Task: Add section using page layout.
Action: Mouse moved to (1016, 95)
Screenshot: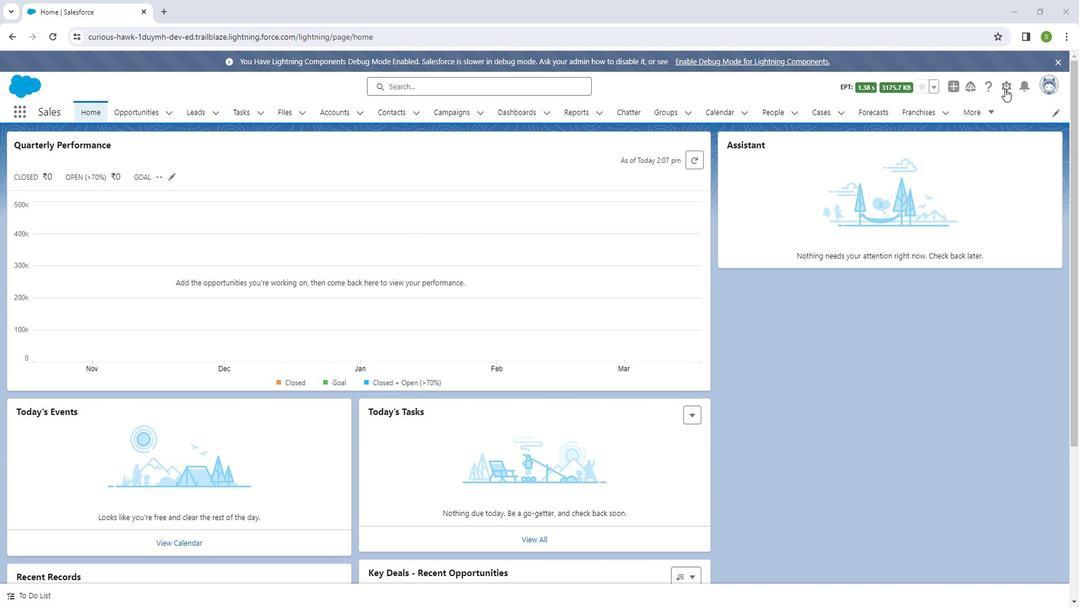 
Action: Mouse pressed left at (1016, 95)
Screenshot: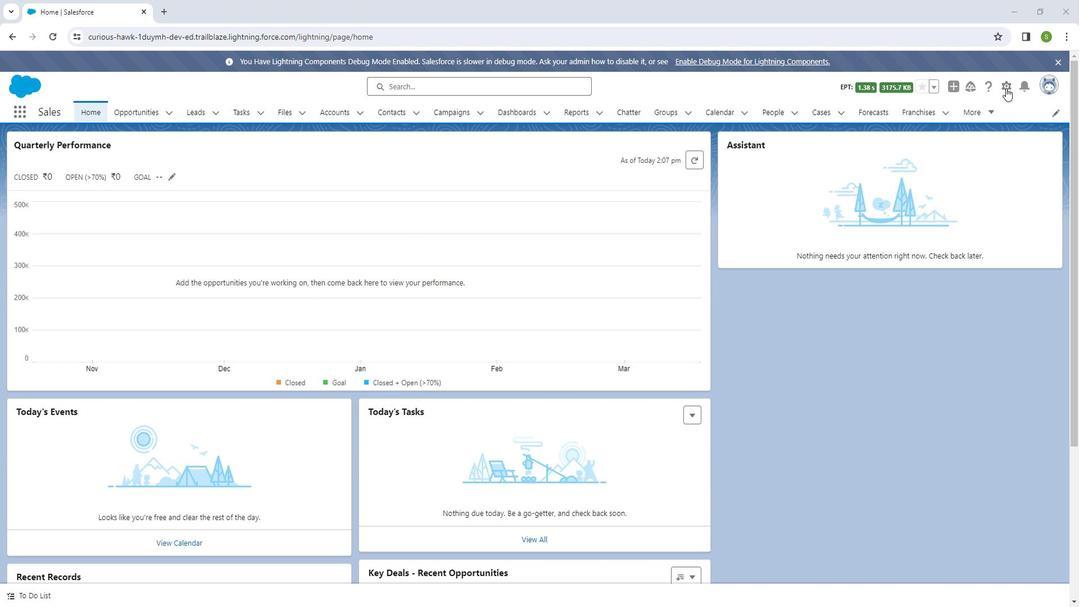 
Action: Mouse moved to (989, 135)
Screenshot: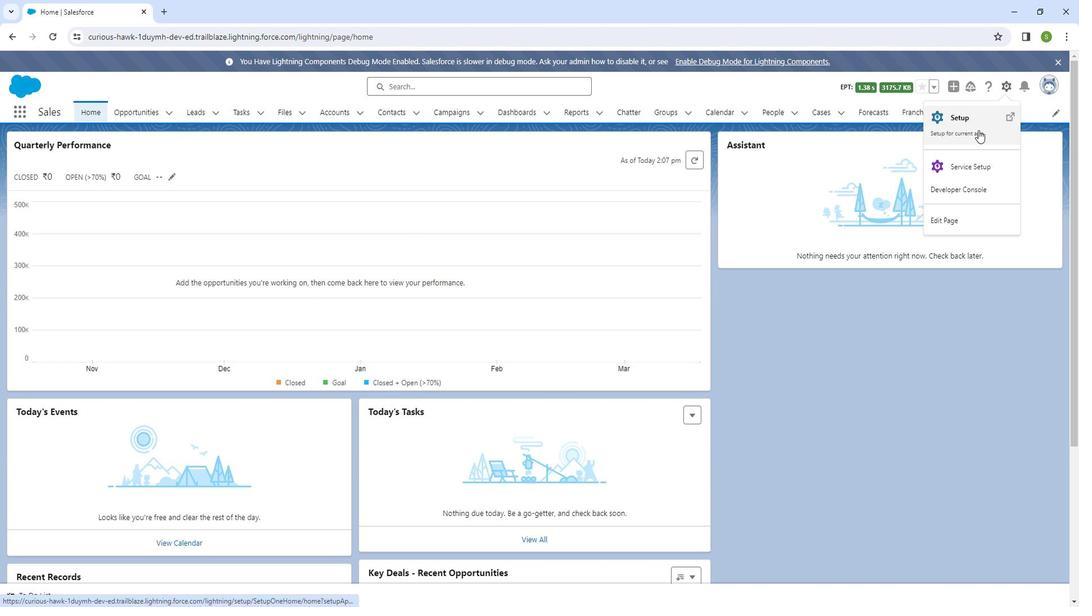 
Action: Mouse pressed left at (989, 135)
Screenshot: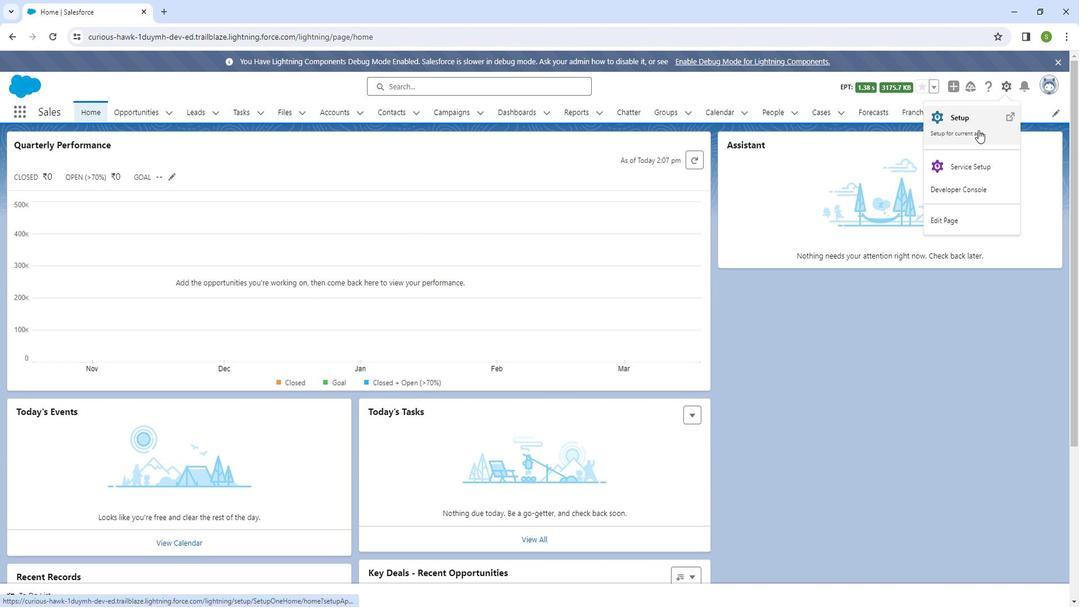 
Action: Mouse moved to (158, 121)
Screenshot: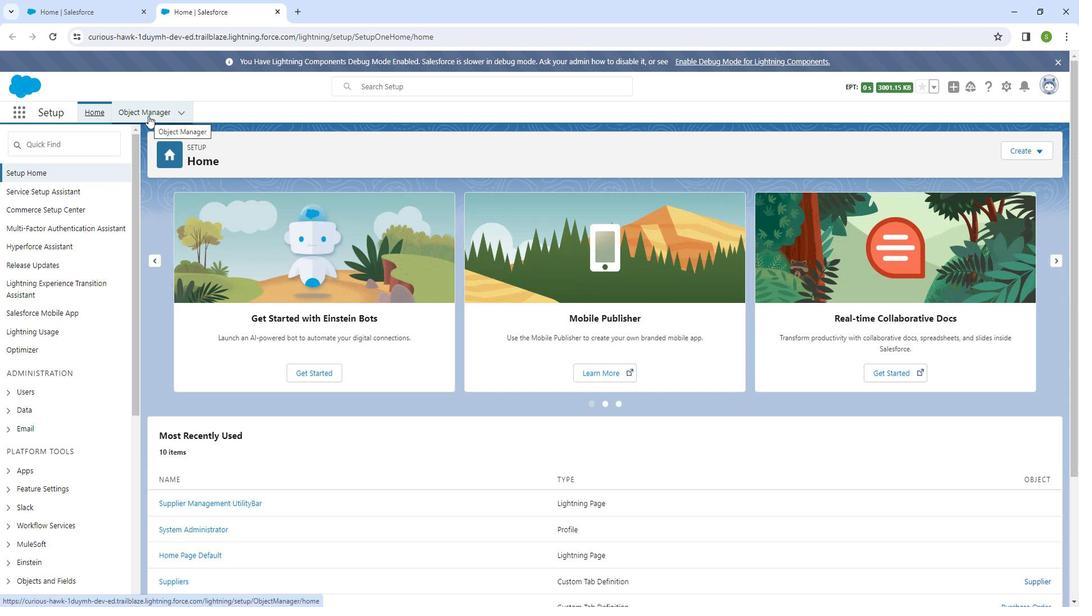 
Action: Mouse pressed left at (158, 121)
Screenshot: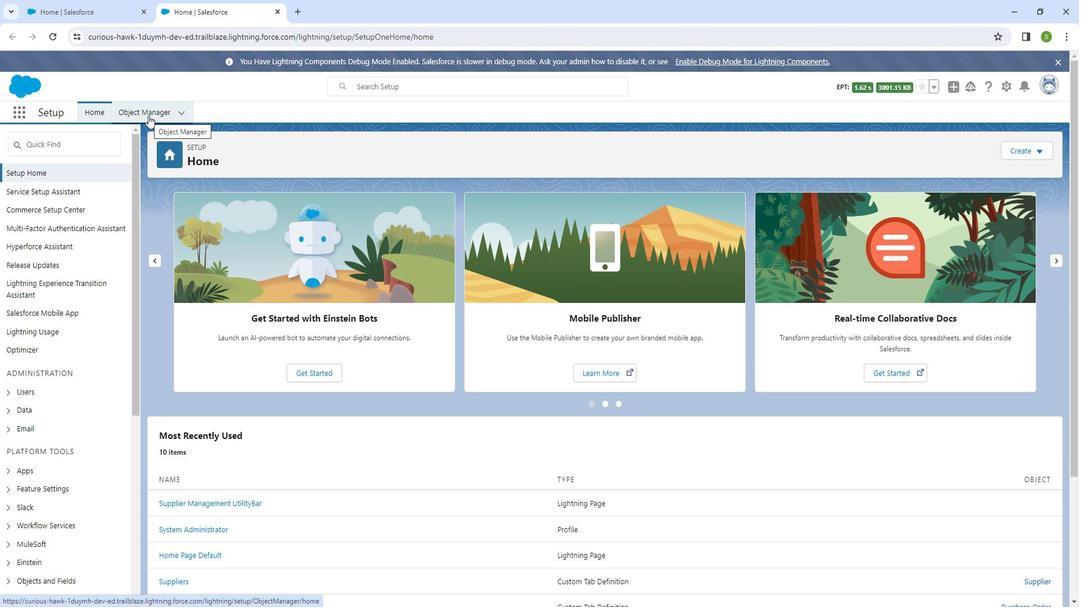
Action: Mouse moved to (876, 156)
Screenshot: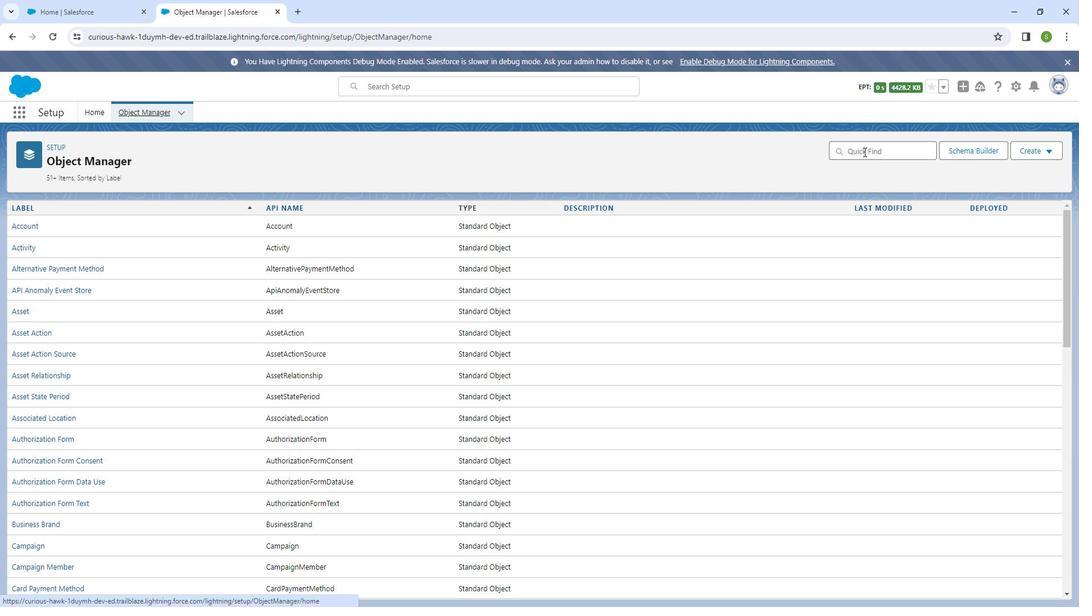 
Action: Mouse pressed left at (876, 156)
Screenshot: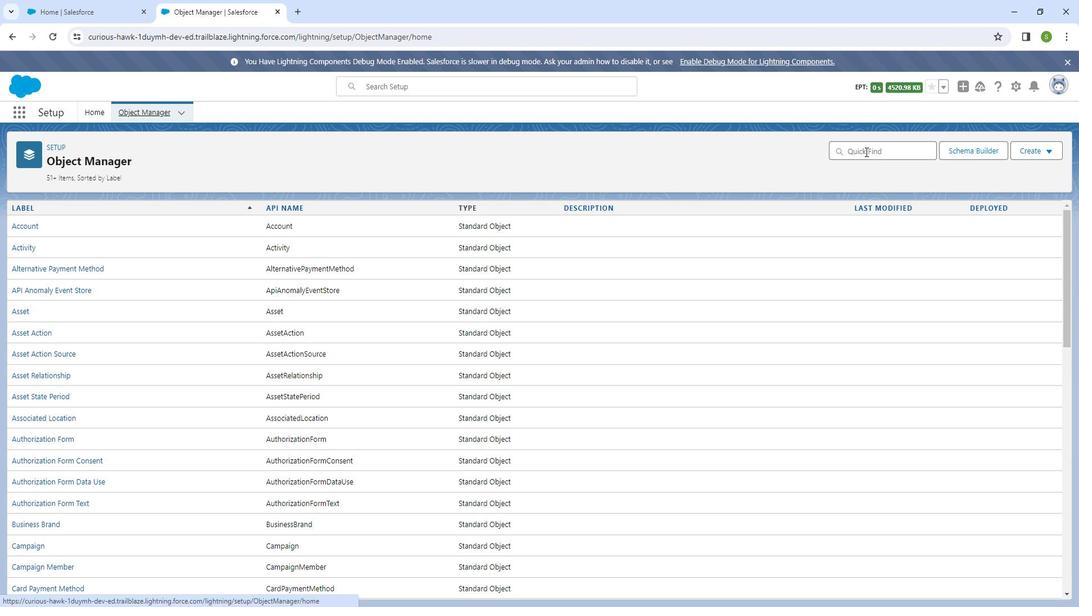 
Action: Mouse moved to (863, 158)
Screenshot: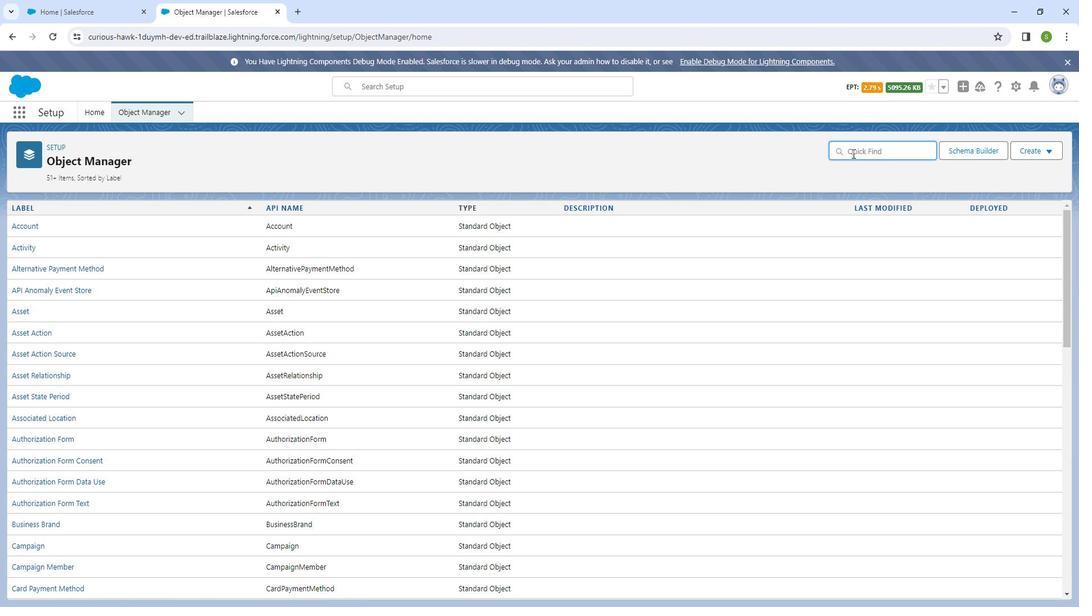 
Action: Key pressed produc
Screenshot: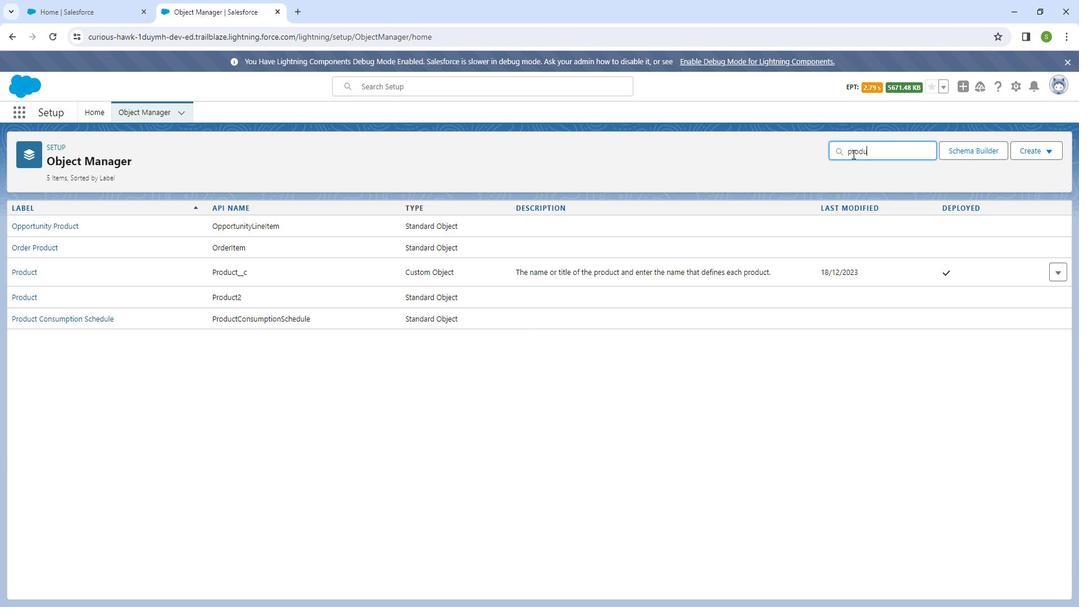 
Action: Mouse moved to (31, 272)
Screenshot: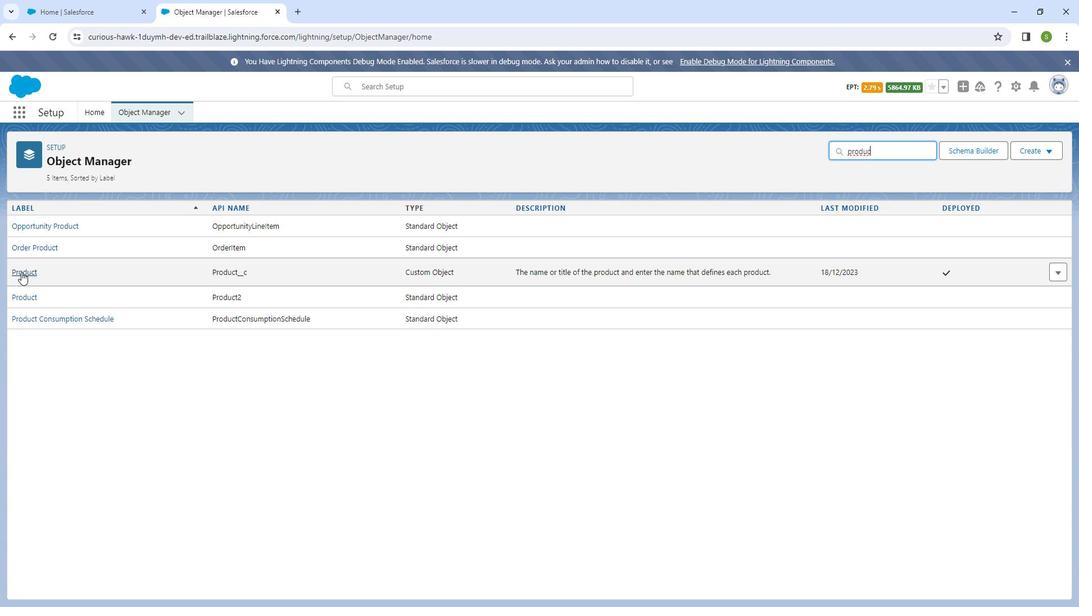 
Action: Mouse pressed left at (31, 272)
Screenshot: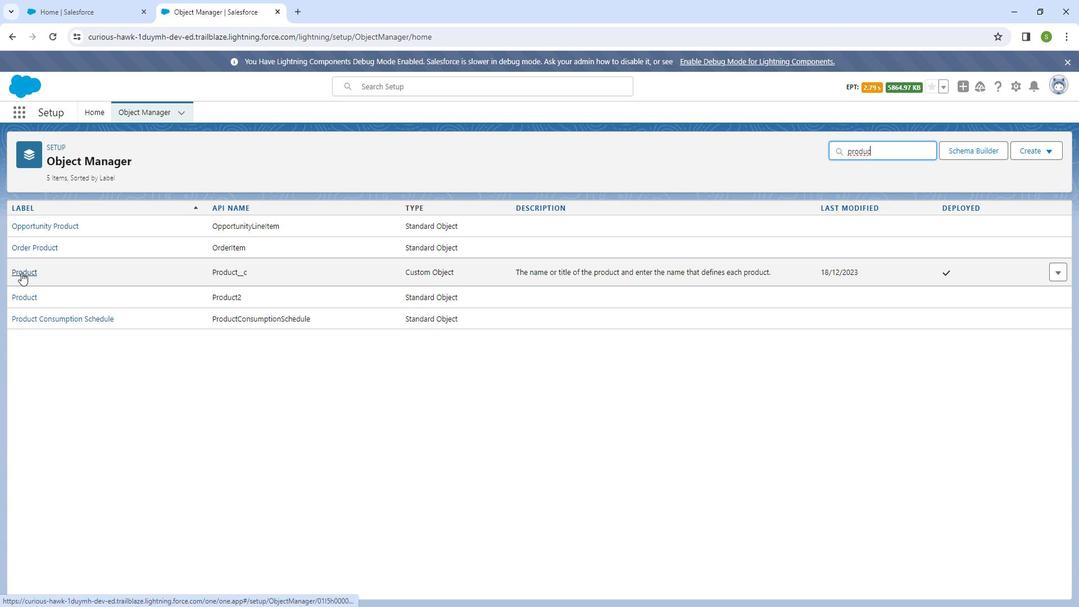 
Action: Mouse moved to (89, 234)
Screenshot: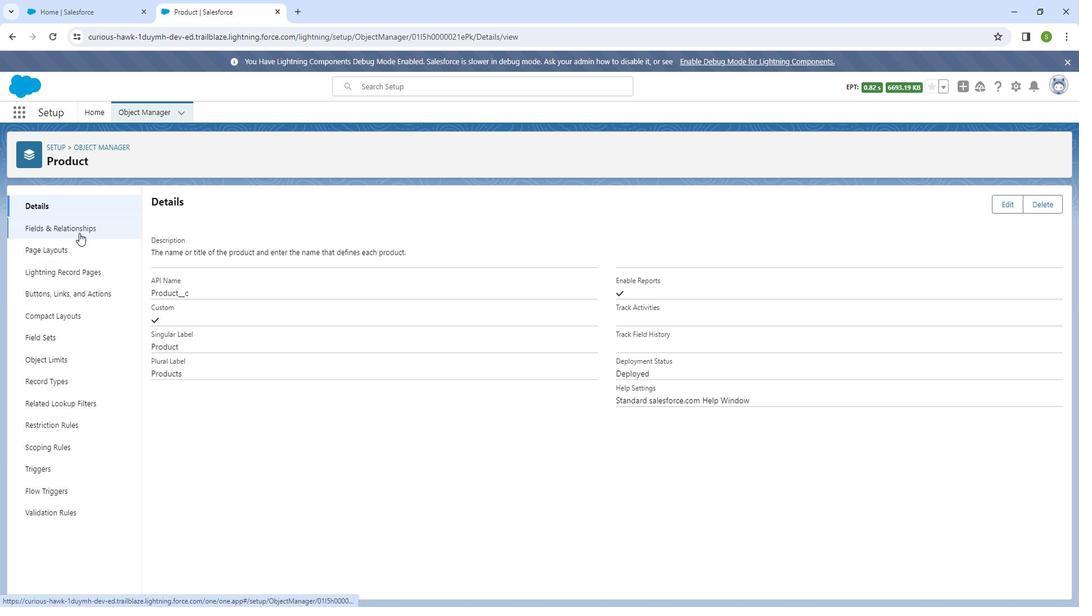 
Action: Mouse pressed left at (89, 234)
Screenshot: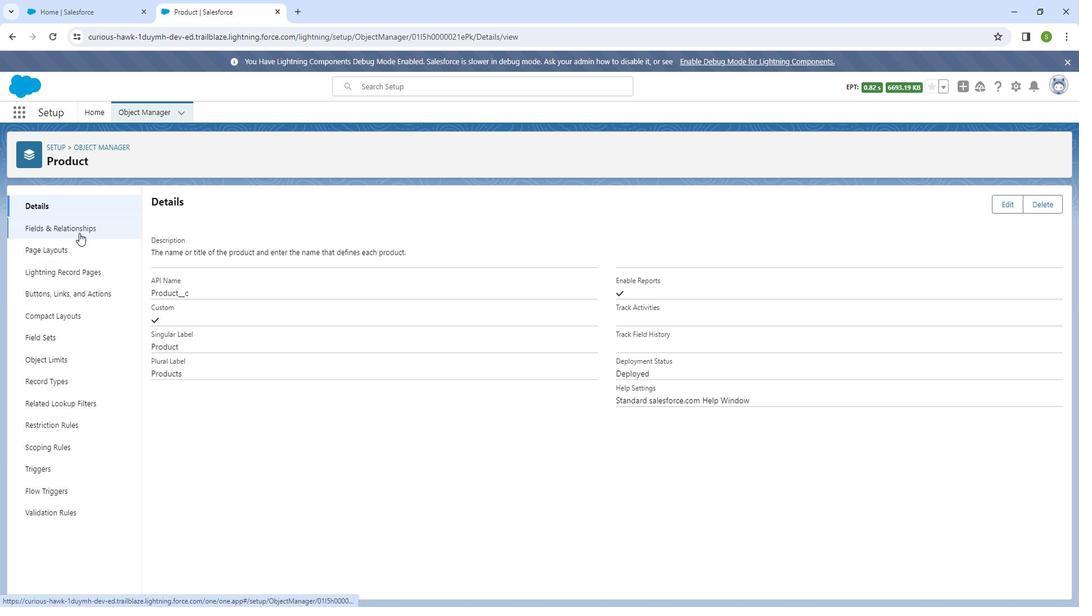
Action: Mouse moved to (53, 248)
Screenshot: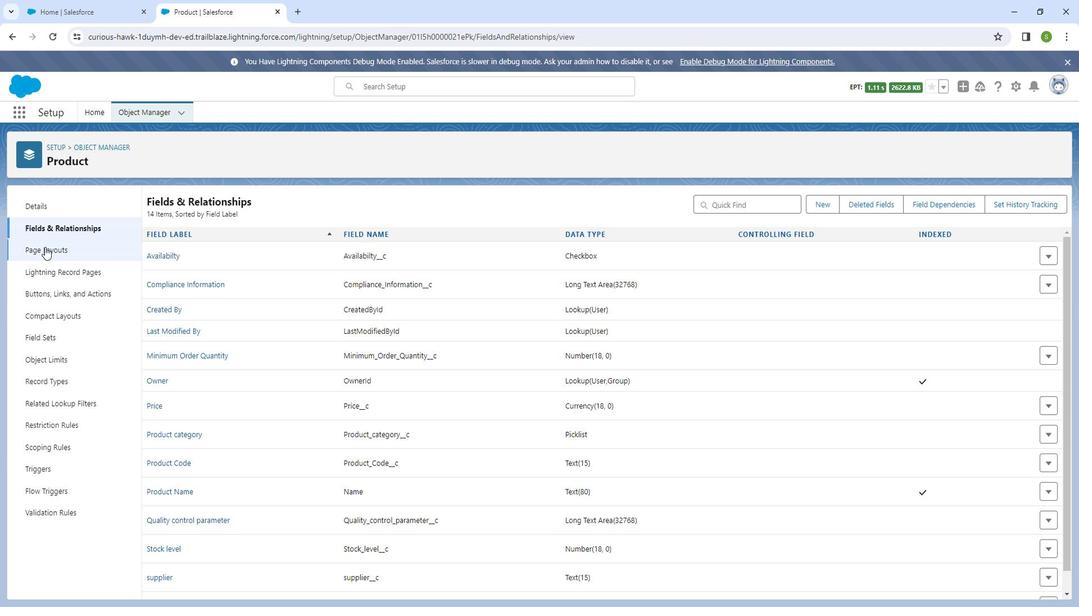 
Action: Mouse pressed left at (53, 248)
Screenshot: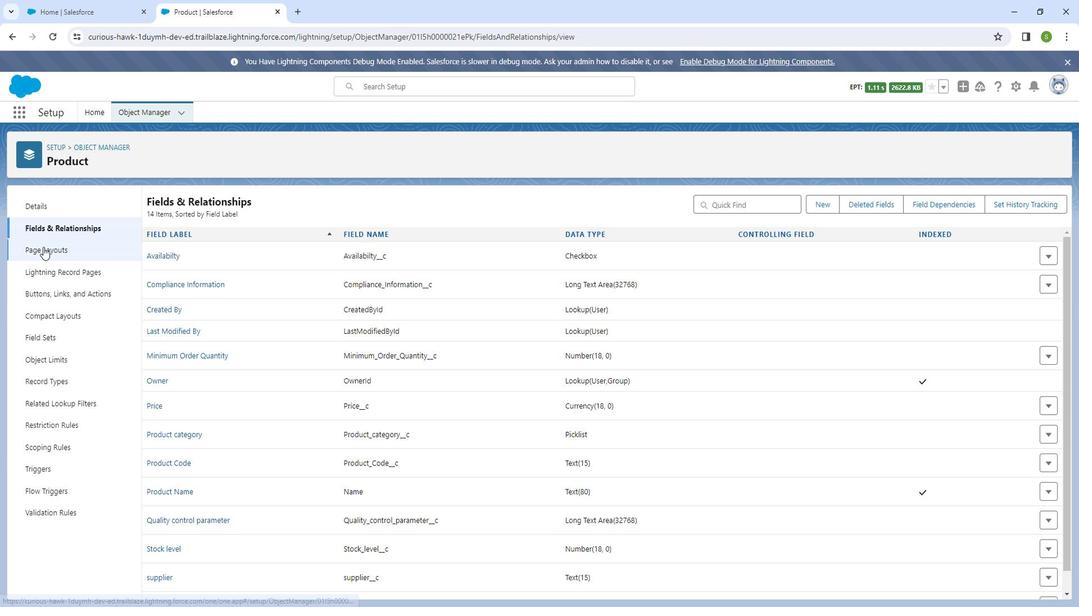 
Action: Mouse moved to (199, 256)
Screenshot: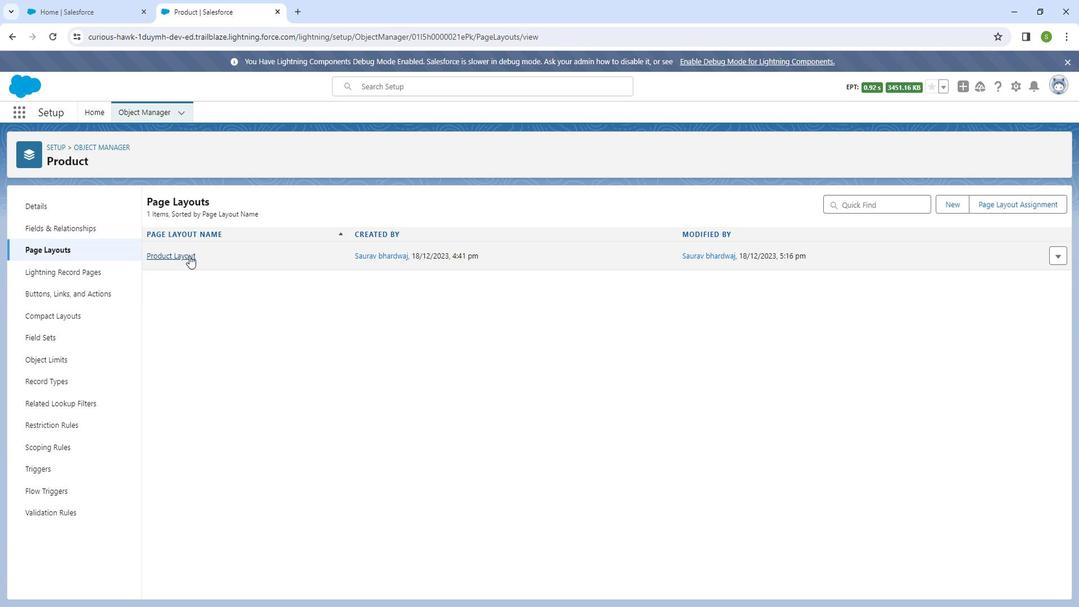 
Action: Mouse pressed left at (199, 256)
Screenshot: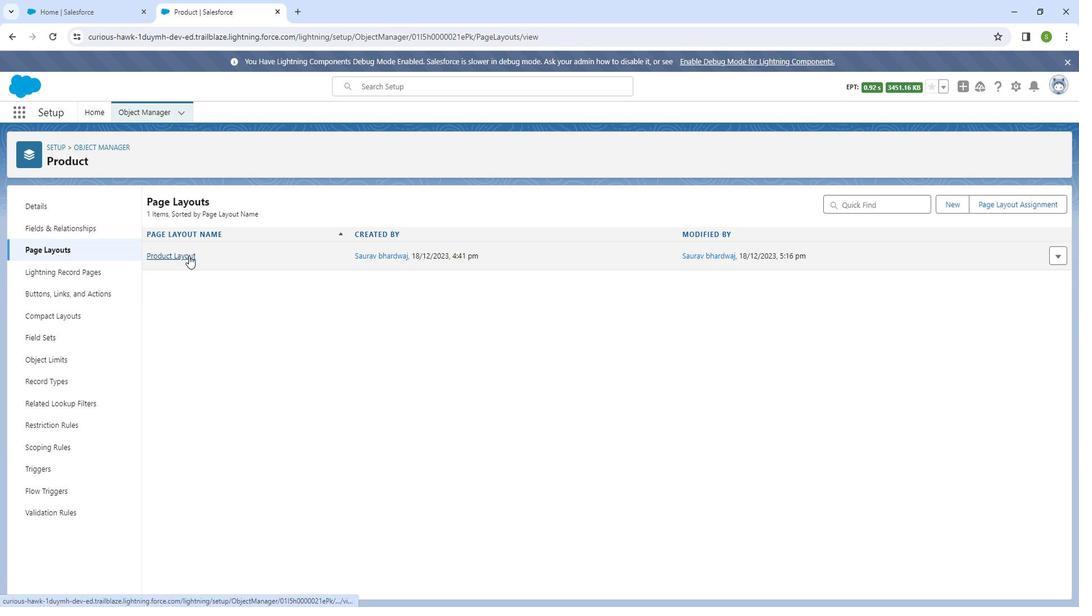 
Action: Mouse moved to (264, 413)
Screenshot: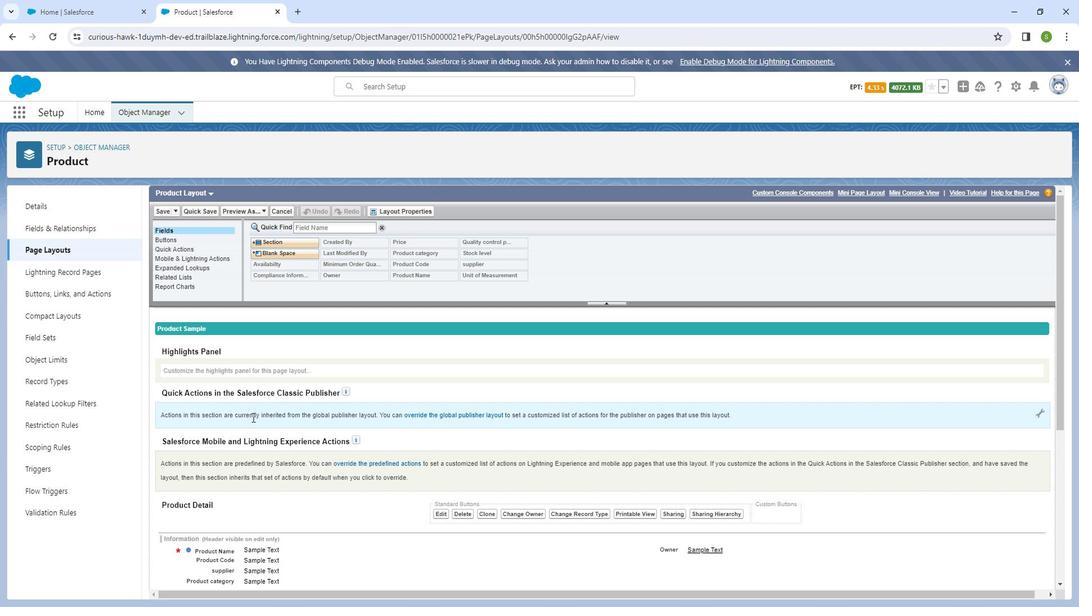 
Action: Mouse scrolled (264, 412) with delta (0, 0)
Screenshot: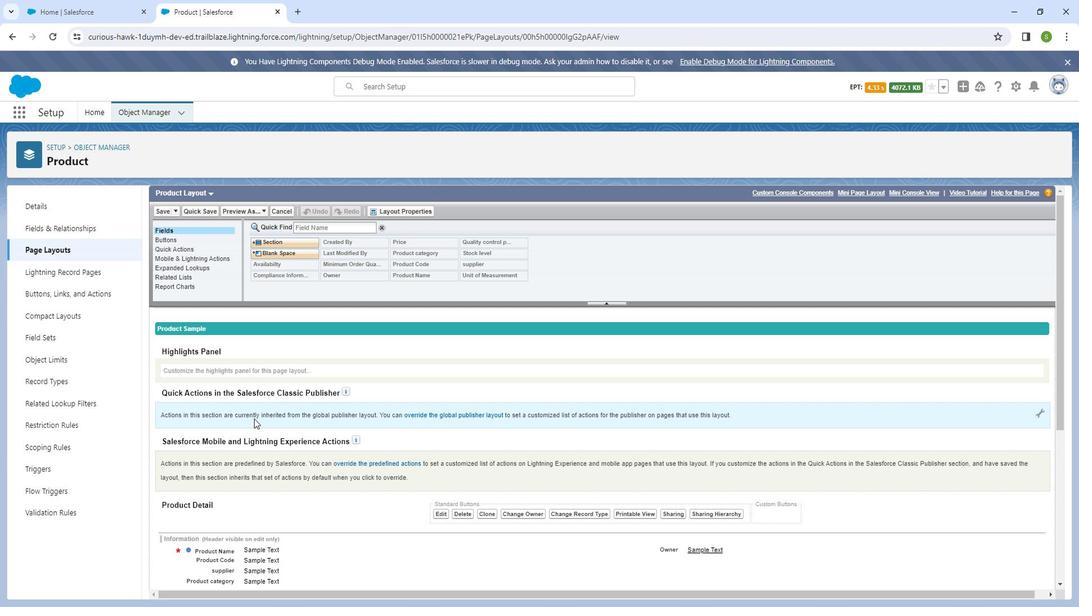 
Action: Mouse scrolled (264, 412) with delta (0, 0)
Screenshot: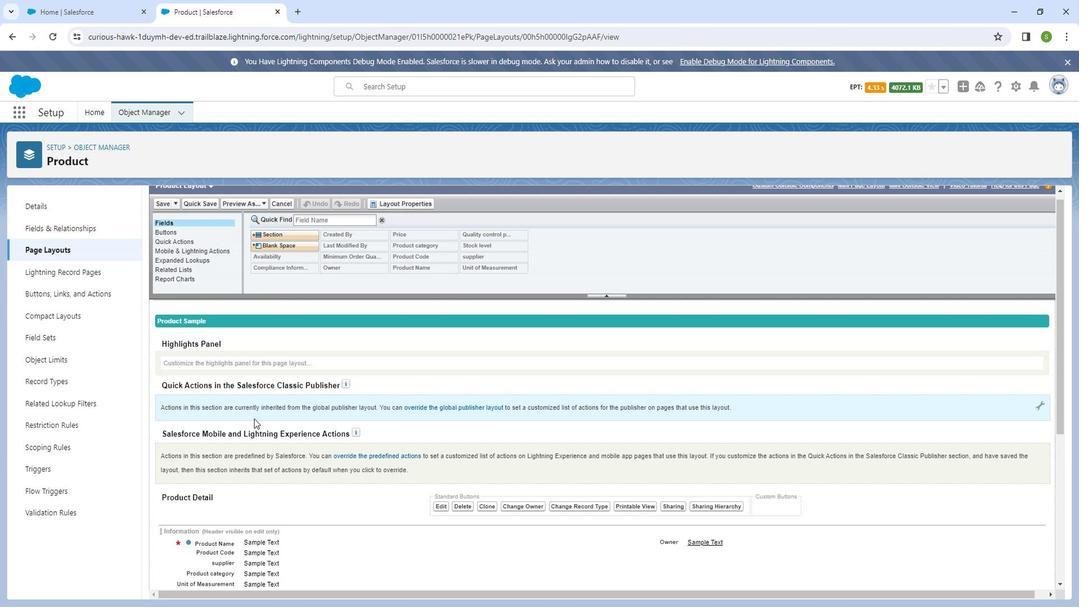 
Action: Mouse moved to (264, 413)
Screenshot: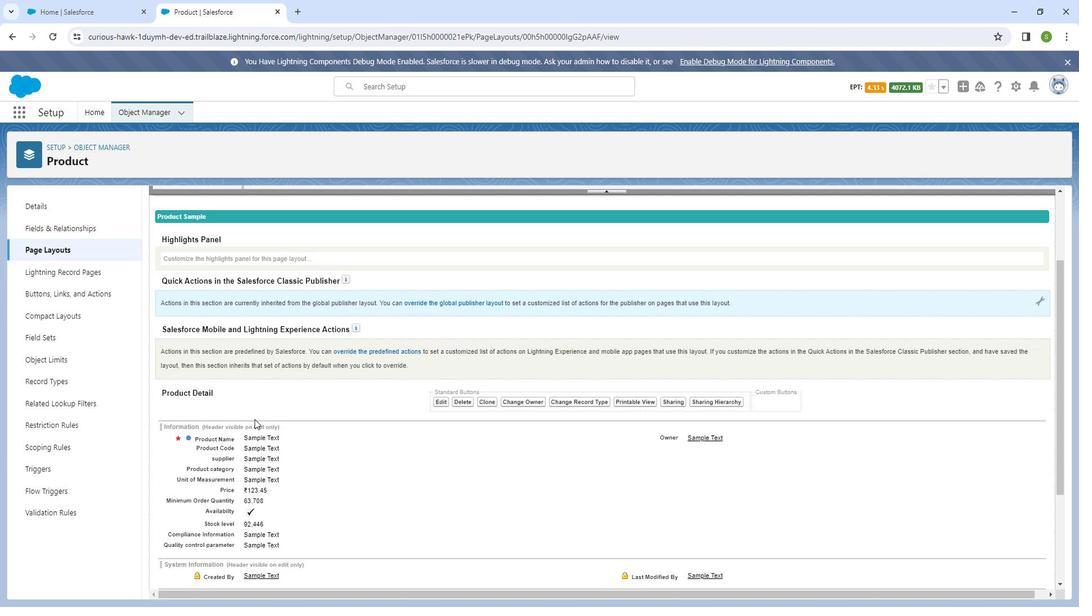 
Action: Mouse scrolled (264, 413) with delta (0, 0)
Screenshot: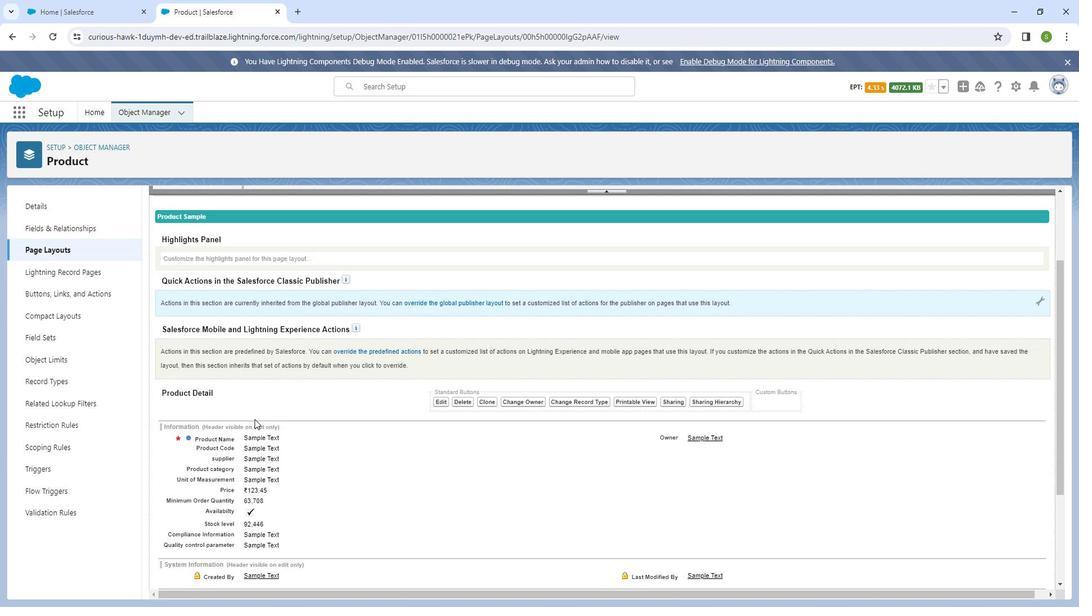 
Action: Mouse moved to (266, 413)
Screenshot: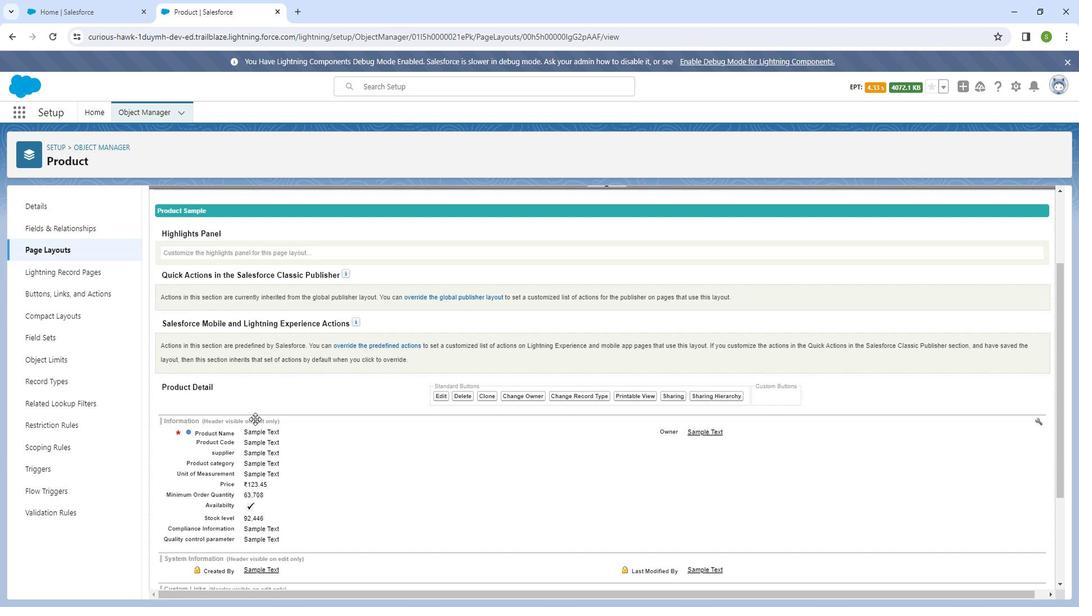 
Action: Mouse scrolled (266, 413) with delta (0, 0)
Screenshot: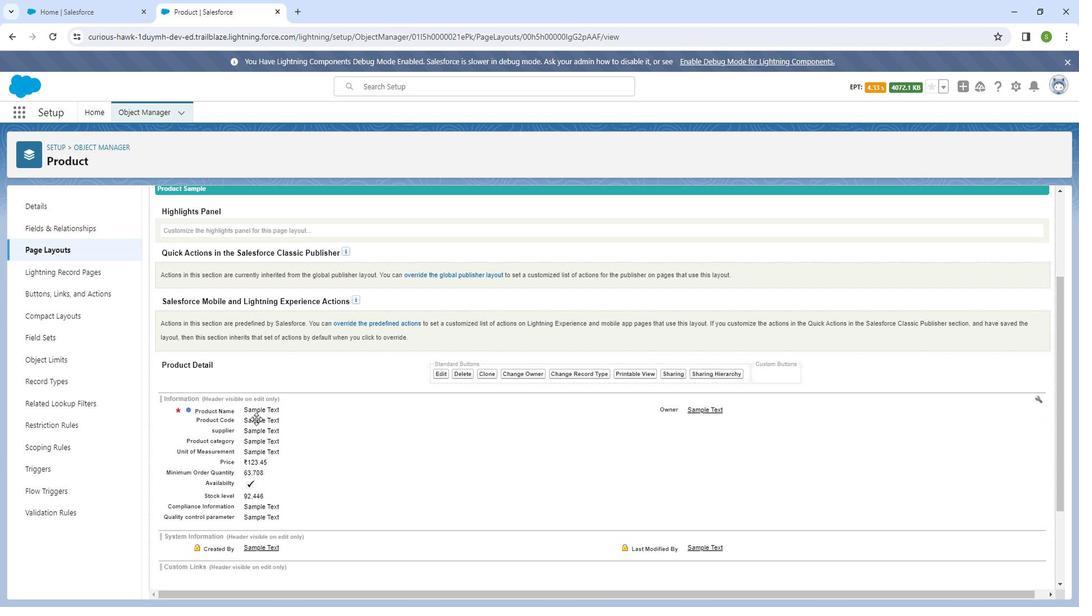 
Action: Mouse moved to (266, 413)
Screenshot: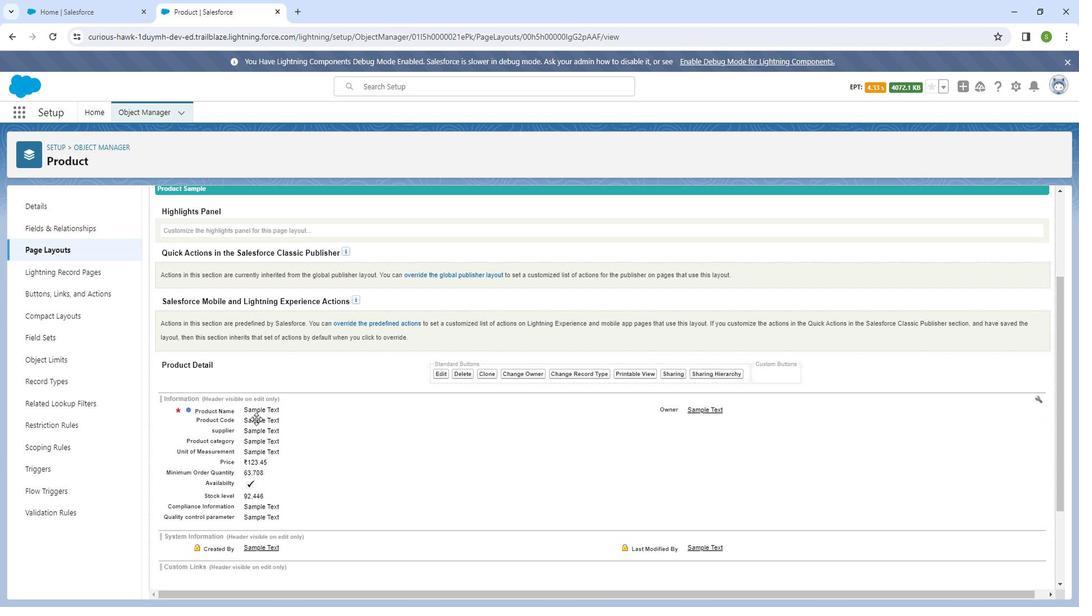
Action: Mouse scrolled (266, 412) with delta (0, 0)
Screenshot: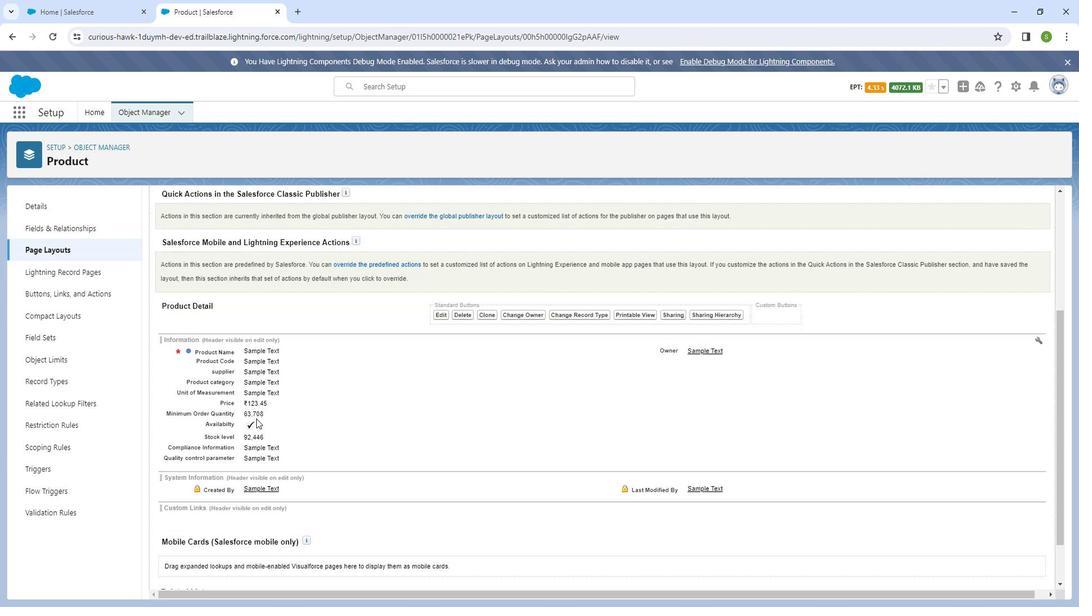 
Action: Mouse moved to (265, 387)
Screenshot: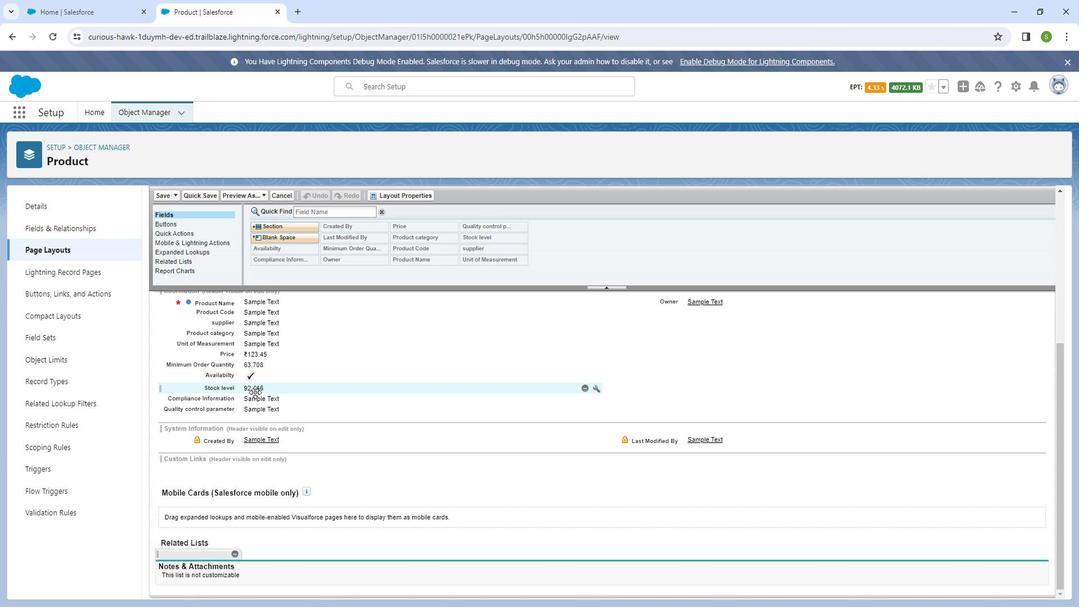 
Action: Mouse scrolled (265, 386) with delta (0, 0)
Screenshot: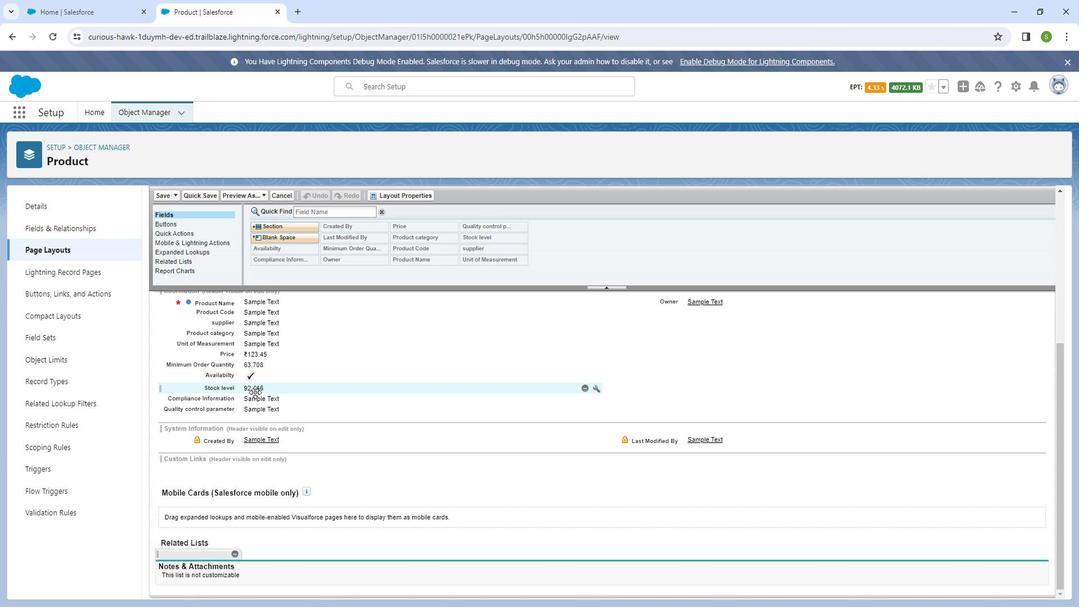 
Action: Mouse moved to (266, 387)
Screenshot: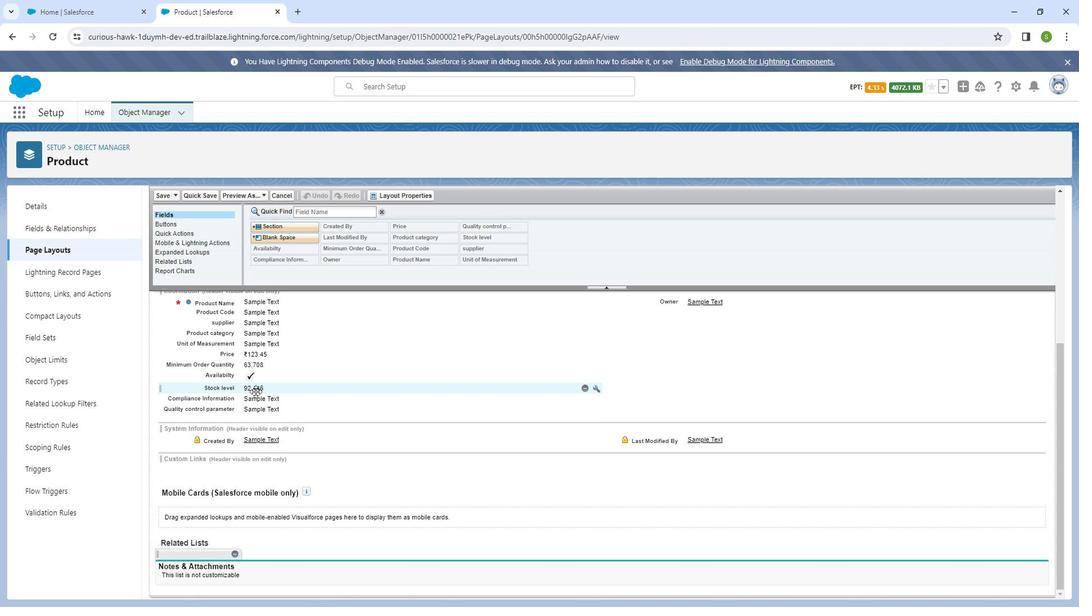 
Action: Mouse scrolled (266, 386) with delta (0, 0)
Screenshot: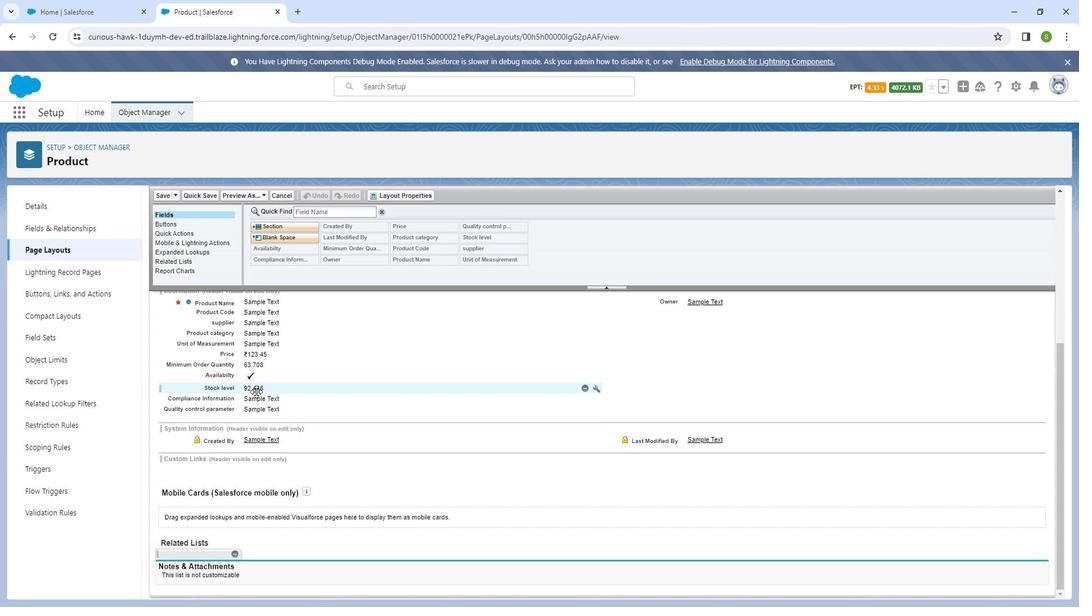 
Action: Mouse moved to (266, 387)
Screenshot: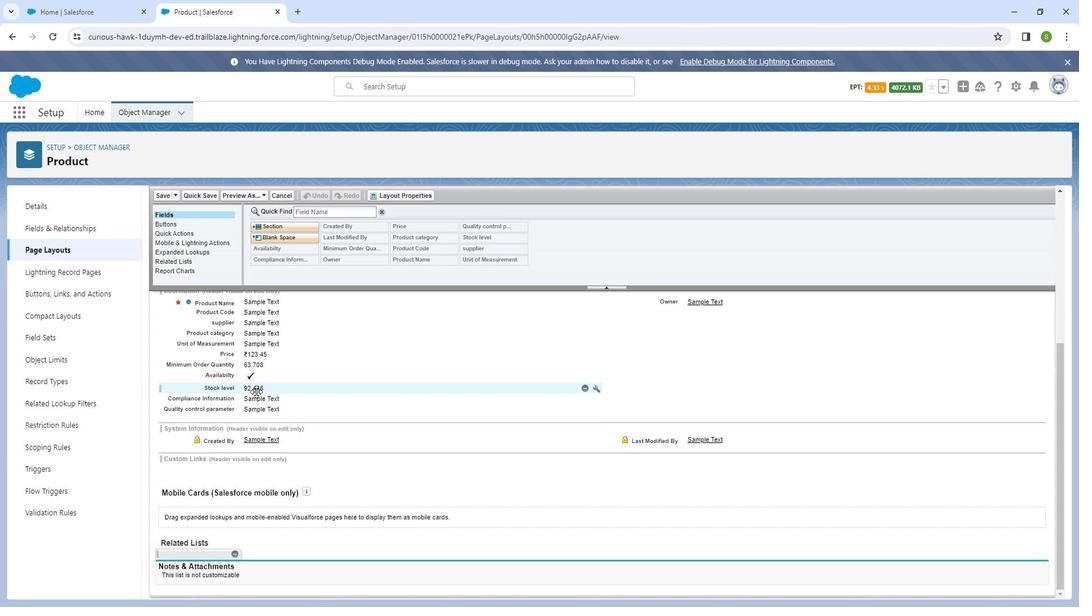 
Action: Mouse scrolled (266, 386) with delta (0, 0)
Screenshot: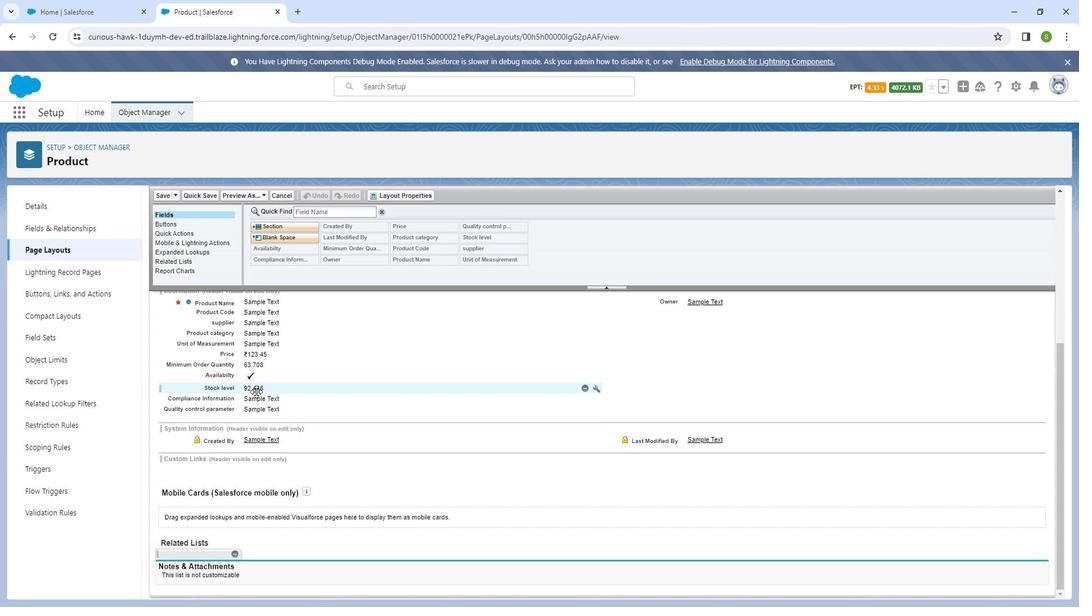 
Action: Mouse scrolled (266, 388) with delta (0, 0)
Screenshot: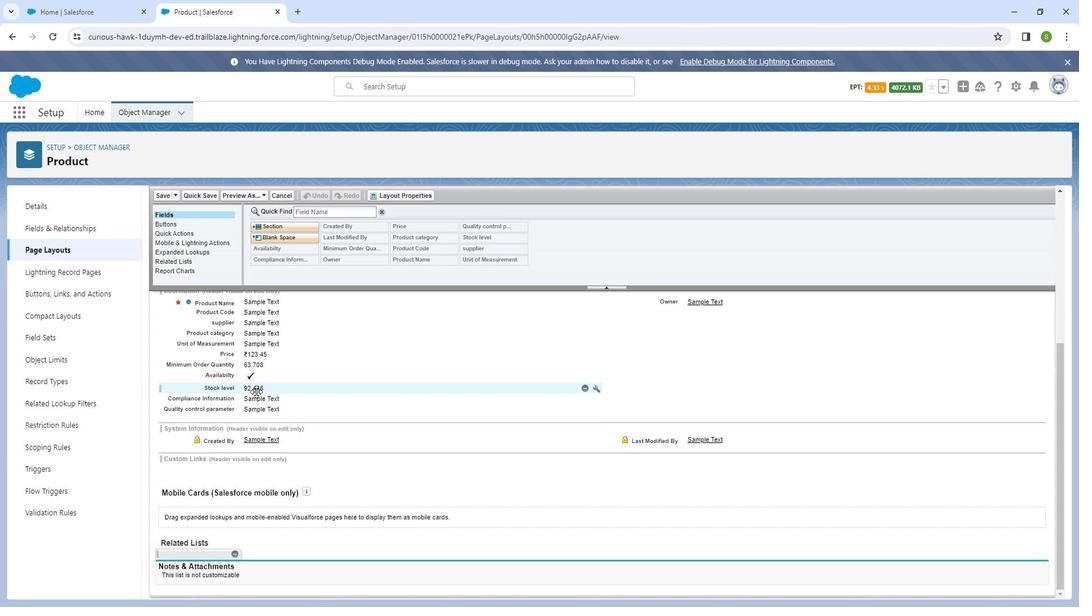 
Action: Mouse scrolled (266, 388) with delta (0, 0)
Screenshot: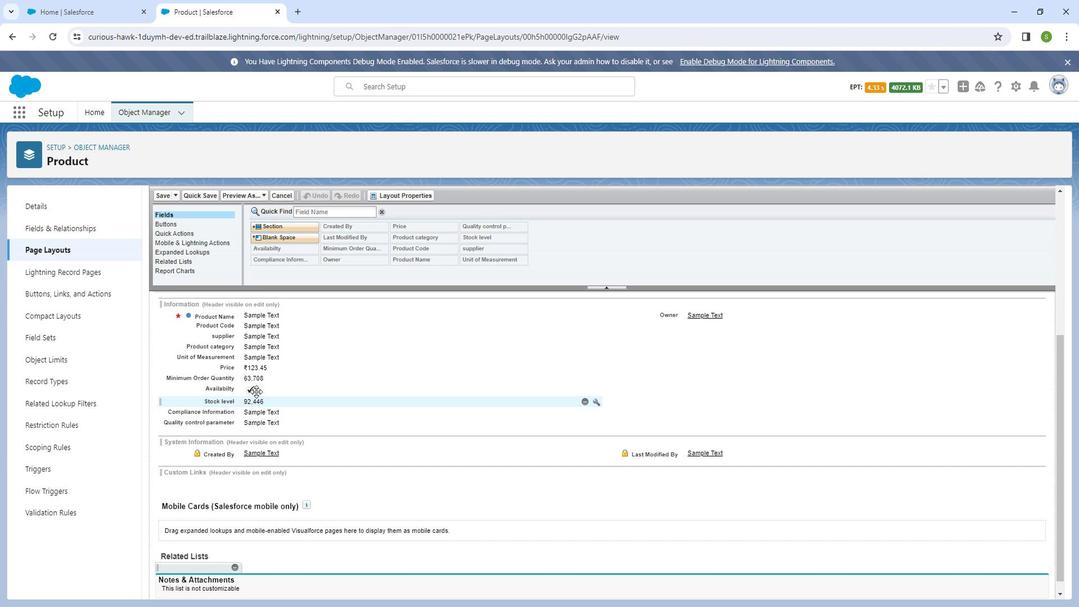 
Action: Mouse moved to (303, 230)
Screenshot: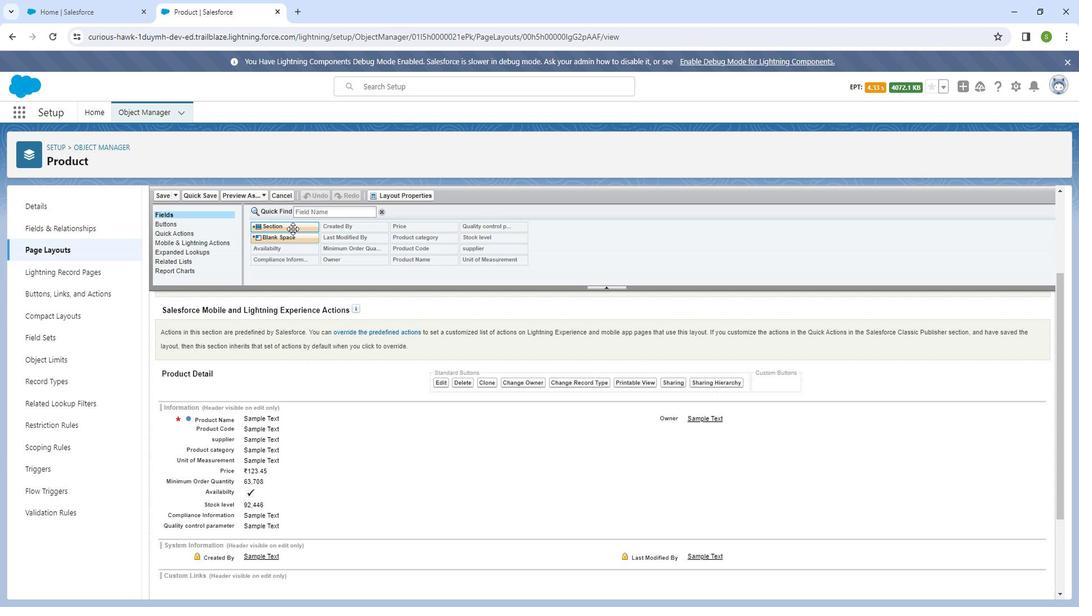
Action: Mouse pressed left at (303, 230)
Screenshot: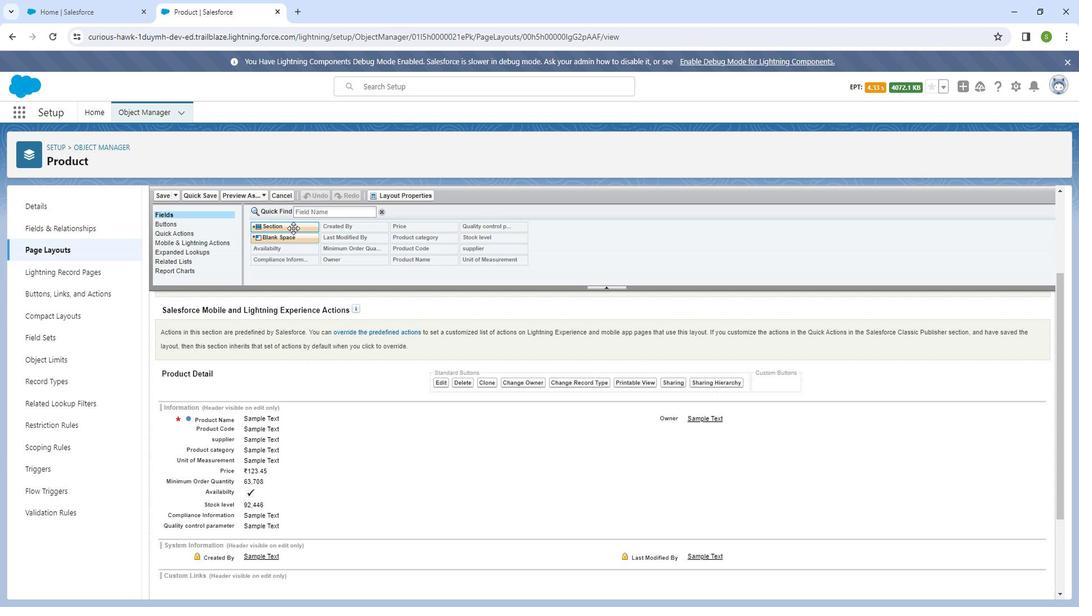 
Action: Mouse moved to (632, 339)
Screenshot: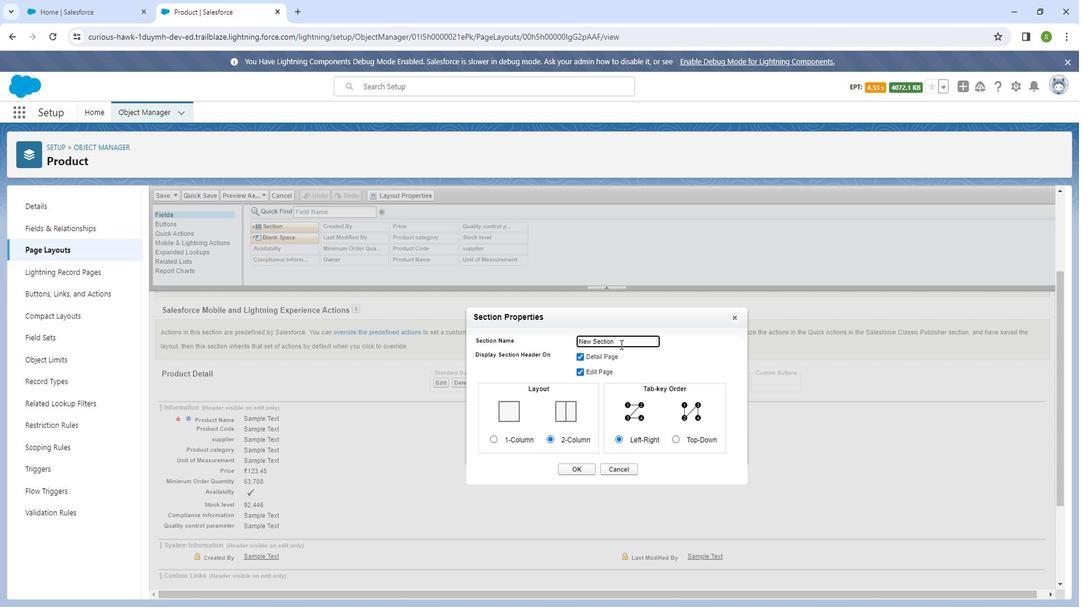 
Action: Mouse pressed left at (632, 339)
Screenshot: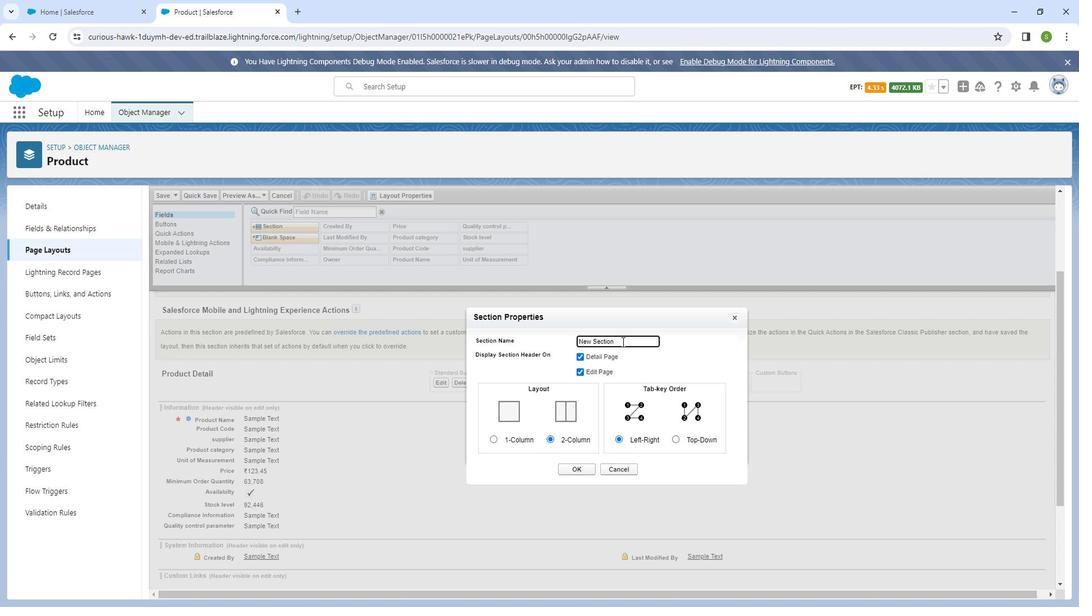 
Action: Mouse pressed left at (632, 339)
Screenshot: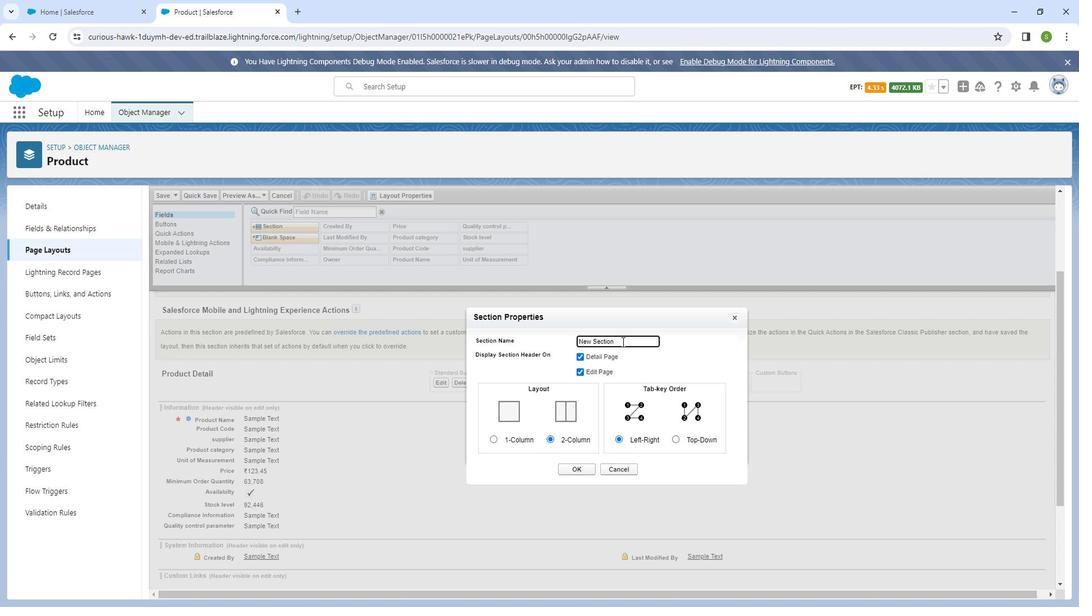 
Action: Mouse moved to (632, 339)
Screenshot: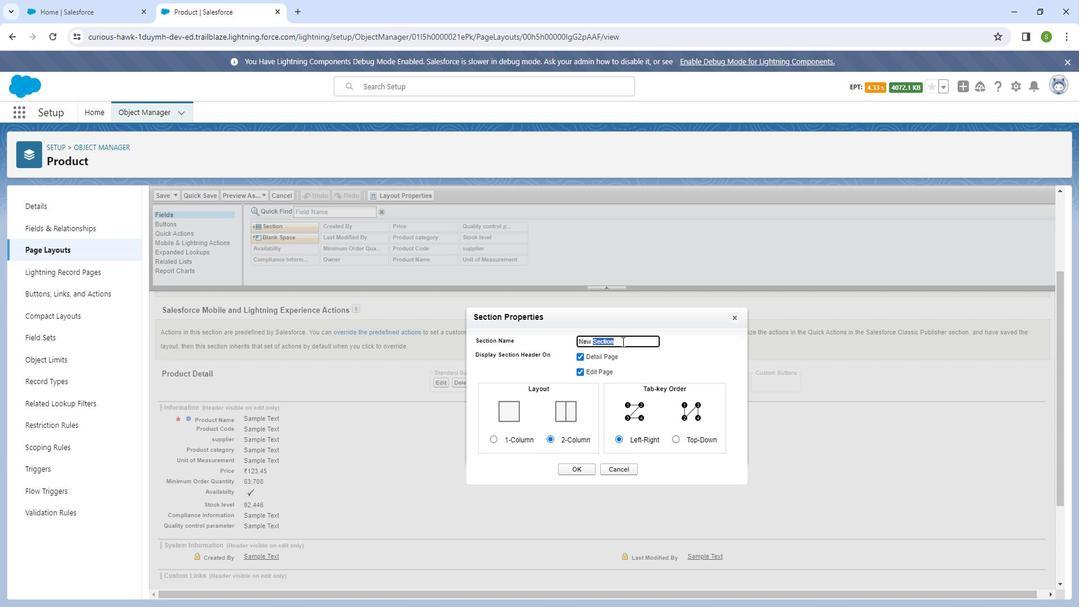 
Action: Key pressed <Key.backspace><Key.backspace><Key.backspace><Key.backspace><Key.backspace>
Screenshot: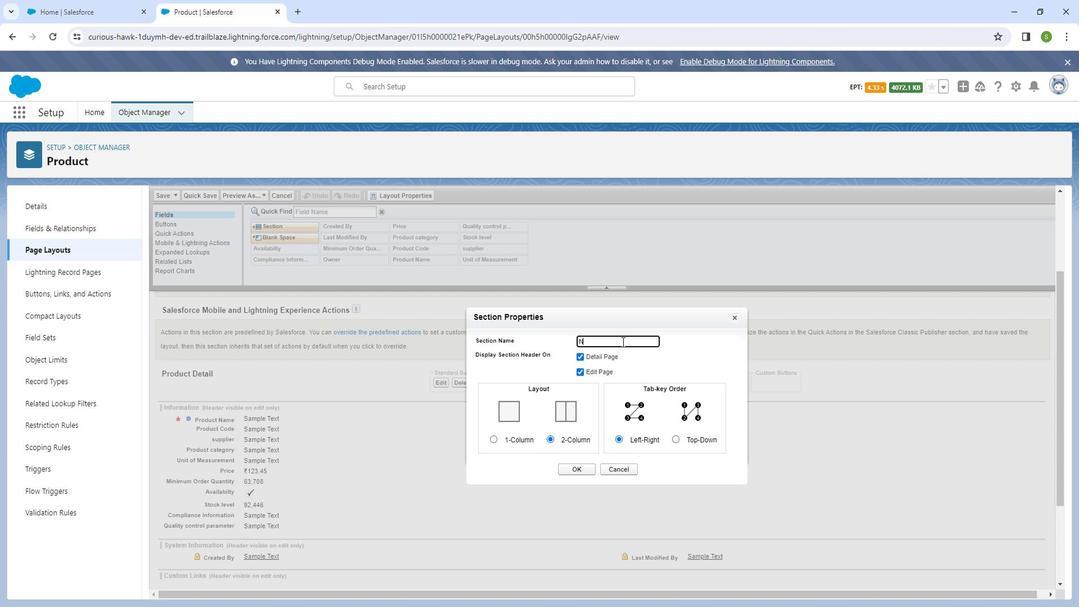 
Action: Mouse moved to (615, 341)
Screenshot: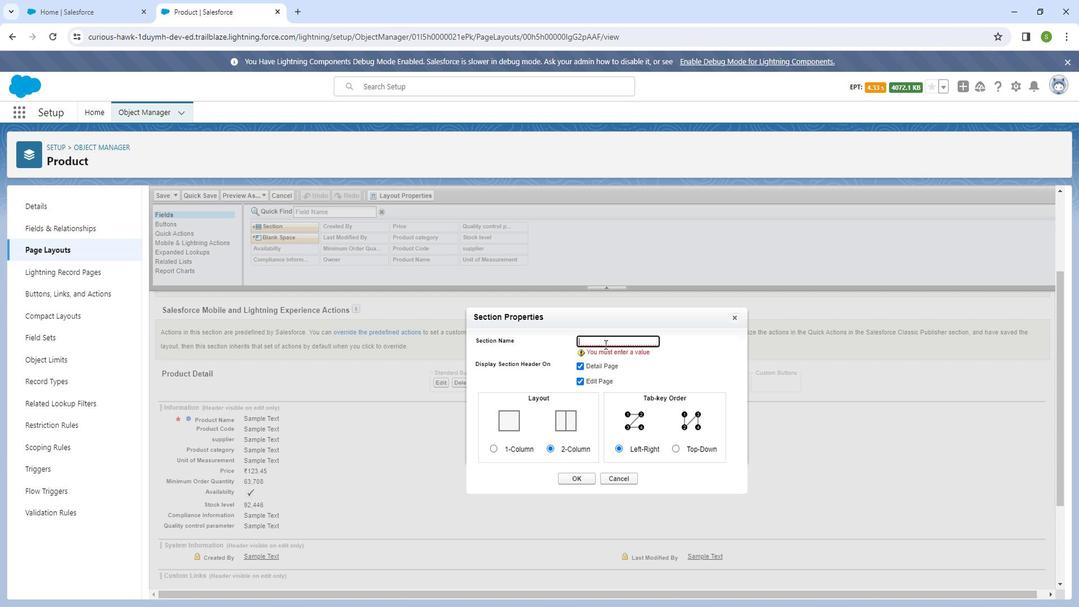 
Action: Mouse pressed left at (615, 341)
Screenshot: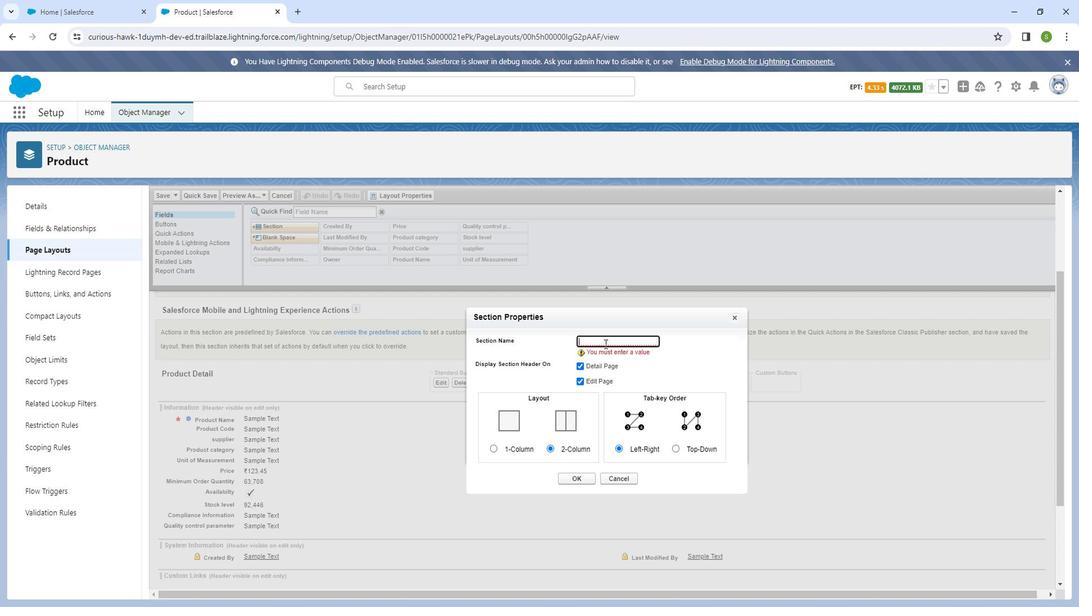 
Action: Mouse moved to (613, 340)
Screenshot: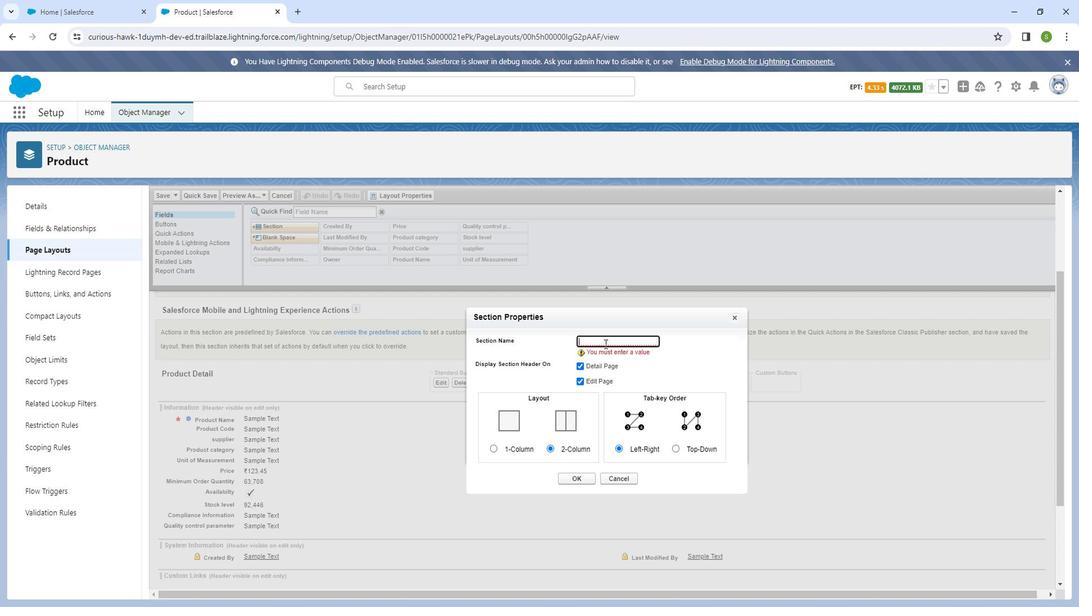 
Action: Key pressed <Key.shift_r>Product<Key.space><Key.shift_r>Information
Screenshot: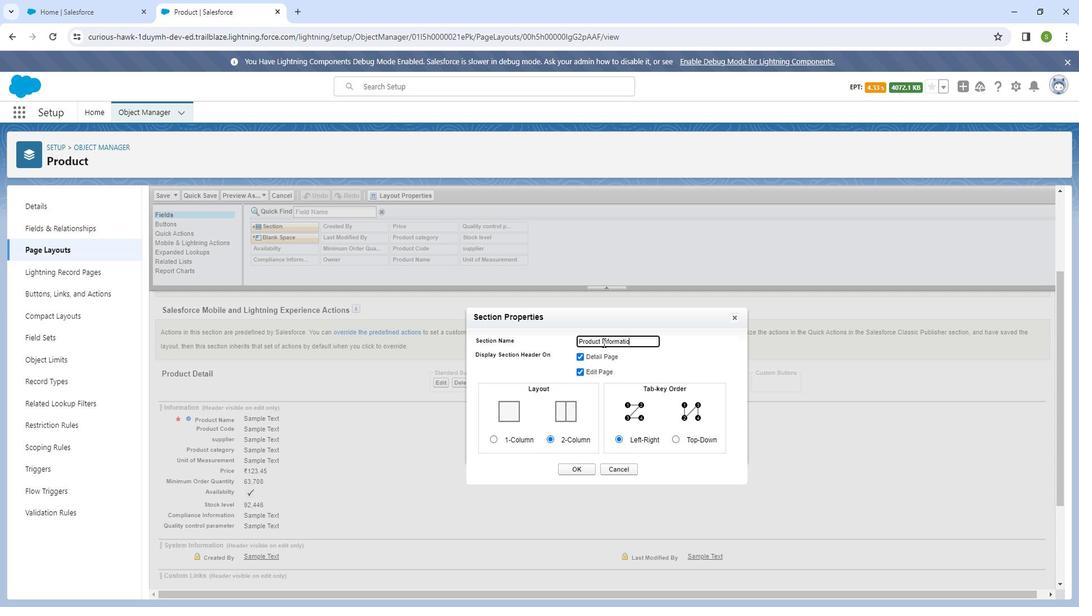 
Action: Mouse moved to (592, 461)
Screenshot: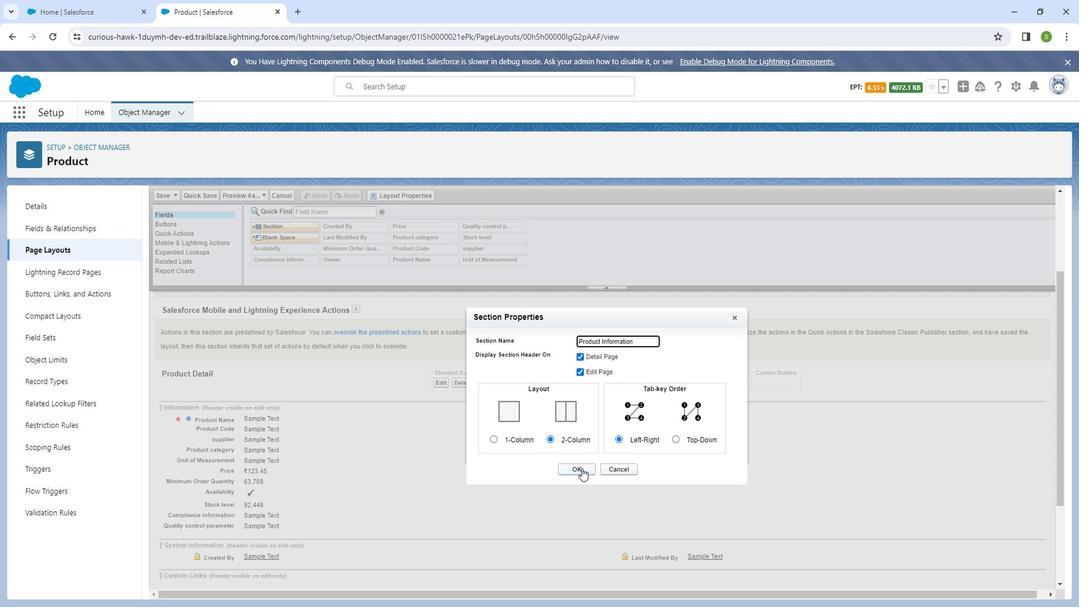 
Action: Mouse pressed left at (592, 461)
Screenshot: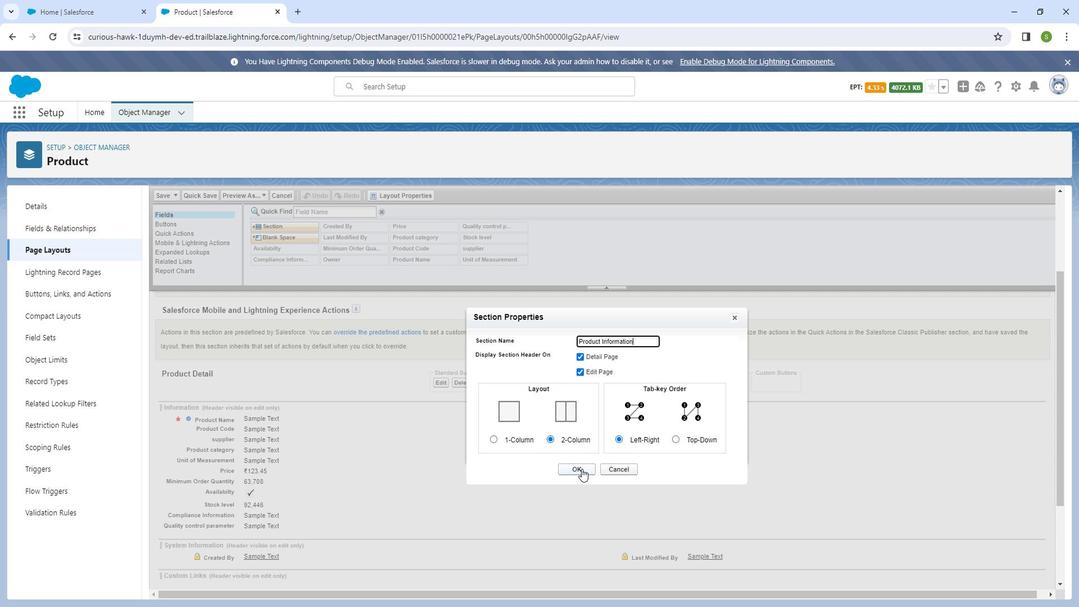 
Action: Mouse moved to (295, 226)
Screenshot: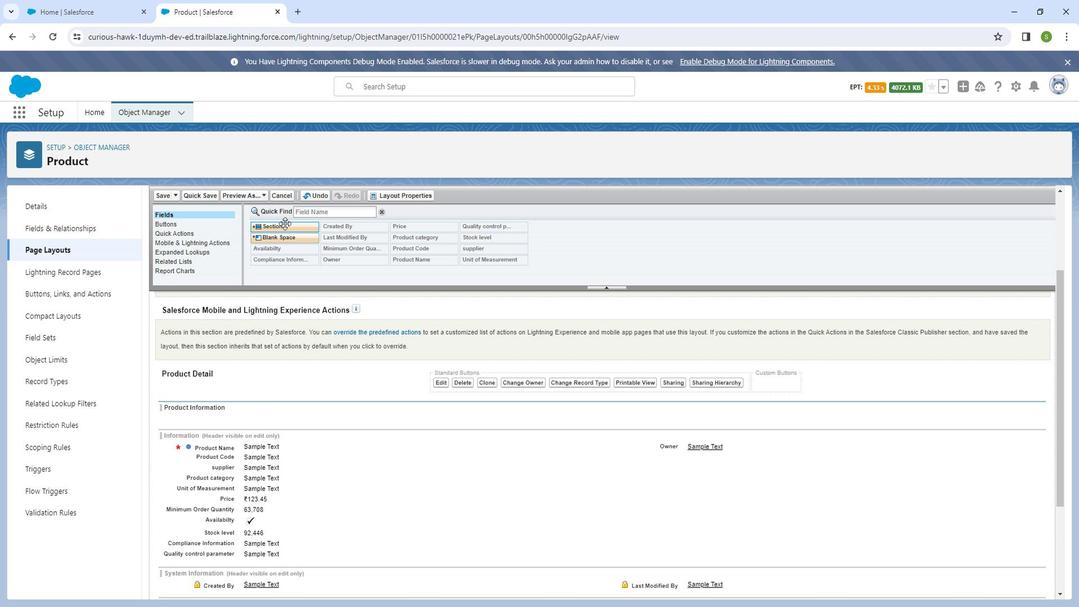 
Action: Mouse pressed left at (295, 226)
Screenshot: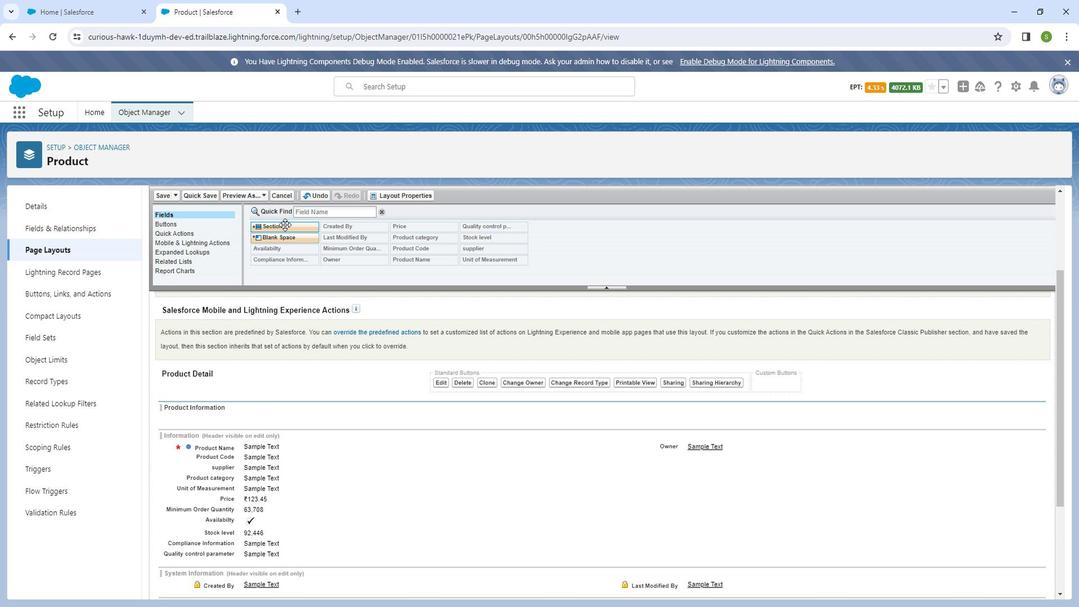 
Action: Mouse moved to (647, 331)
Screenshot: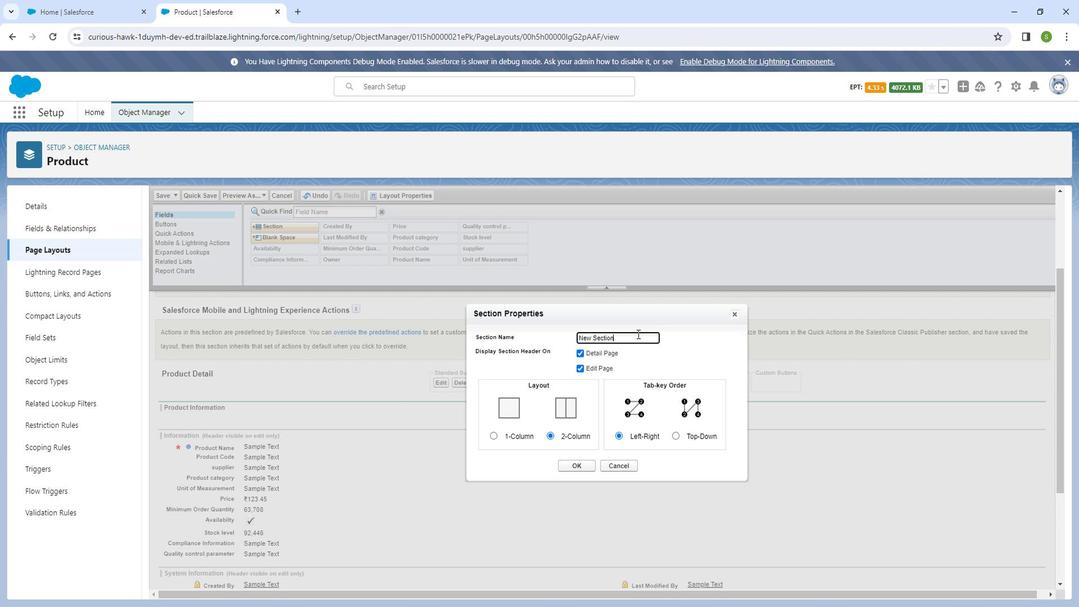 
Action: Mouse pressed left at (647, 331)
Screenshot: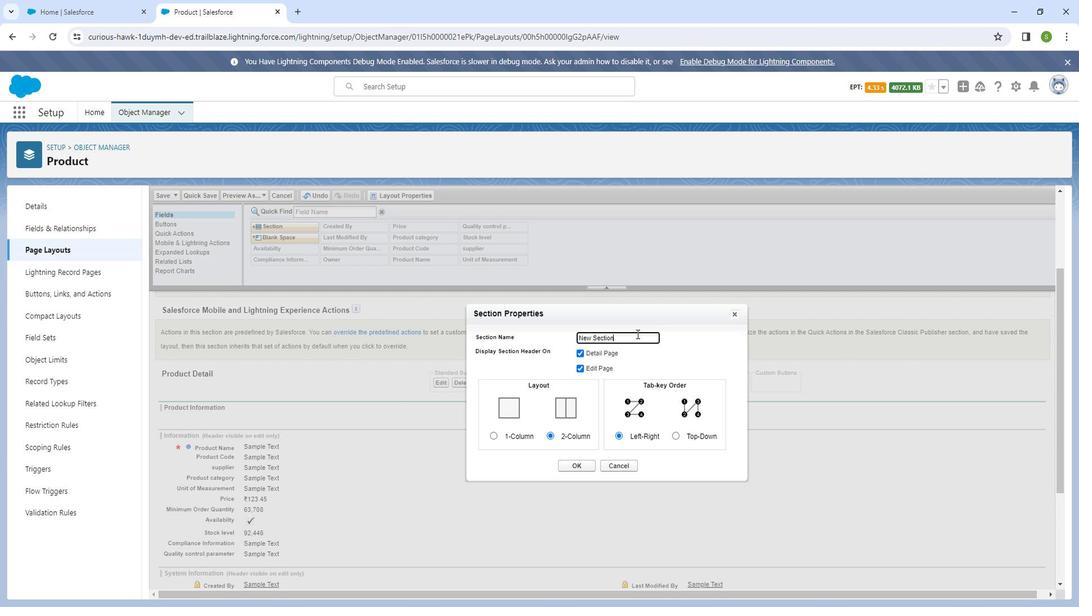 
Action: Mouse pressed left at (647, 331)
Screenshot: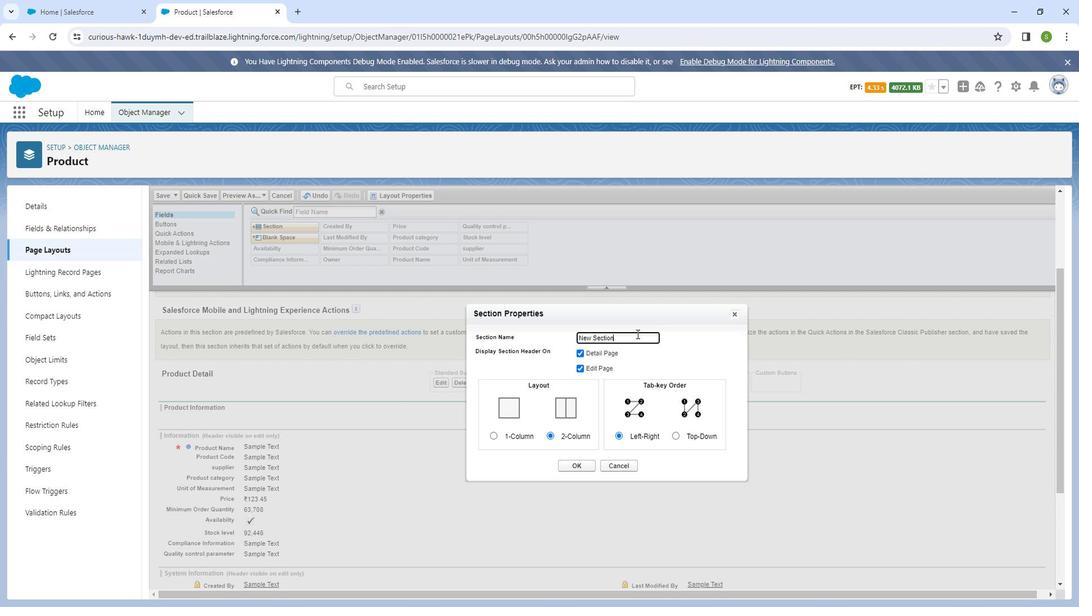 
Action: Key pressed <Key.backspace><Key.backspace>
Screenshot: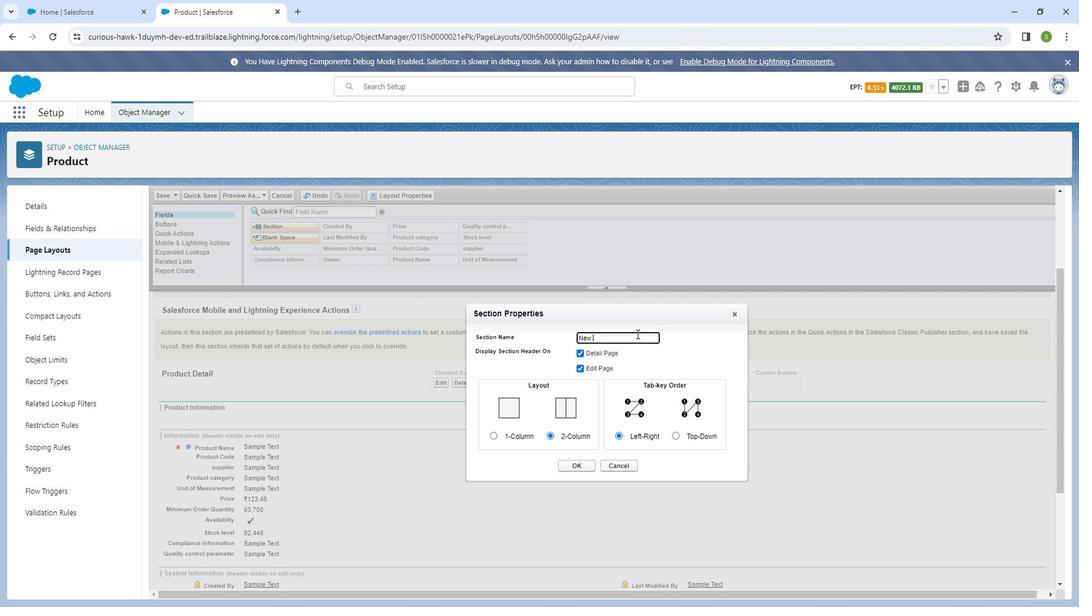 
Action: Mouse moved to (645, 332)
Screenshot: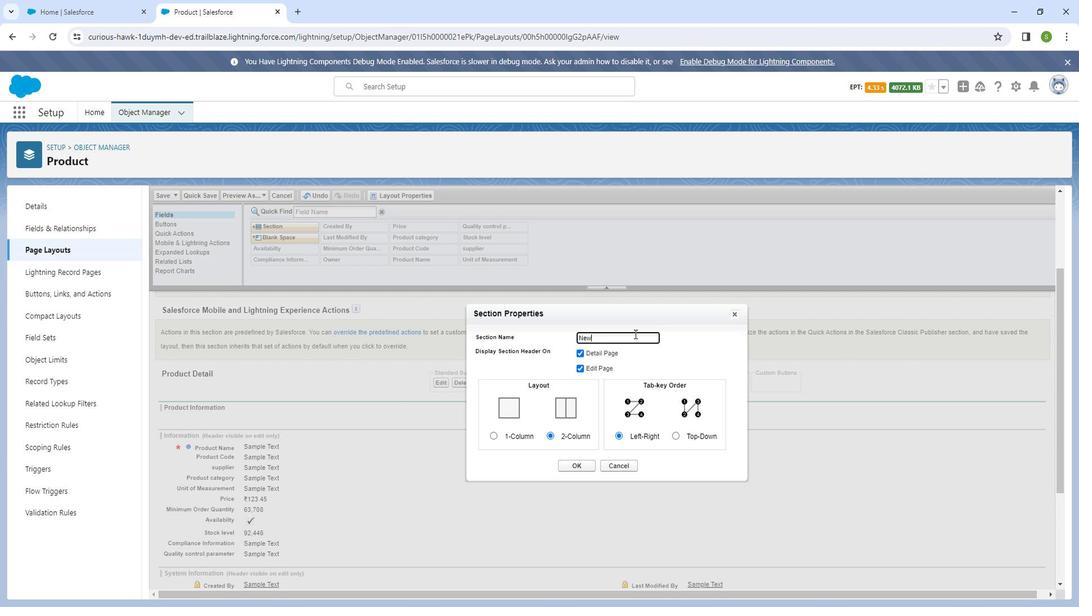 
Action: Key pressed <Key.backspace>
Screenshot: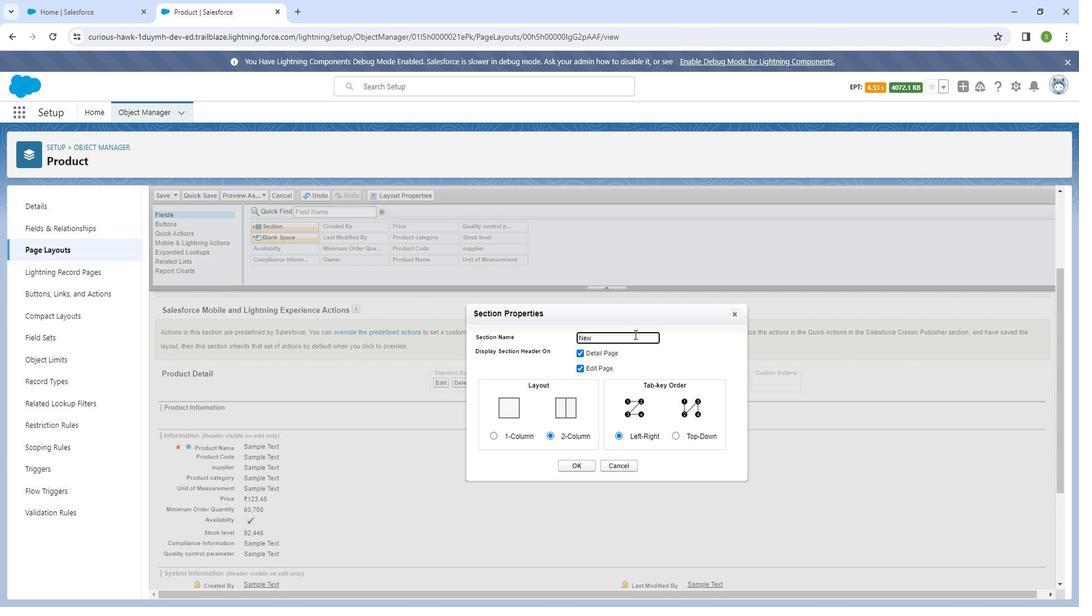 
Action: Mouse moved to (644, 334)
Screenshot: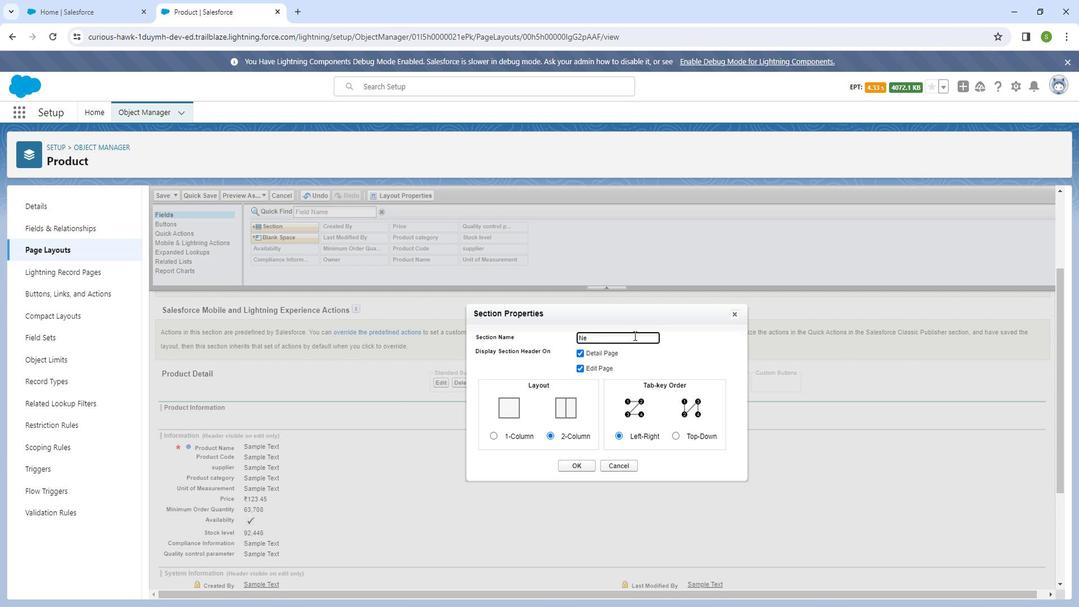 
Action: Key pressed <Key.backspace><Key.backspace>
Screenshot: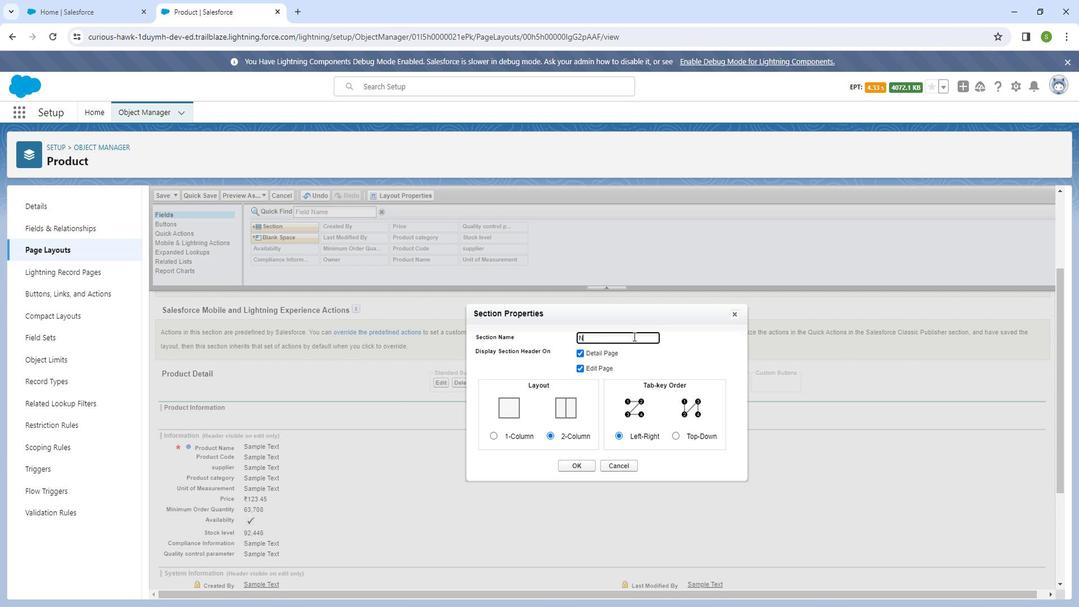 
Action: Mouse pressed left at (644, 334)
Screenshot: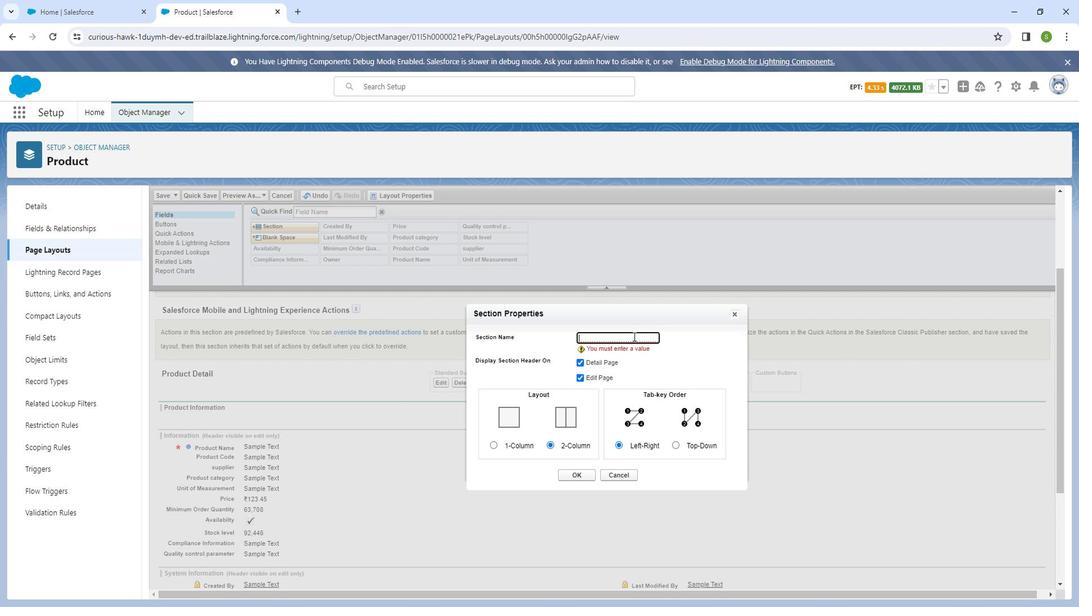 
Action: Key pressed <Key.shift_r><Key.shift_r><Key.shift_r><Key.shift_r><Key.shift_r><Key.shift_r><Key.shift_r><Key.shift_r><Key.shift_r><Key.shift_r><Key.shift_r><Key.shift_r><Key.shift_r><Key.shift_r><Key.shift_r><Key.shift_r><Key.shift_r><Key.shift_r><Key.shift_r><Key.shift_r><Key.shift_r><Key.shift_r><Key.shift_r><Key.shift_r><Key.shift_r><Key.shift_r><Key.shift_r><Key.shift_r><Key.shift_r><Key.shift_r>Quantity
Screenshot: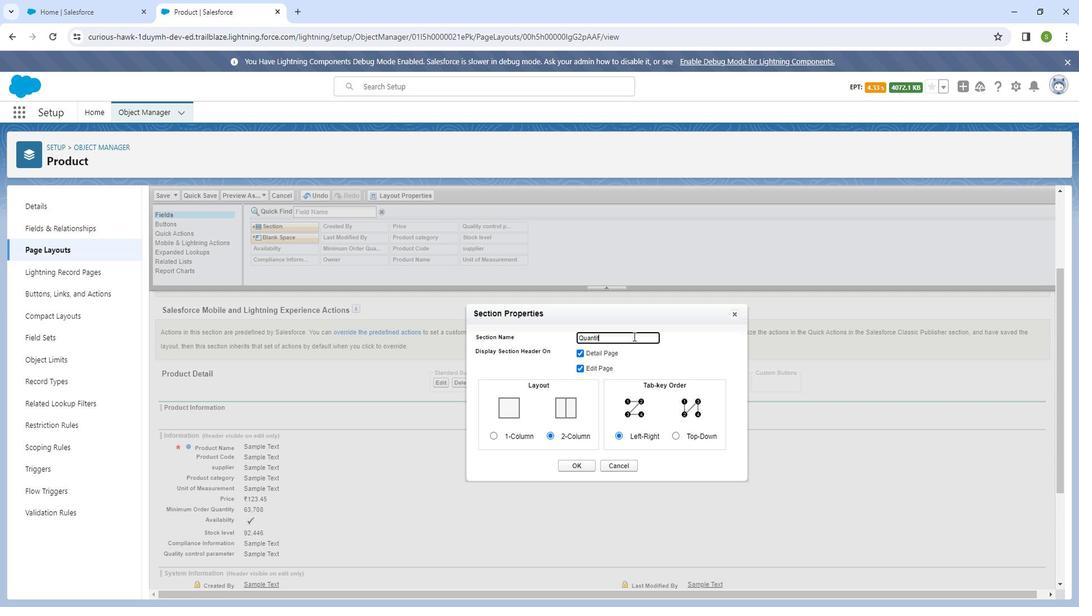
Action: Mouse moved to (597, 460)
Screenshot: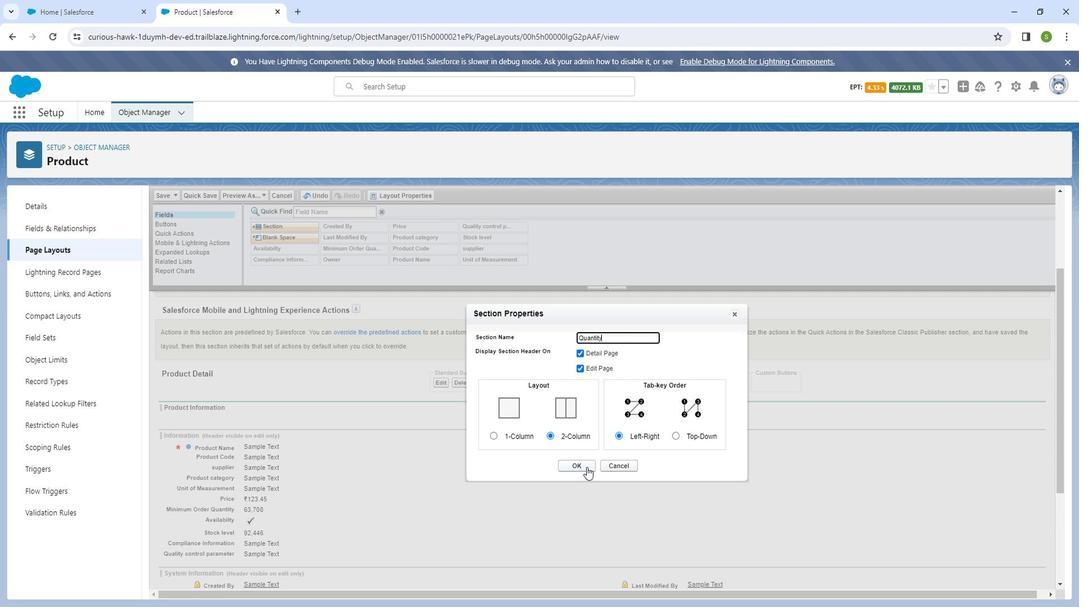 
Action: Mouse pressed left at (597, 460)
Screenshot: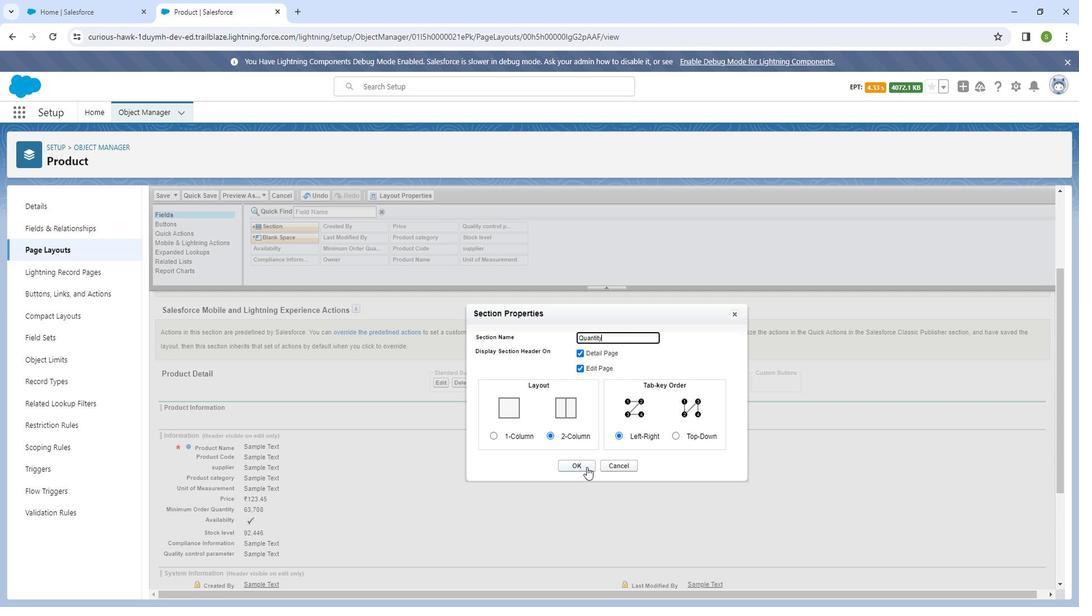 
Action: Mouse moved to (300, 231)
Screenshot: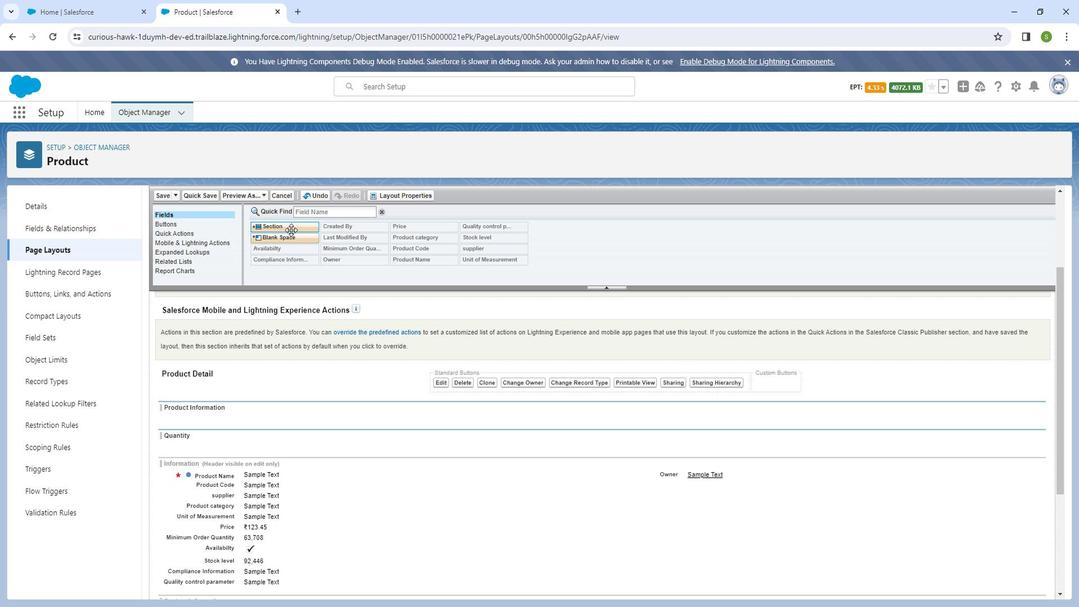 
Action: Mouse pressed left at (300, 231)
Screenshot: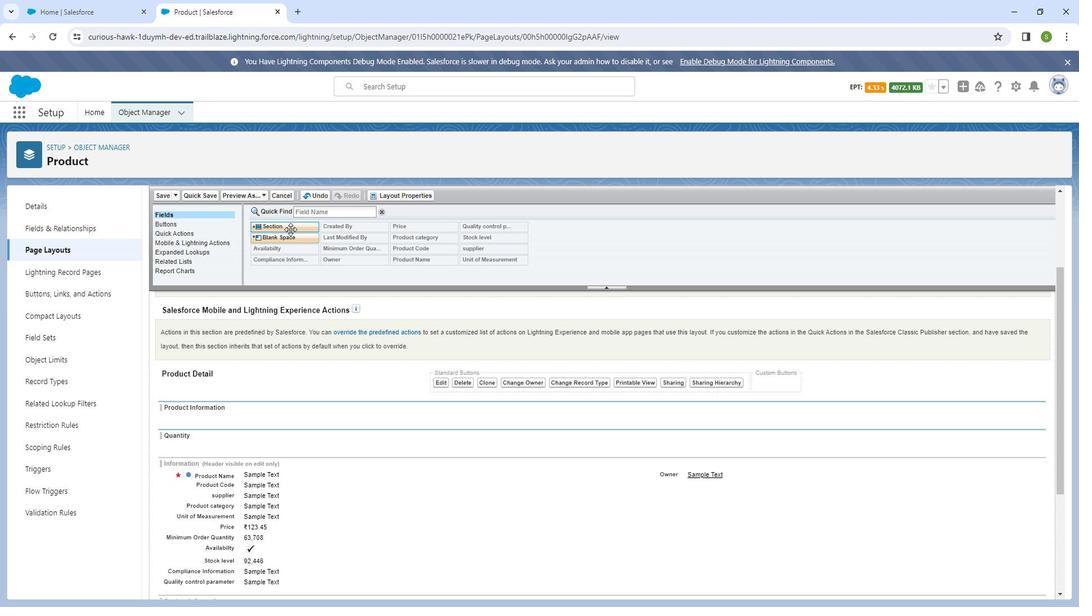 
Action: Mouse moved to (654, 336)
Screenshot: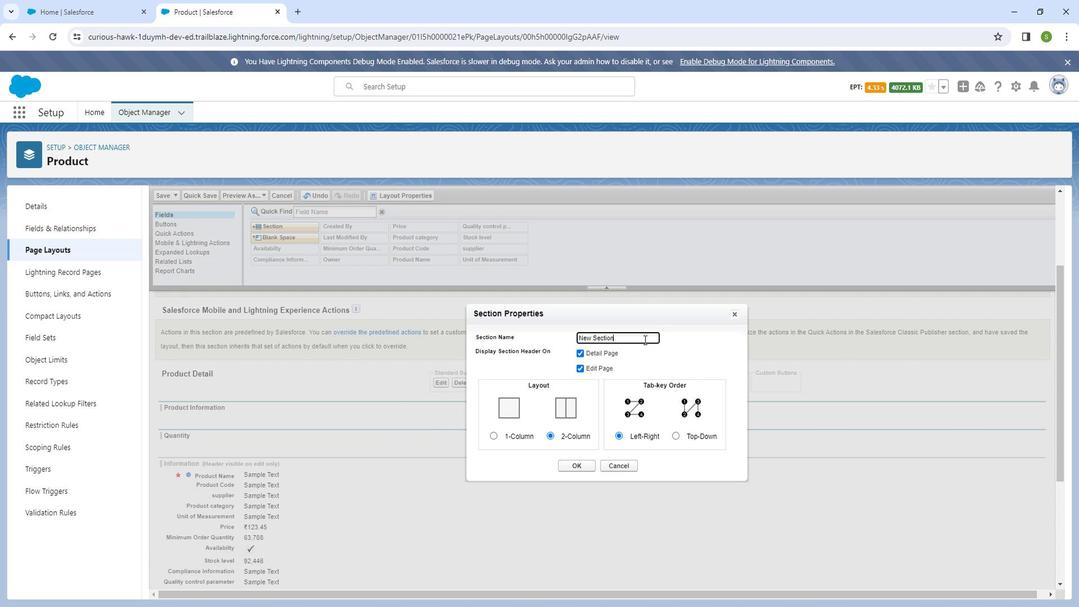 
Action: Mouse pressed left at (654, 336)
Screenshot: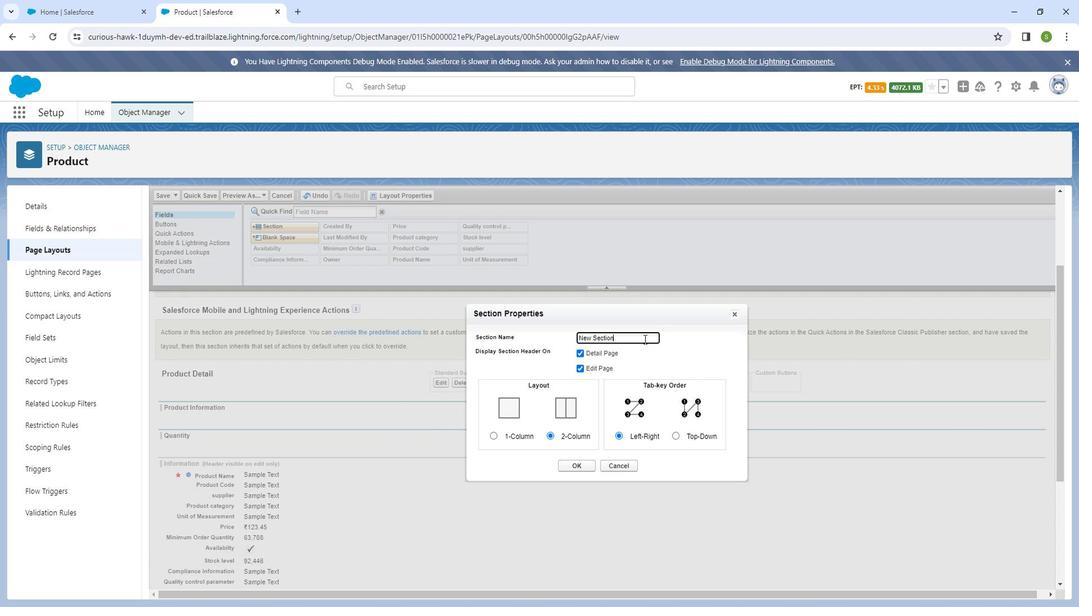 
Action: Mouse moved to (654, 336)
Screenshot: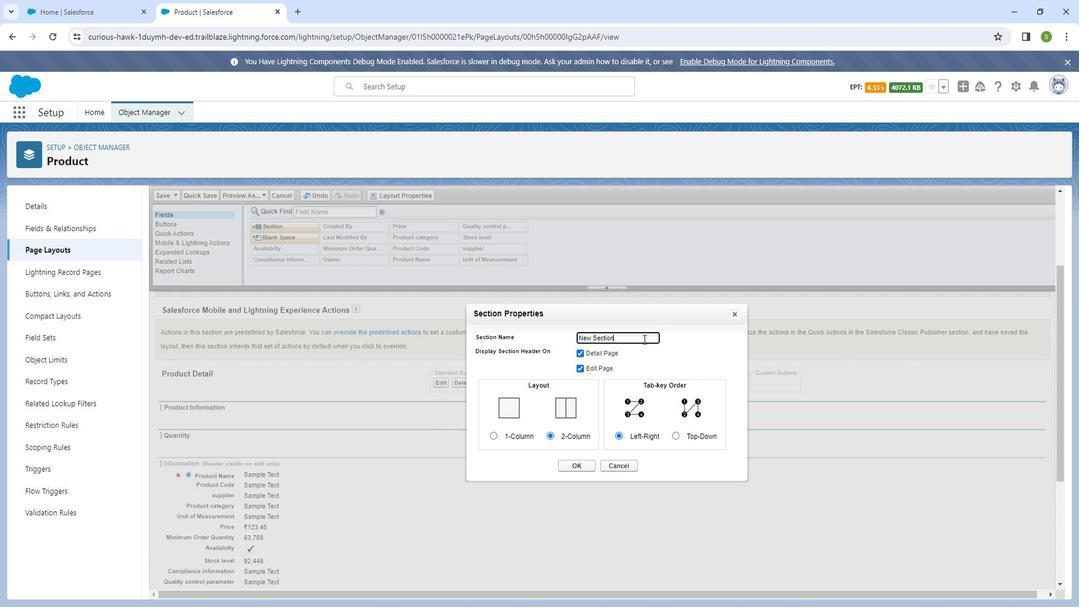 
Action: Key pressed <Key.backspace><Key.backspace><Key.backspace><Key.backspace><Key.backspace><Key.backspace><Key.backspace><Key.backspace><Key.backspace><Key.backspace><Key.backspace><Key.backspace><Key.backspace><Key.backspace><Key.backspace><Key.backspace><Key.backspace><Key.backspace><Key.backspace>
Screenshot: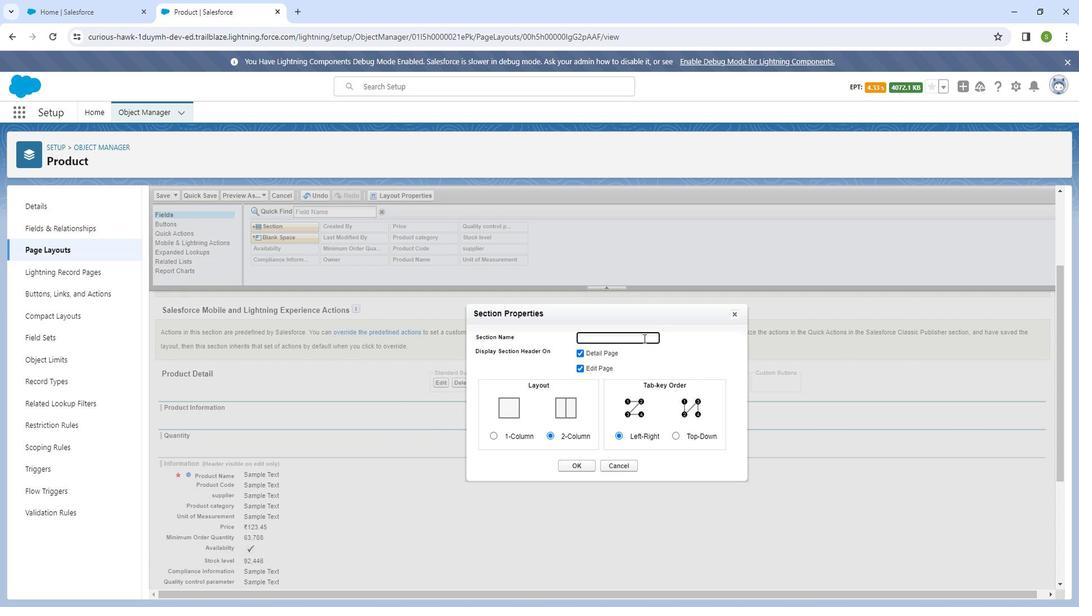 
Action: Mouse pressed left at (654, 336)
Screenshot: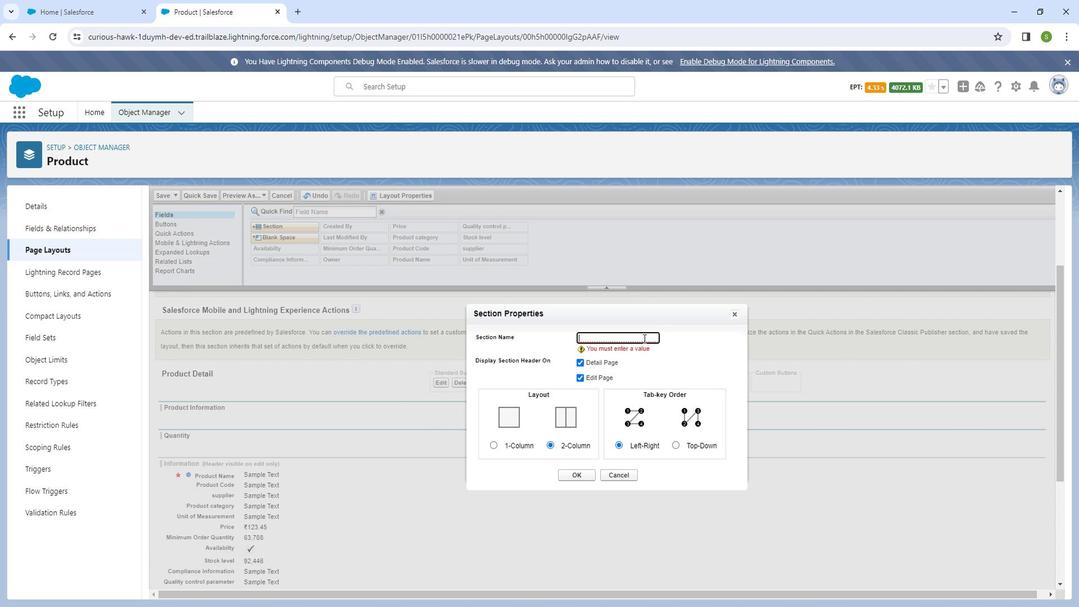
Action: Mouse moved to (652, 336)
Screenshot: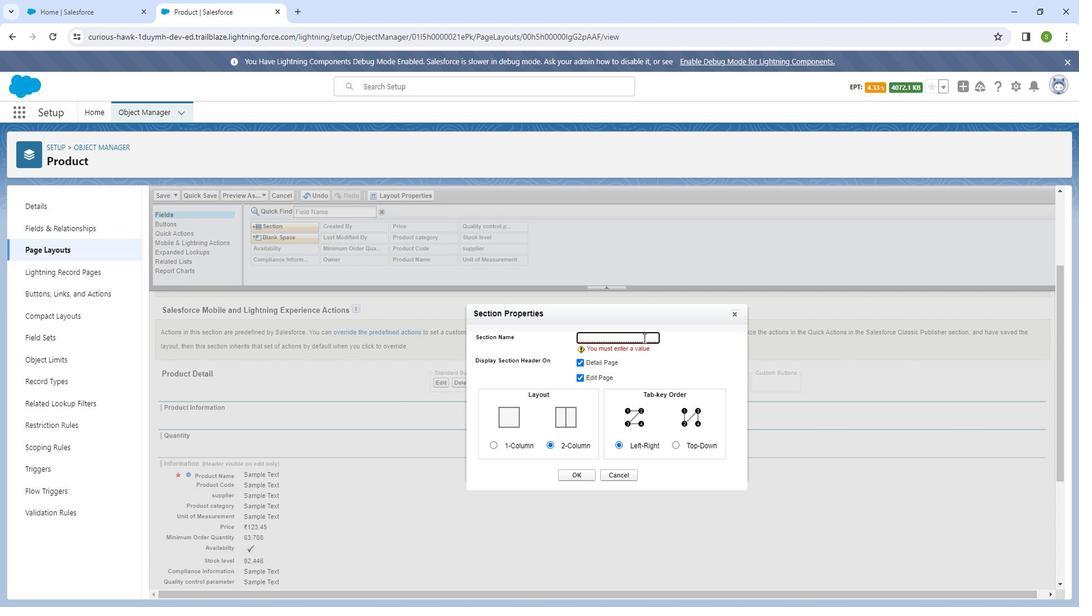 
Action: Key pressed <Key.shift_r>Common<Key.space><Key.shift_r>Information
Screenshot: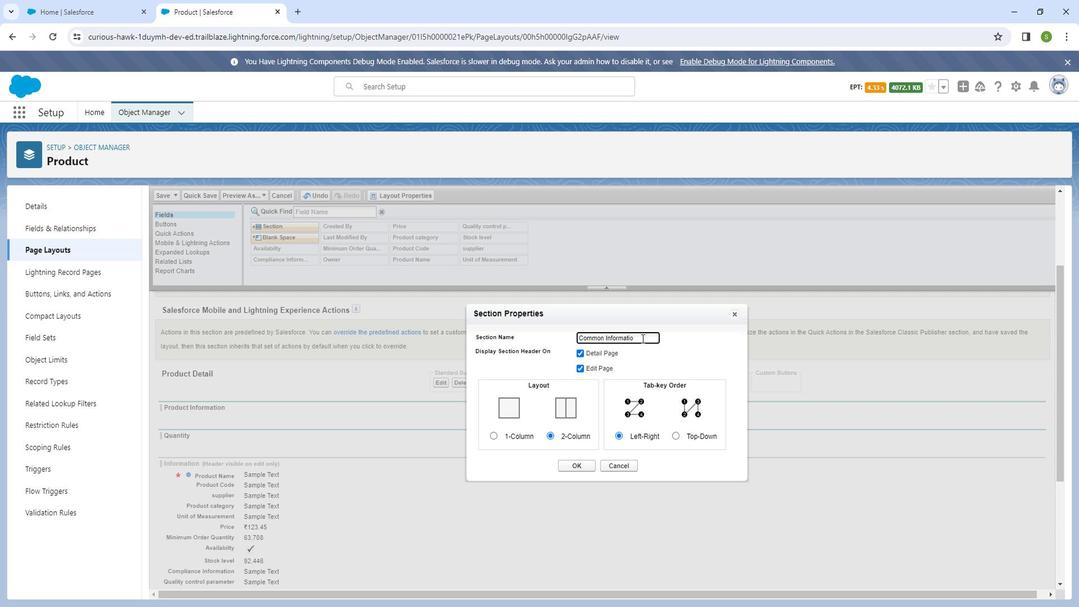 
Action: Mouse moved to (592, 456)
Screenshot: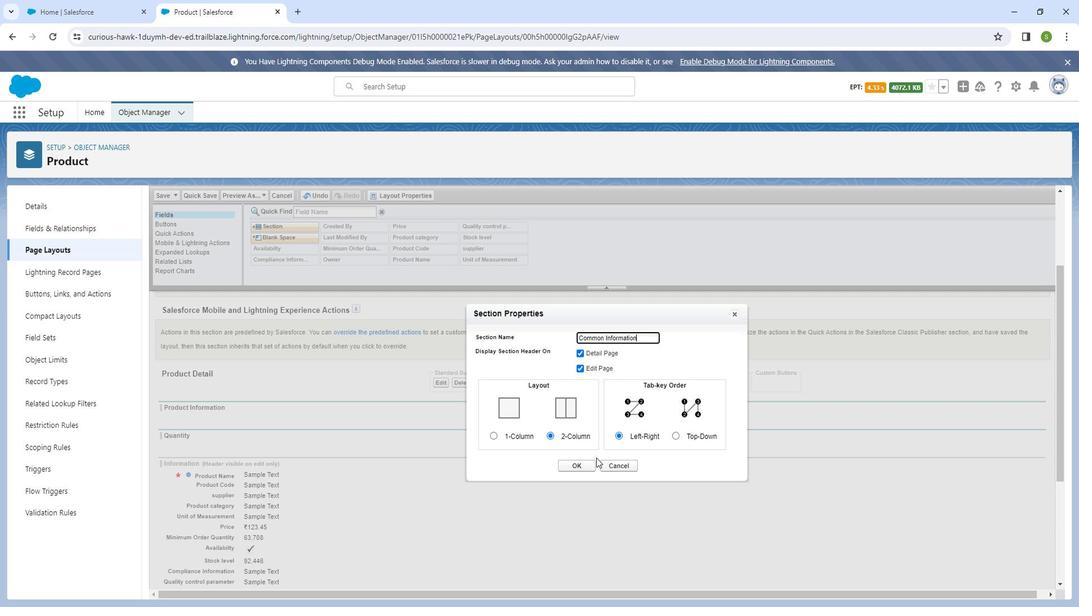 
Action: Mouse pressed left at (592, 456)
Screenshot: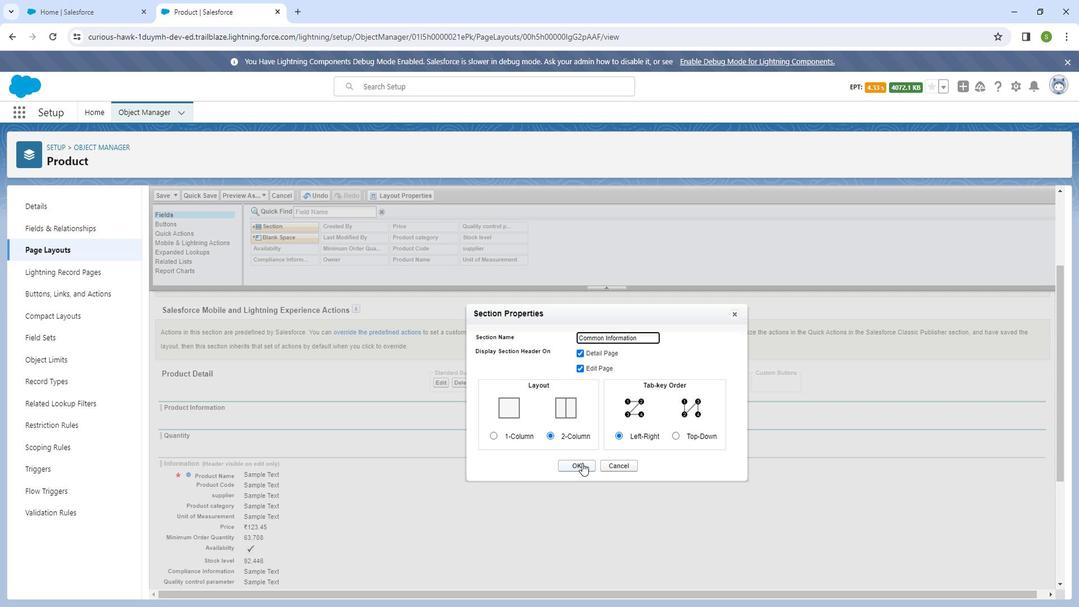 
Action: Mouse moved to (174, 196)
Screenshot: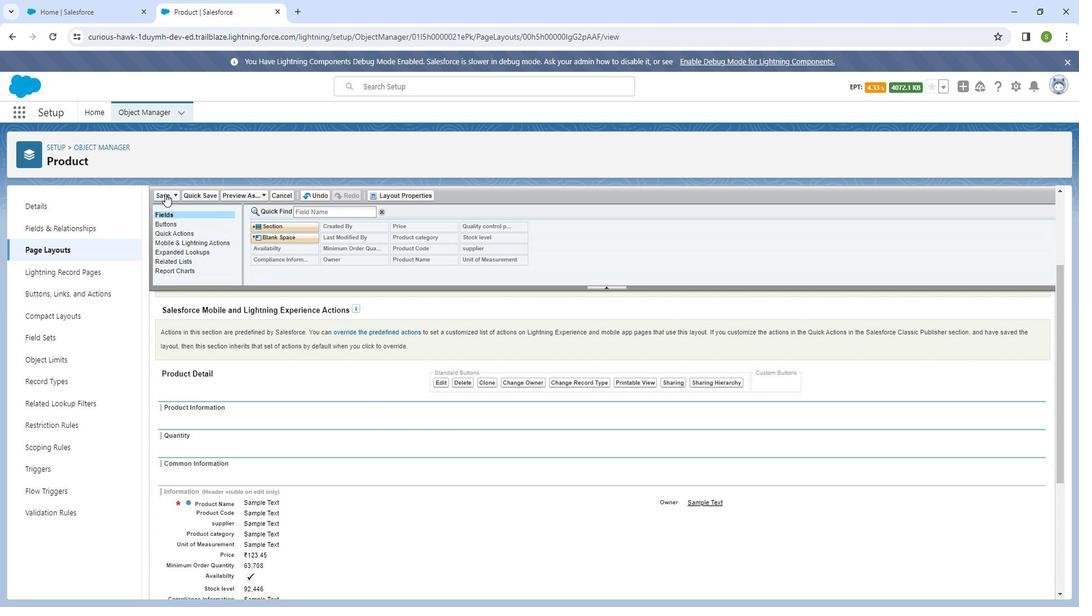 
Action: Mouse pressed left at (174, 196)
Screenshot: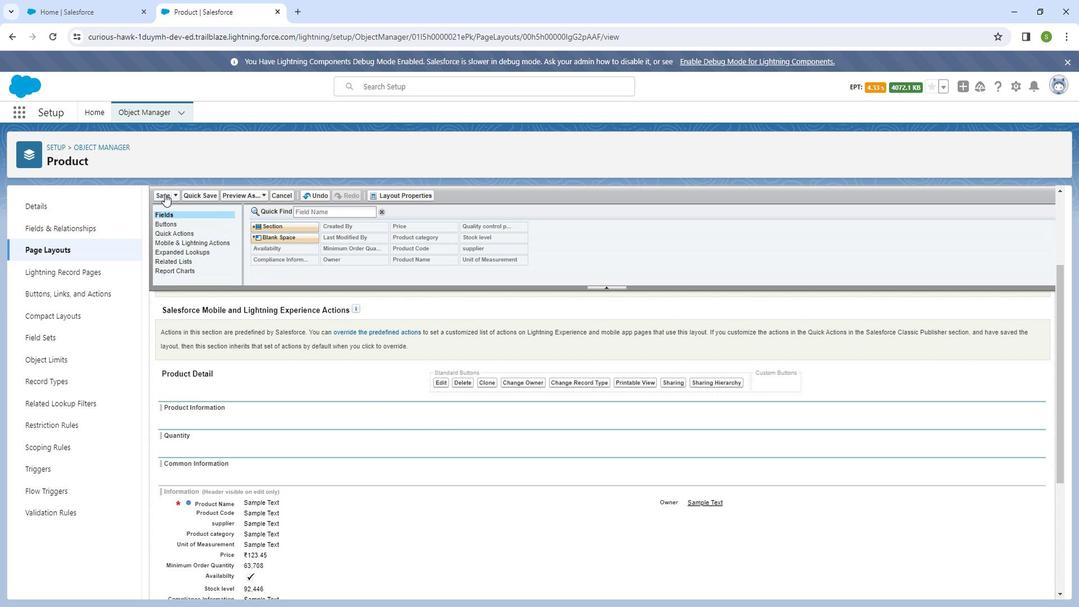 
Action: Mouse moved to (145, 116)
Screenshot: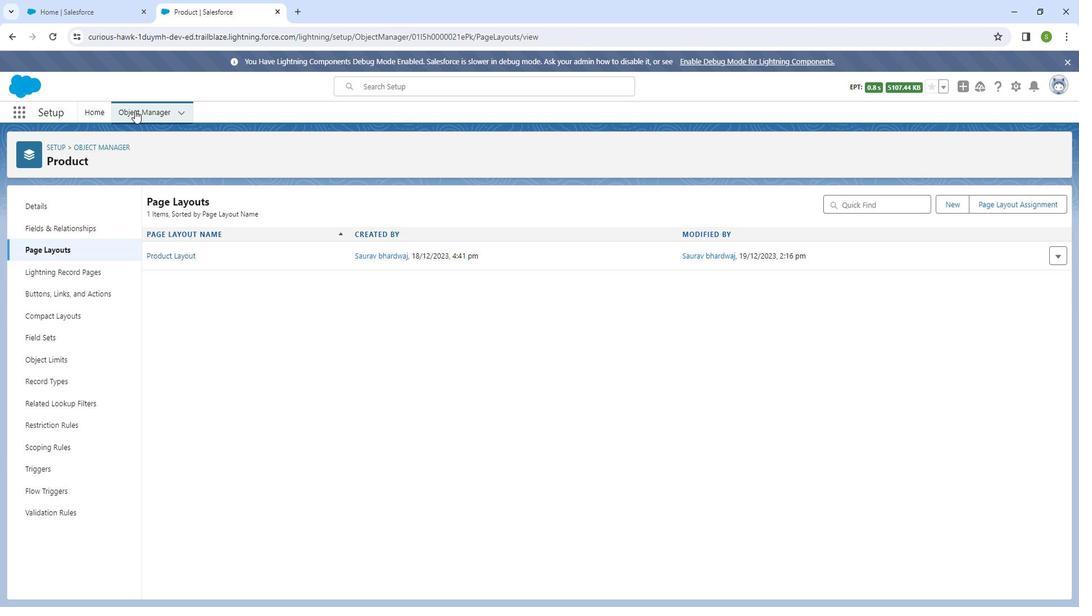 
Action: Mouse pressed left at (145, 116)
Screenshot: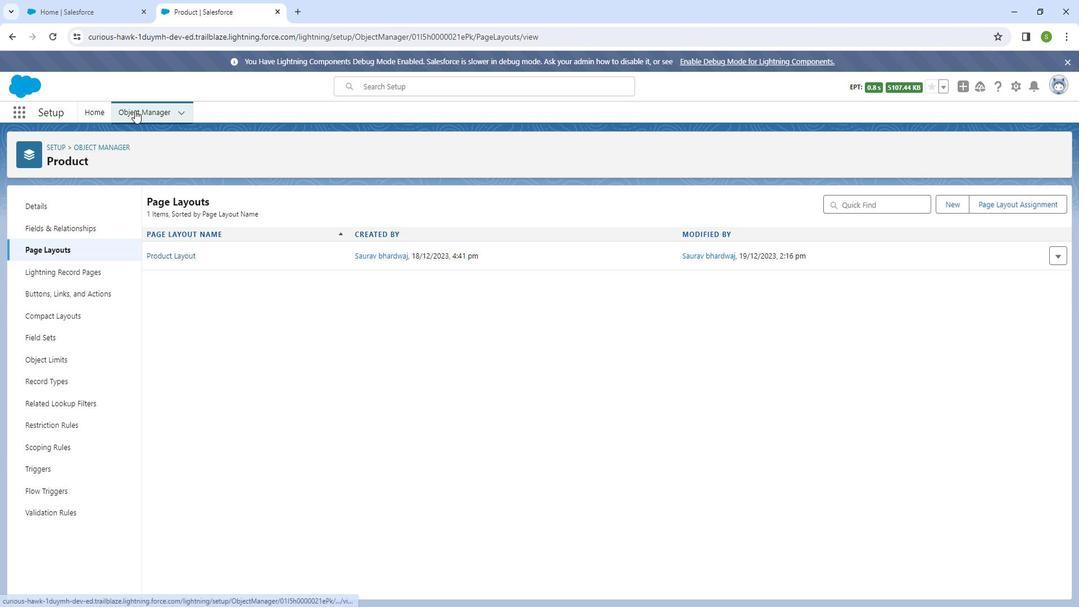 
Action: Mouse moved to (886, 159)
Screenshot: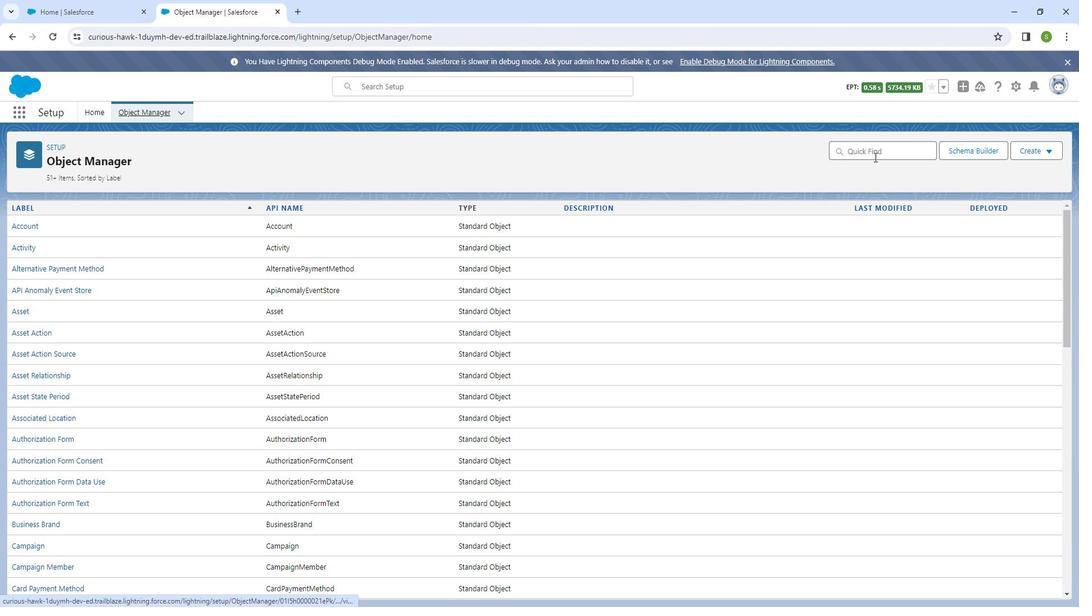 
Action: Mouse pressed left at (886, 159)
Screenshot: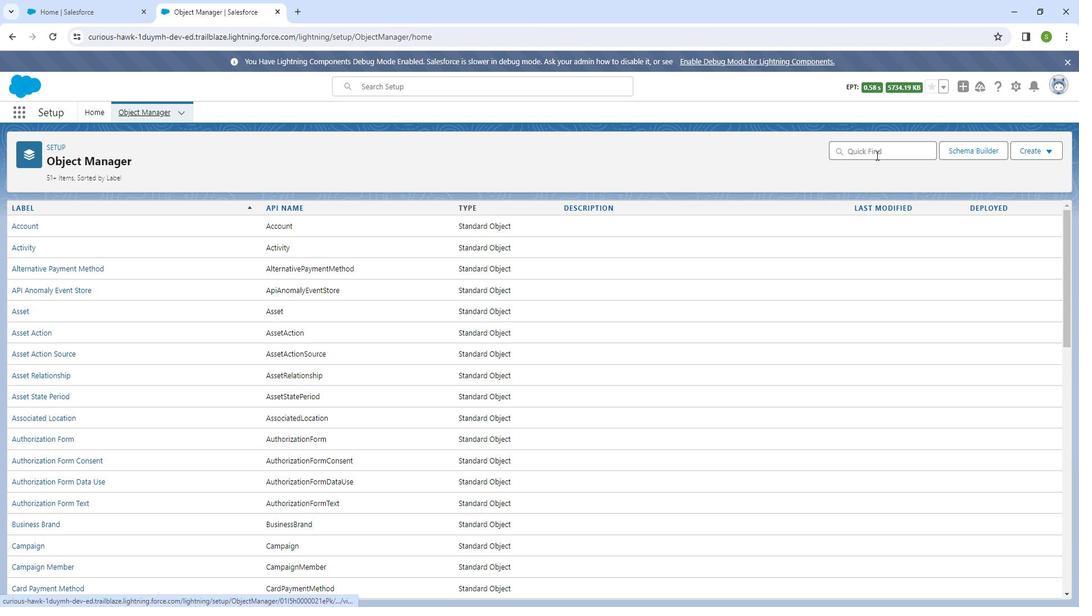 
Action: Mouse moved to (827, 193)
Screenshot: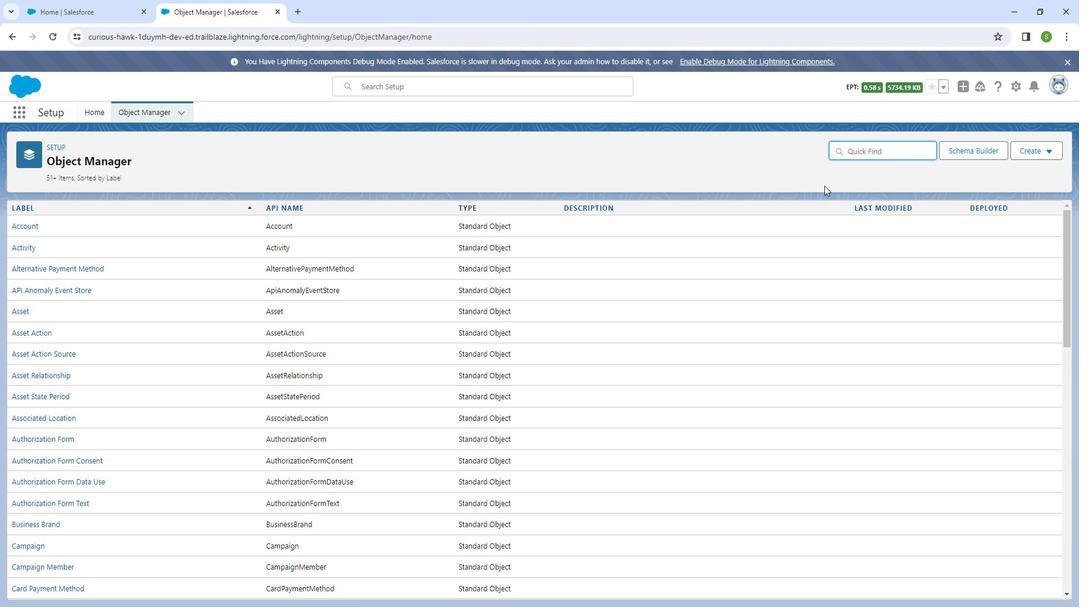 
Action: Key pressed <Key.shift_r>Purchase
Screenshot: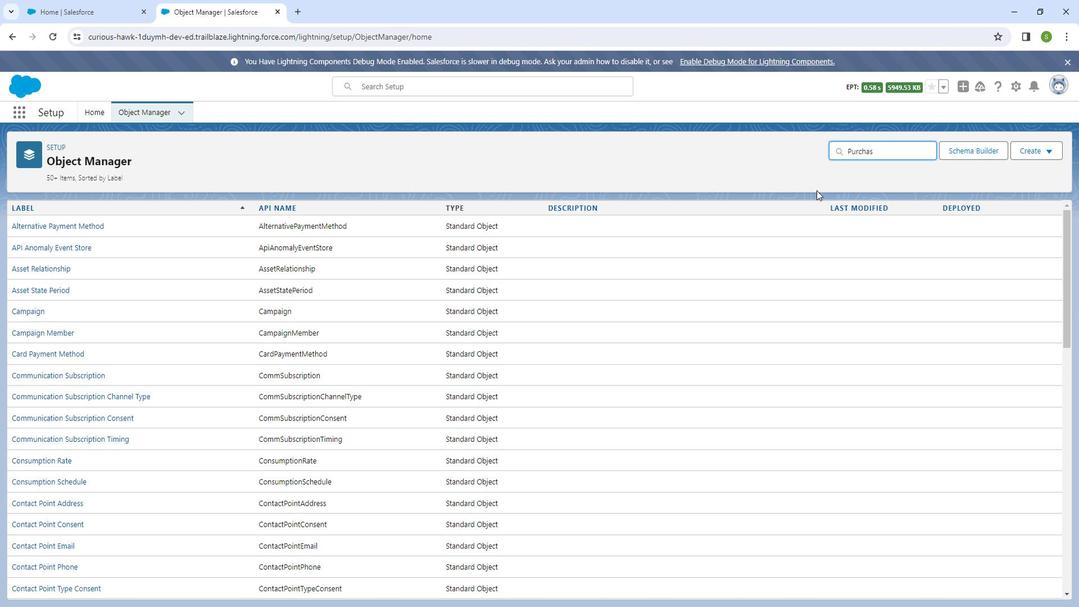 
Action: Mouse moved to (46, 233)
Screenshot: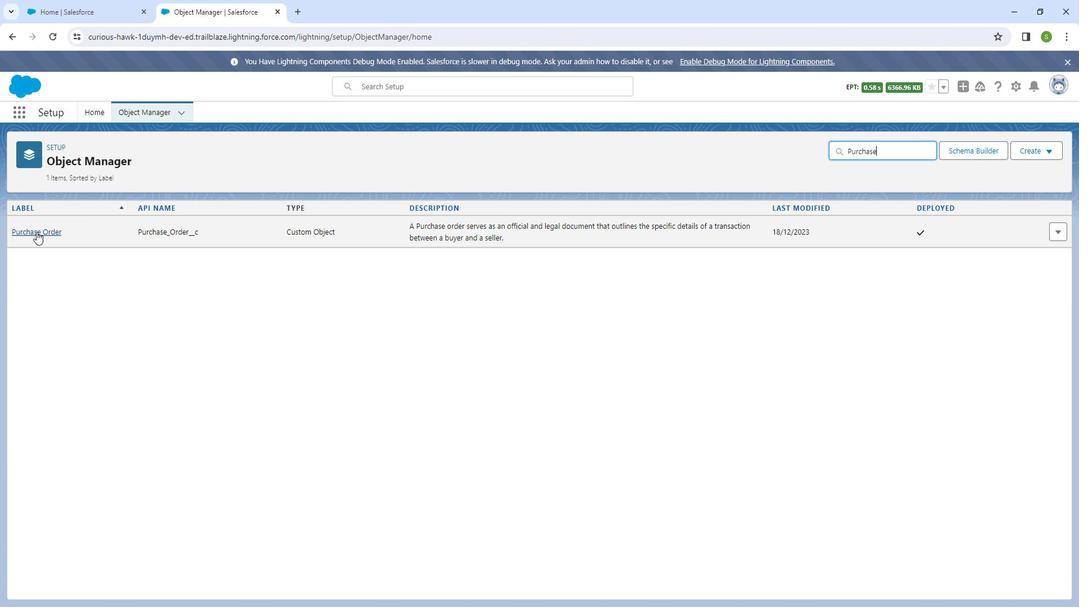 
Action: Mouse pressed left at (46, 233)
Screenshot: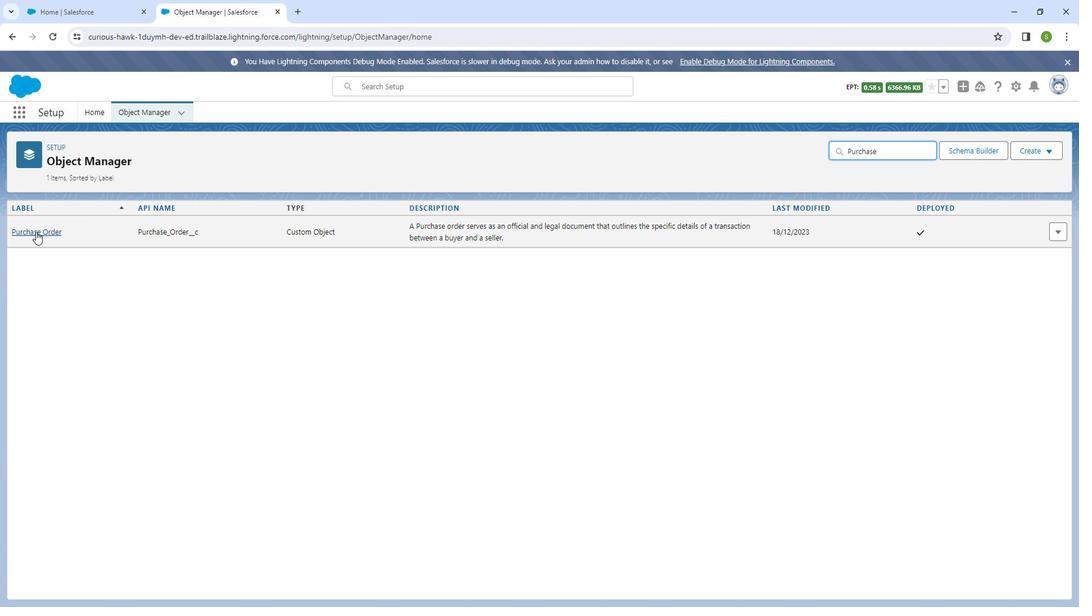 
Action: Mouse moved to (71, 233)
Screenshot: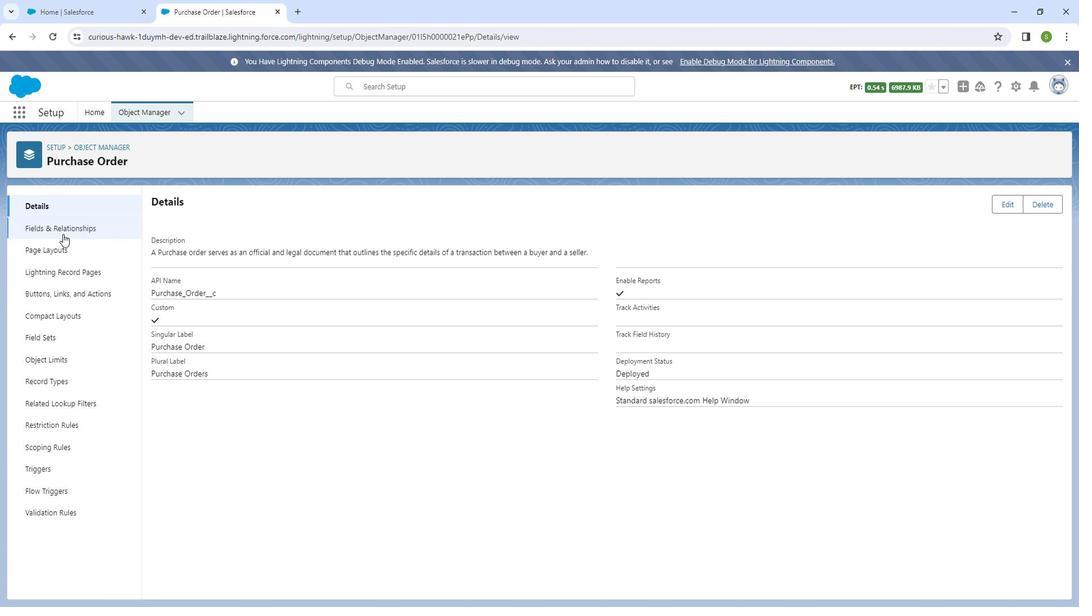 
Action: Mouse pressed left at (71, 233)
Screenshot: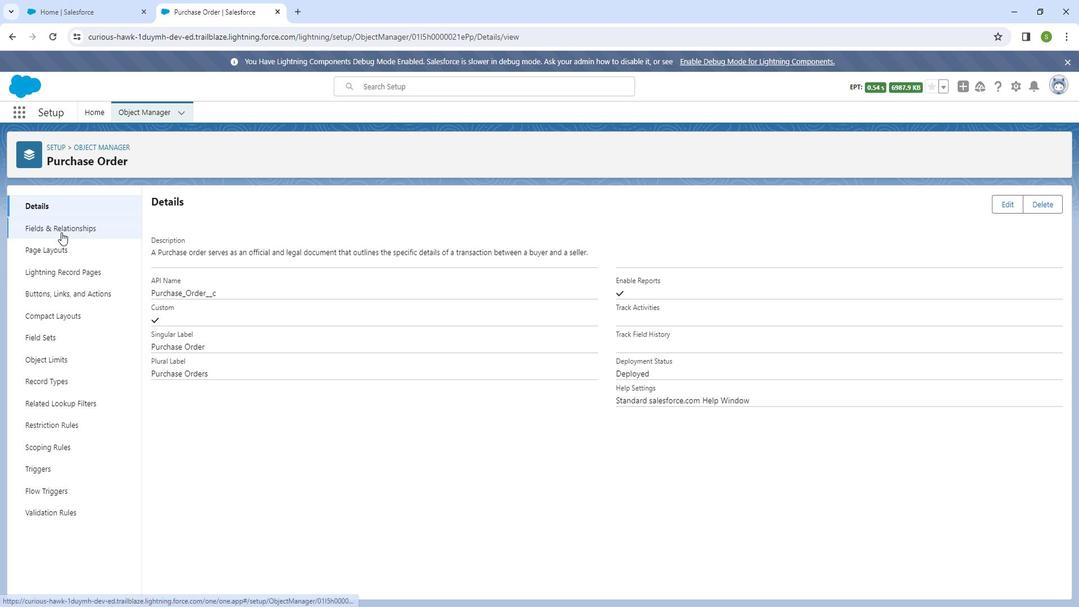 
Action: Mouse moved to (64, 251)
Screenshot: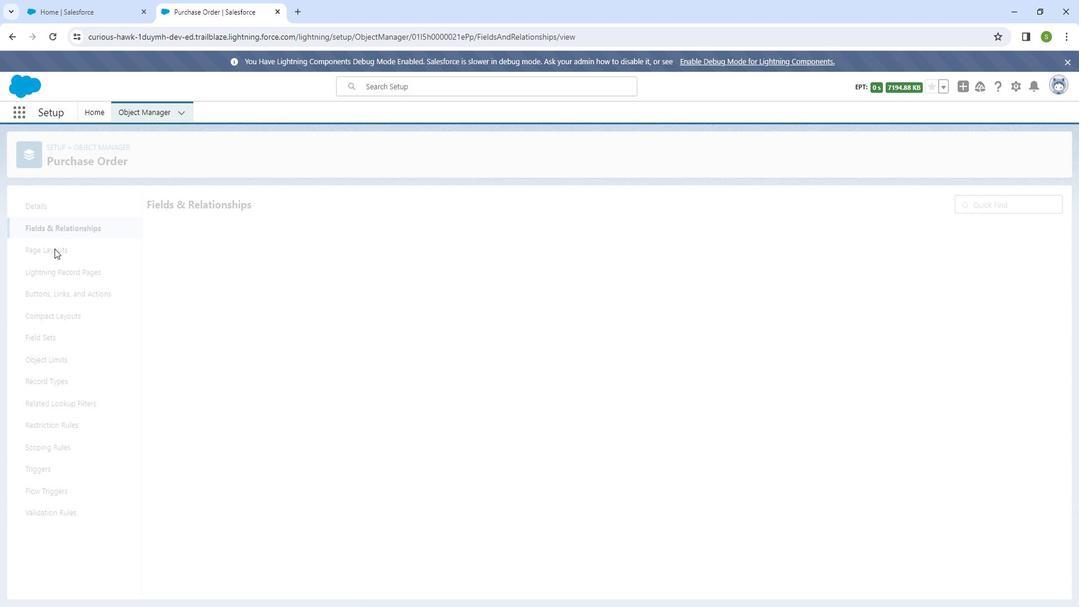 
Action: Mouse pressed left at (64, 251)
Screenshot: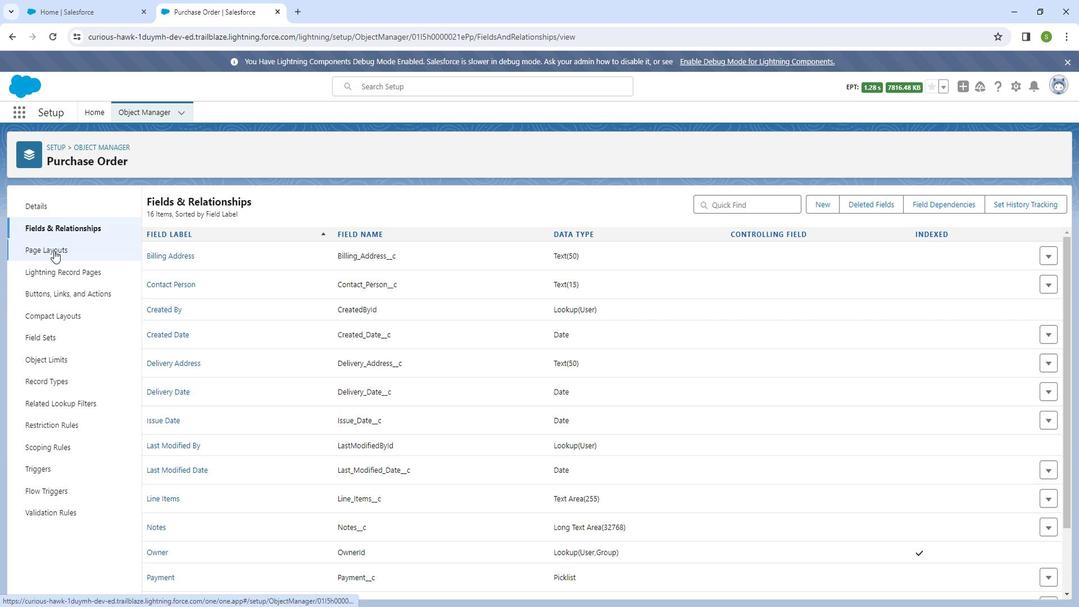 
Action: Mouse moved to (1073, 255)
Screenshot: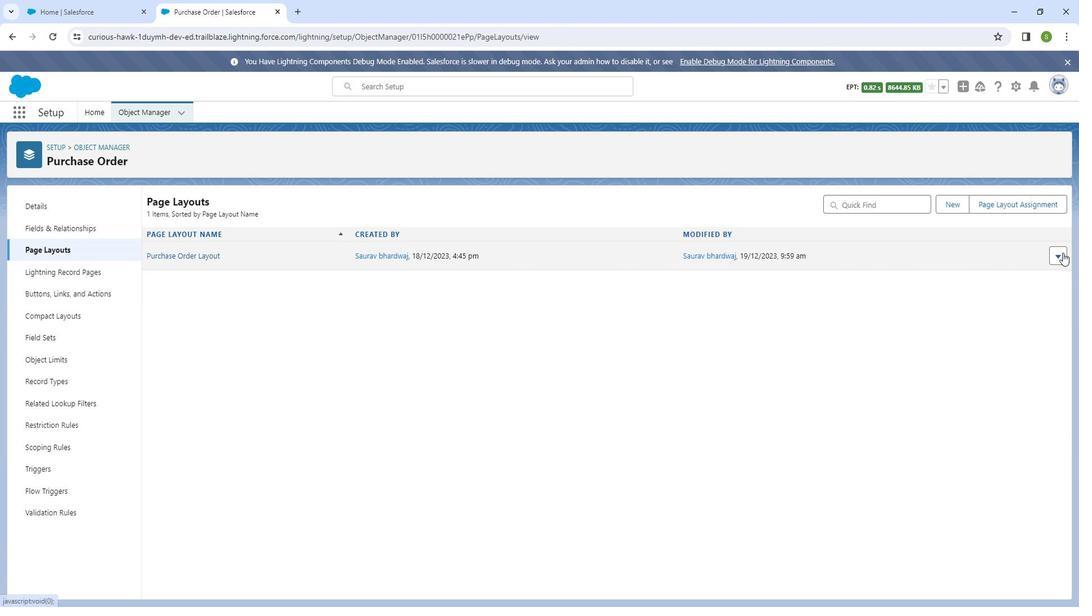 
Action: Mouse pressed left at (1073, 255)
Screenshot: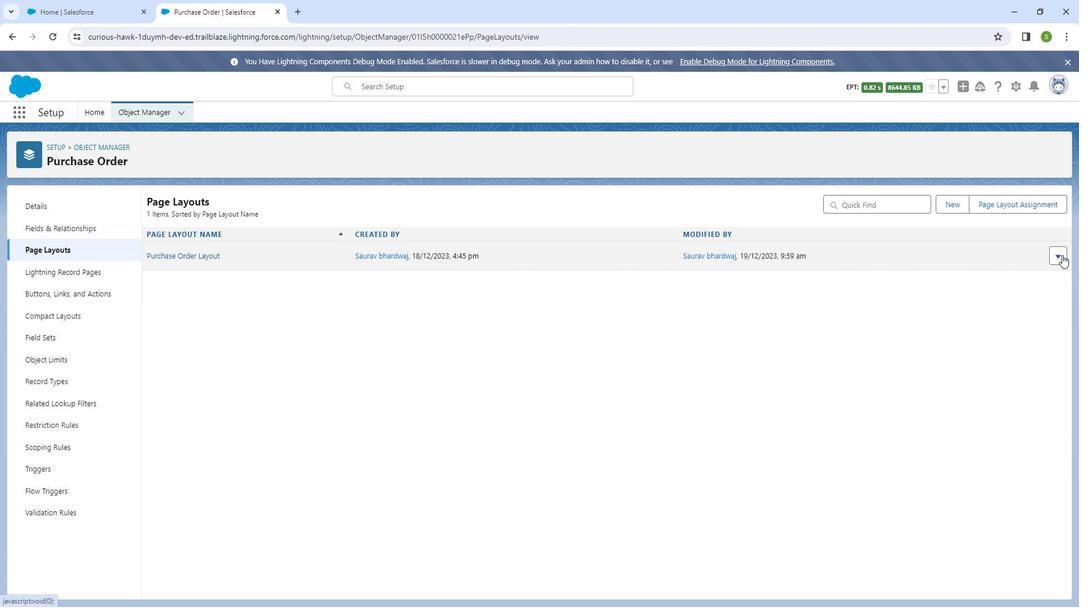 
Action: Mouse moved to (1050, 281)
Screenshot: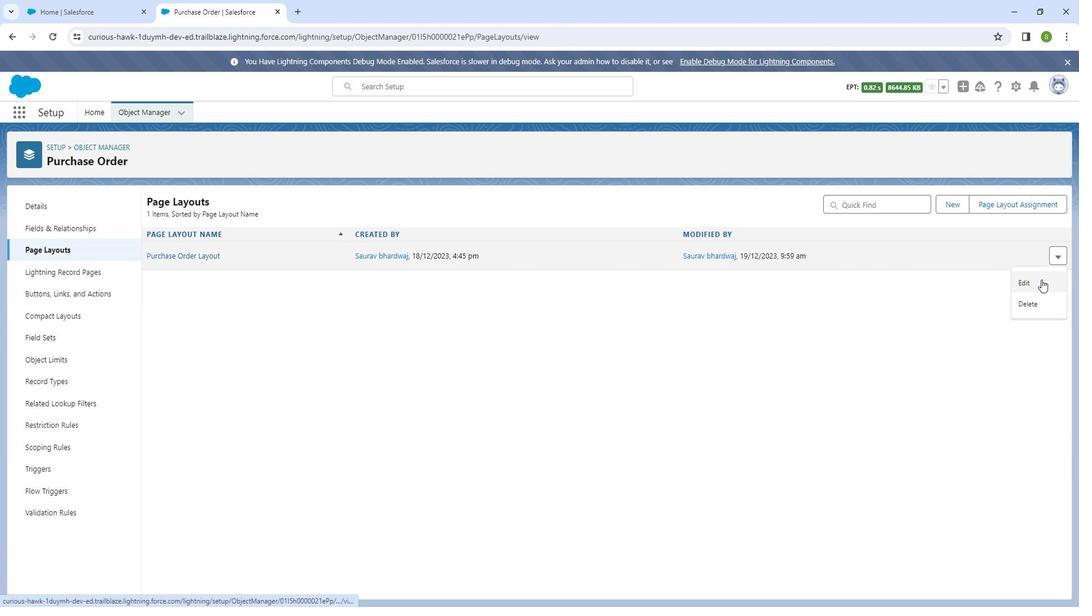 
Action: Mouse pressed left at (1050, 281)
Screenshot: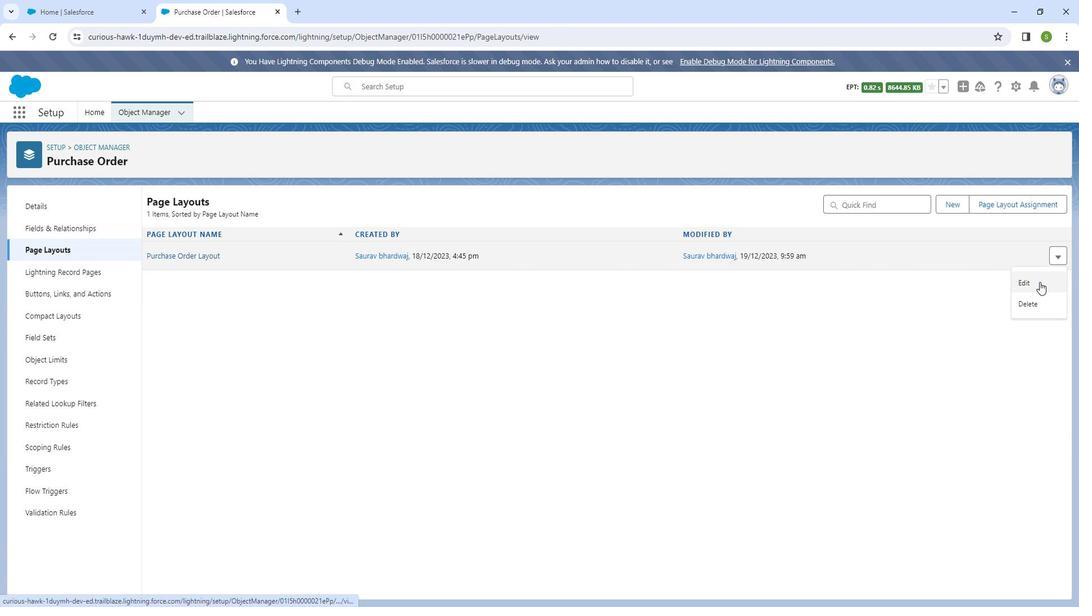 
Action: Mouse moved to (296, 242)
Screenshot: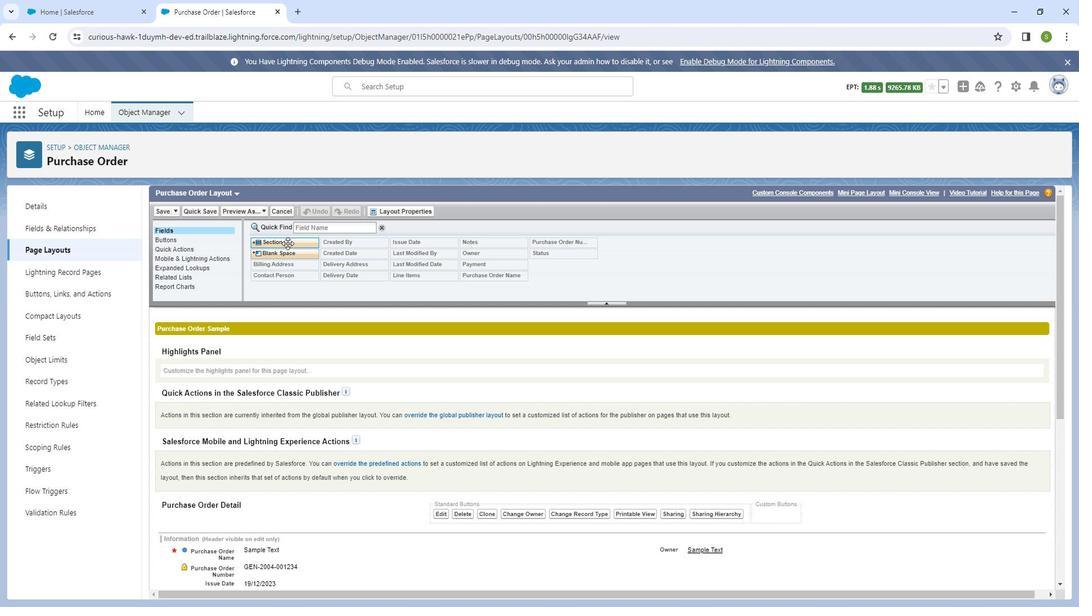 
Action: Mouse pressed left at (296, 242)
Screenshot: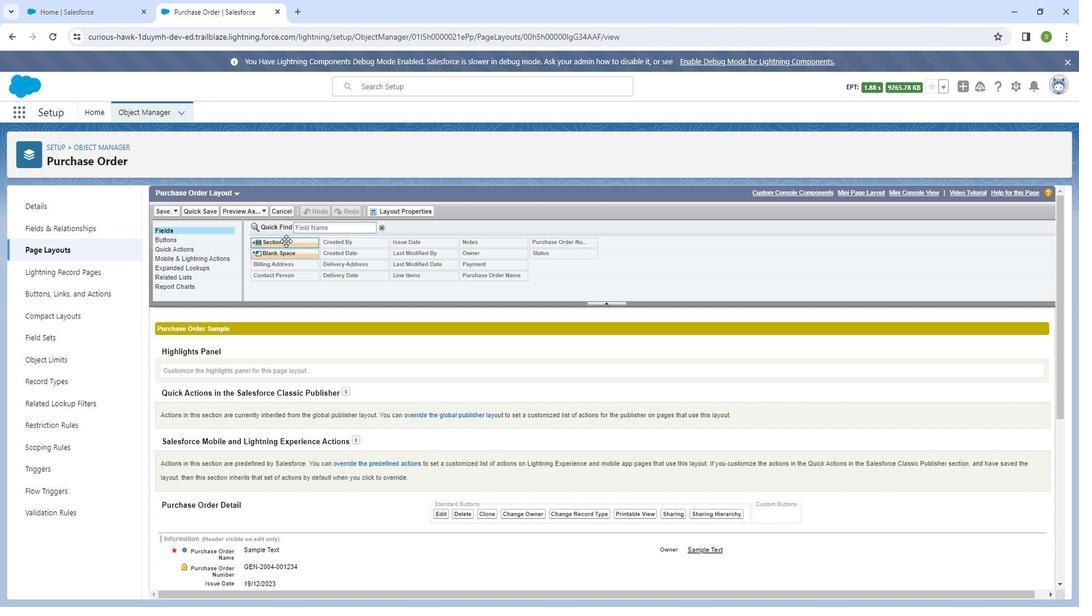
Action: Mouse moved to (634, 338)
Screenshot: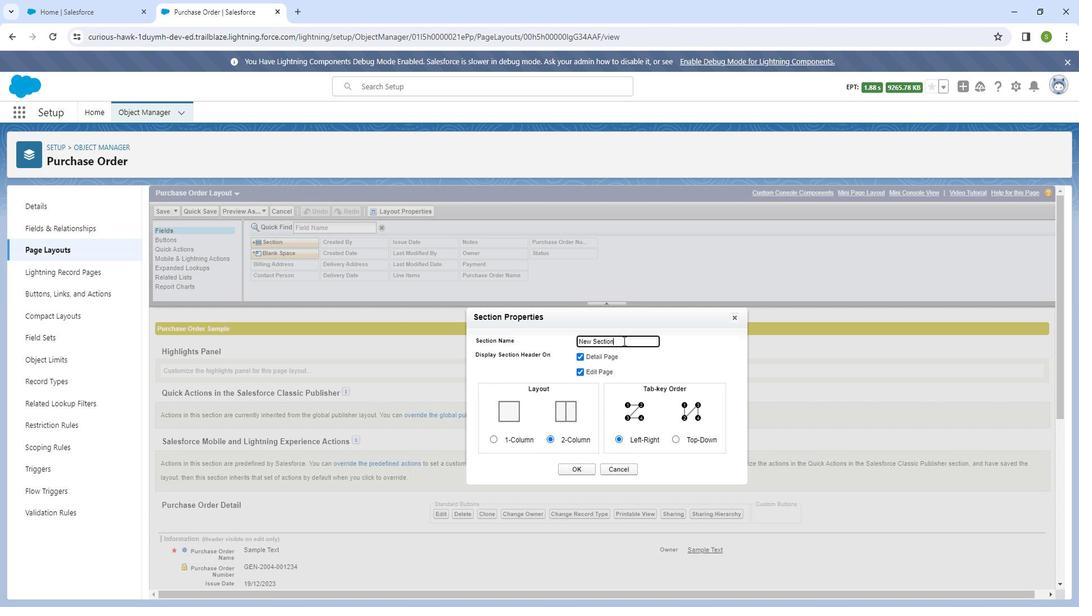 
Action: Mouse pressed left at (634, 338)
Screenshot: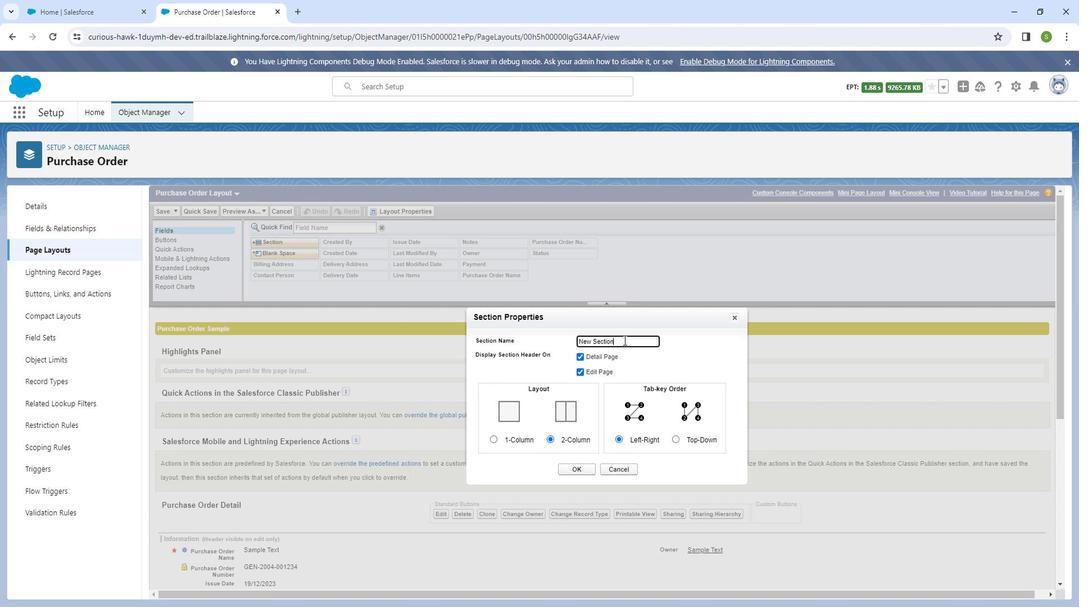 
Action: Mouse pressed left at (634, 338)
Screenshot: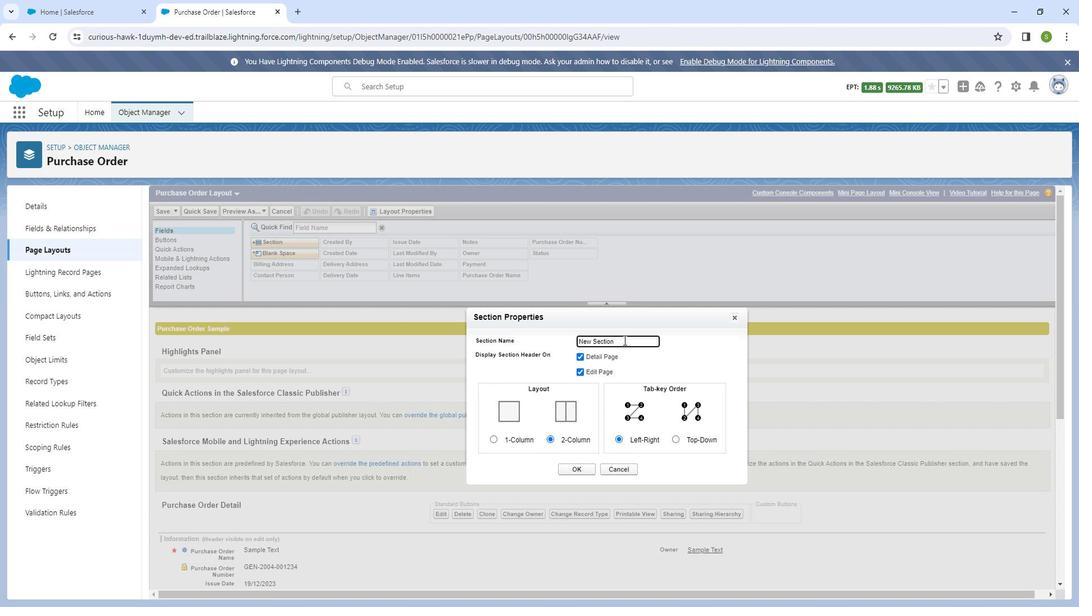 
Action: Mouse moved to (633, 336)
Screenshot: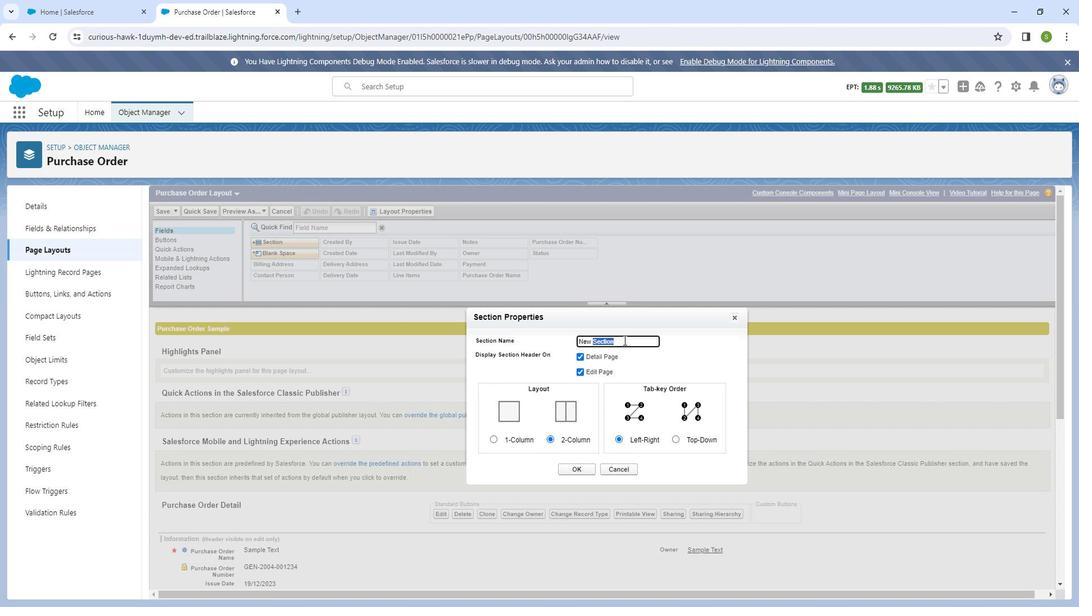 
Action: Key pressed <Key.backspace><Key.backspace><Key.backspace><Key.backspace><Key.backspace><Key.shift_r><Key.shift_r><Key.shift_r><Key.shift_r><Key.shift_r><Key.shift_r><Key.shift_r><Key.shift_r><Key.shift_r><Key.shift_r><Key.shift_r><Key.shift_r>C<Key.backspace><Key.shift_r>Order<Key.backspace><Key.backspace><Key.backspace><Key.backspace><Key.backspace><Key.shift_r><Key.shift_r>Common<Key.space><Key.shift_r>Information
Screenshot: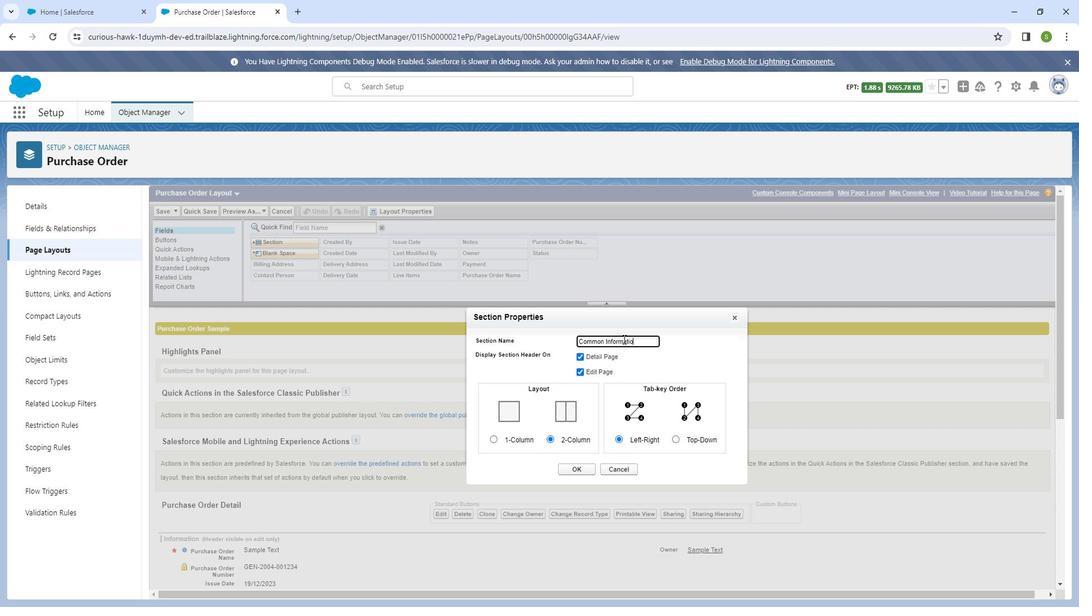 
Action: Mouse moved to (589, 461)
Screenshot: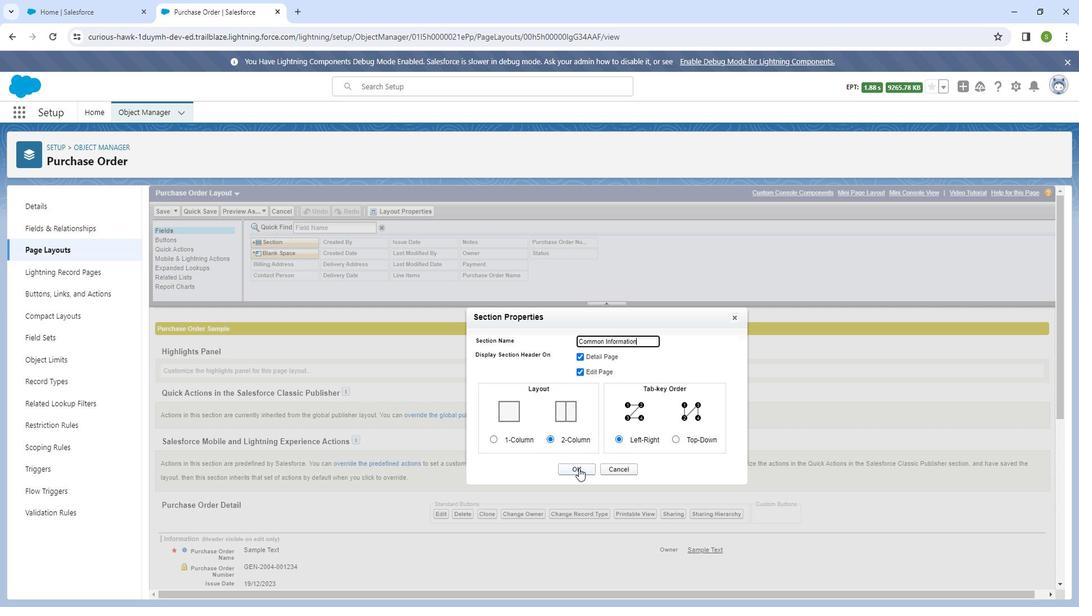 
Action: Mouse pressed left at (589, 461)
Screenshot: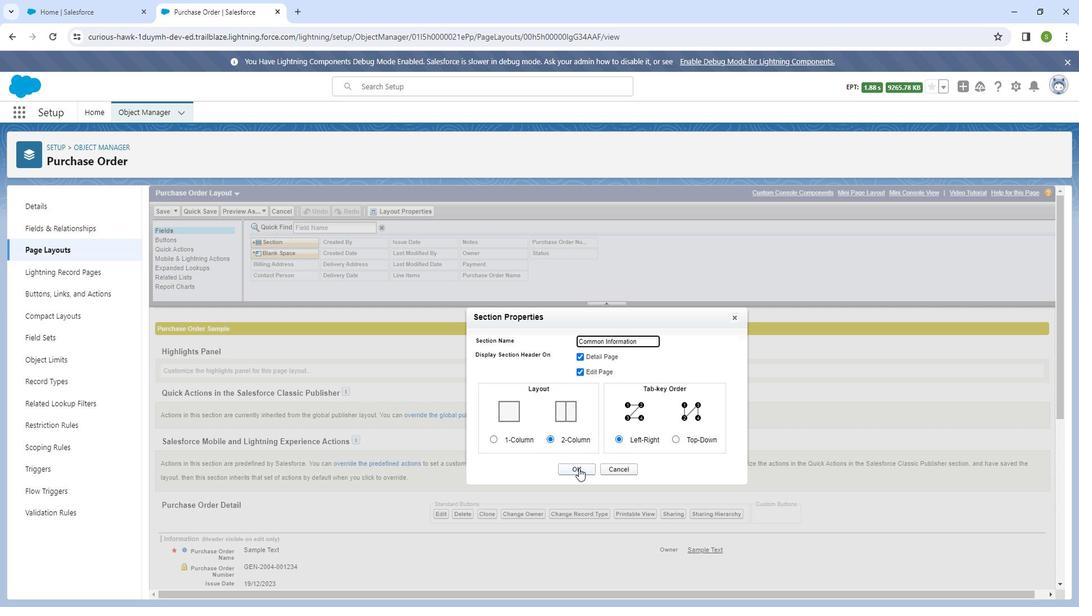 
Action: Mouse moved to (295, 243)
Screenshot: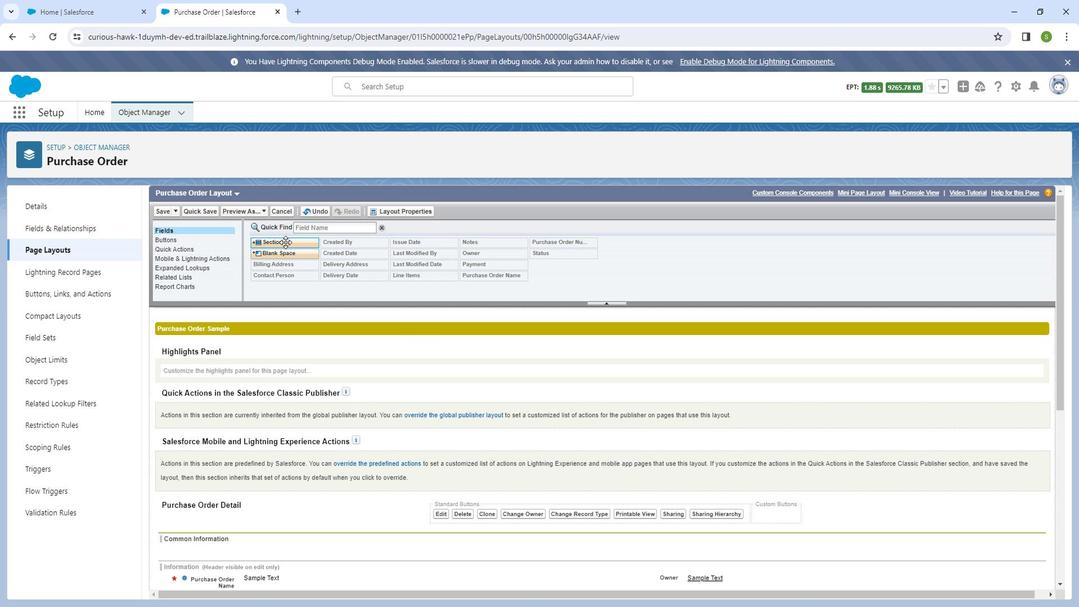 
Action: Mouse pressed left at (295, 243)
Screenshot: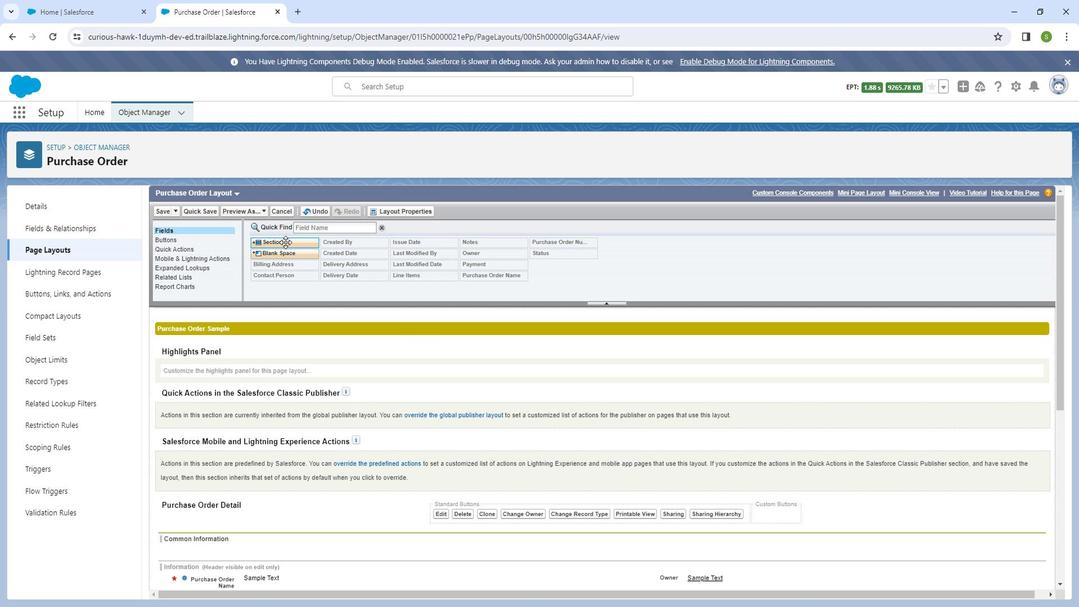 
Action: Mouse moved to (634, 337)
Screenshot: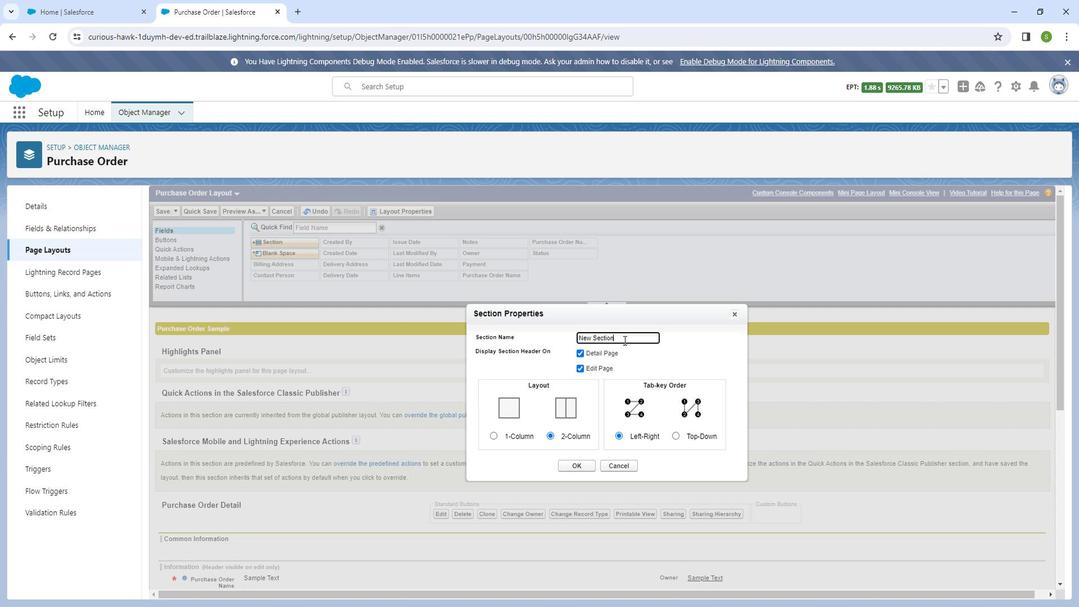 
Action: Mouse pressed left at (634, 337)
Screenshot: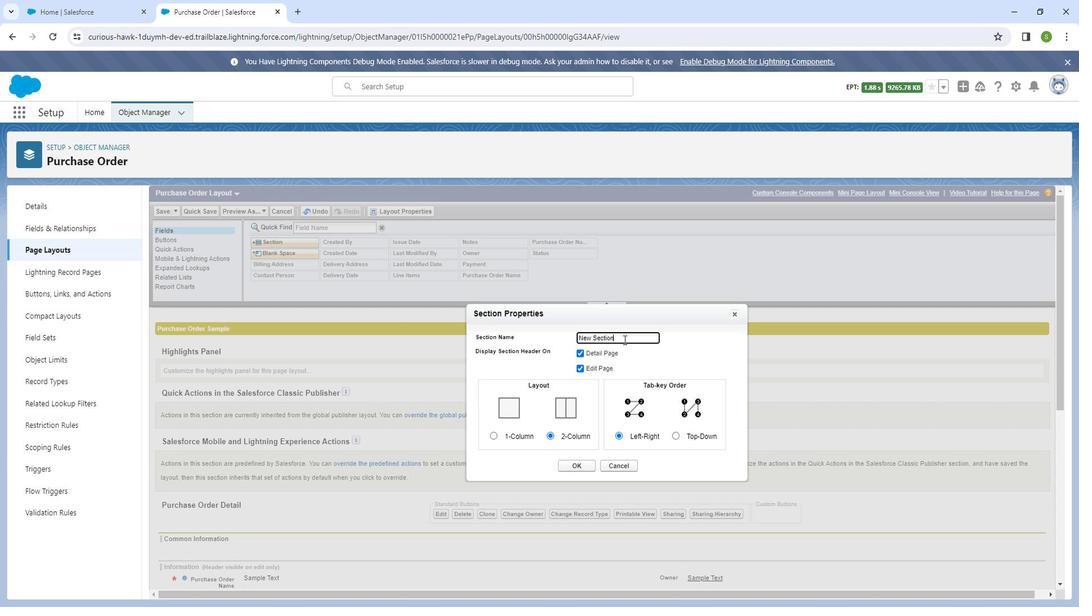 
Action: Mouse pressed left at (634, 337)
Screenshot: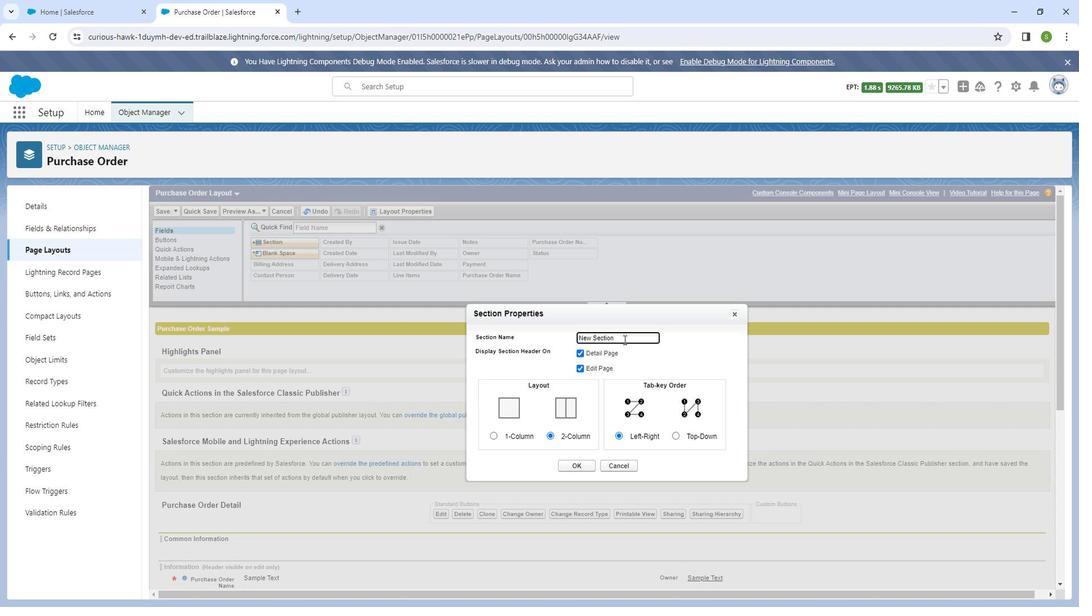 
Action: Key pressed <Key.backspace><Key.backspace><Key.backspace><Key.backspace><Key.backspace>
Screenshot: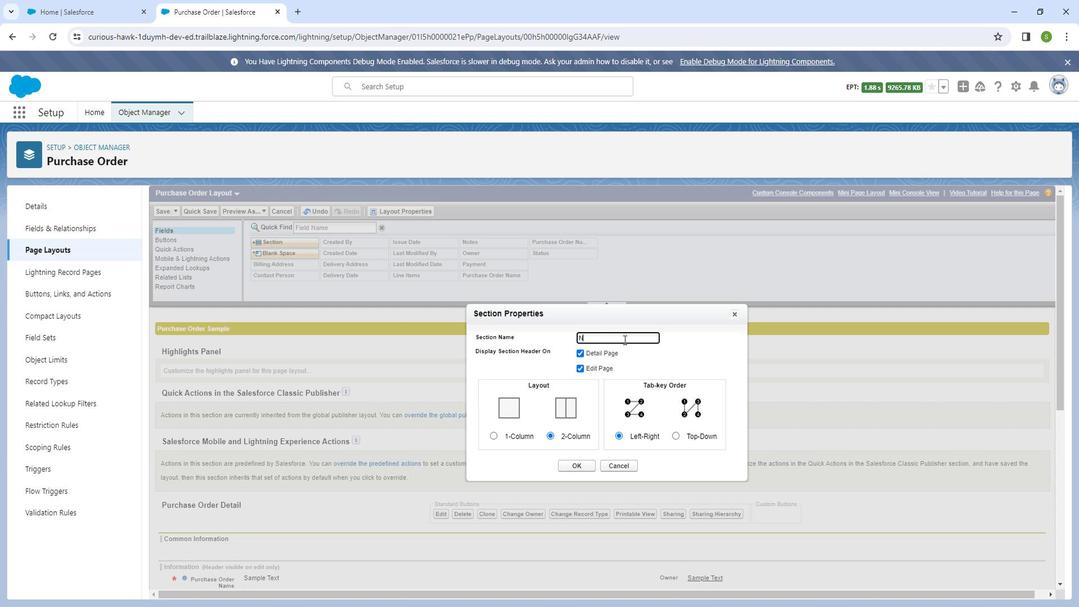 
Action: Mouse moved to (629, 340)
Screenshot: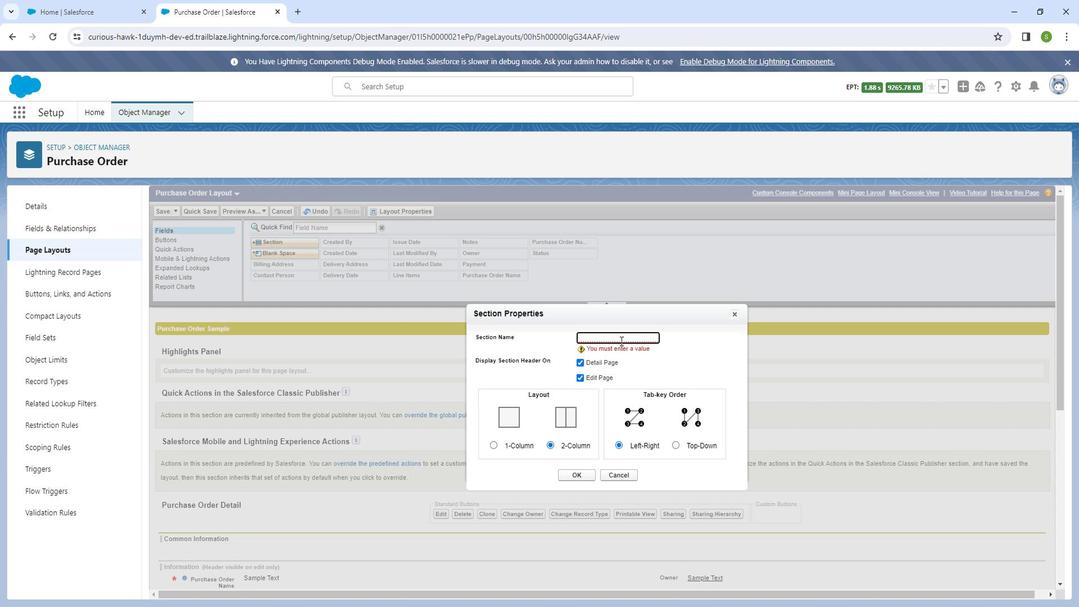 
Action: Key pressed <Key.shift_r><Key.shift_r><Key.shift_r><Key.shift_r><Key.shift_r><Key.shift_r><Key.shift_r>Address<Key.space><Key.shift_r>Details
Screenshot: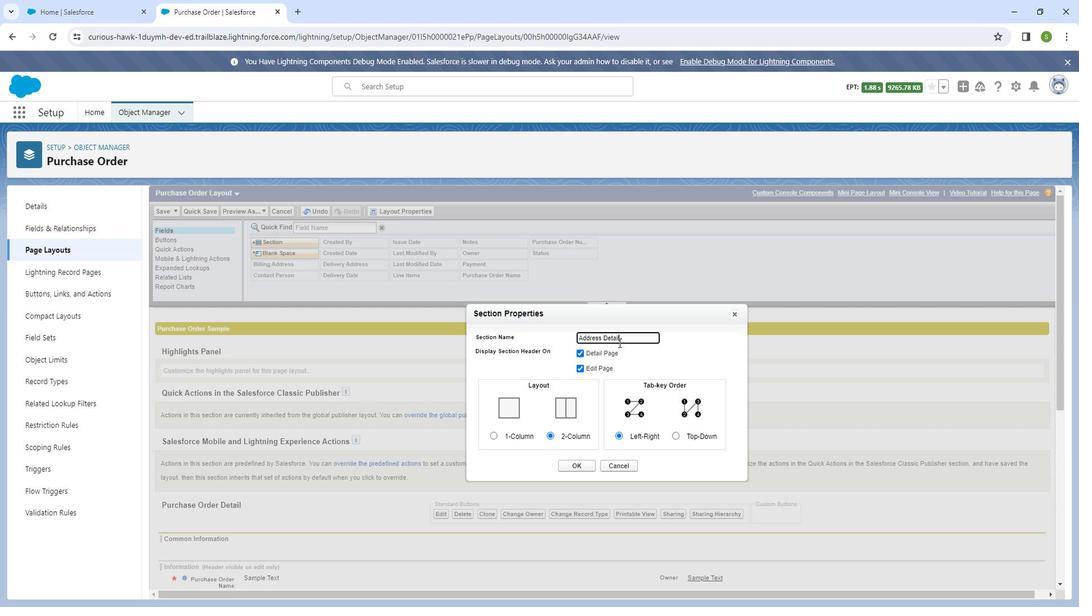 
Action: Mouse moved to (582, 459)
Screenshot: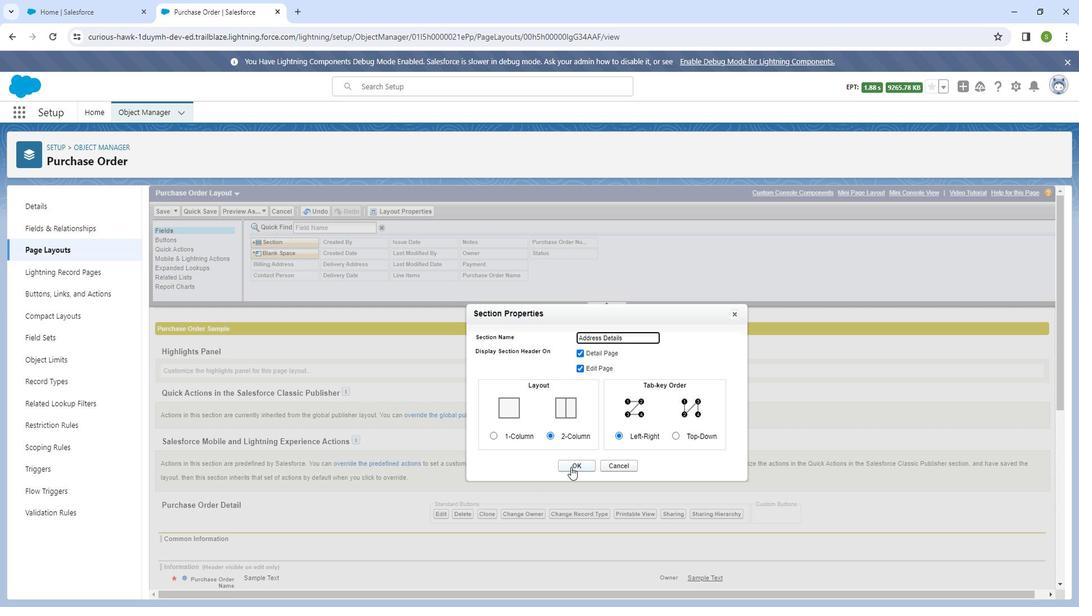 
Action: Mouse pressed left at (582, 459)
Screenshot: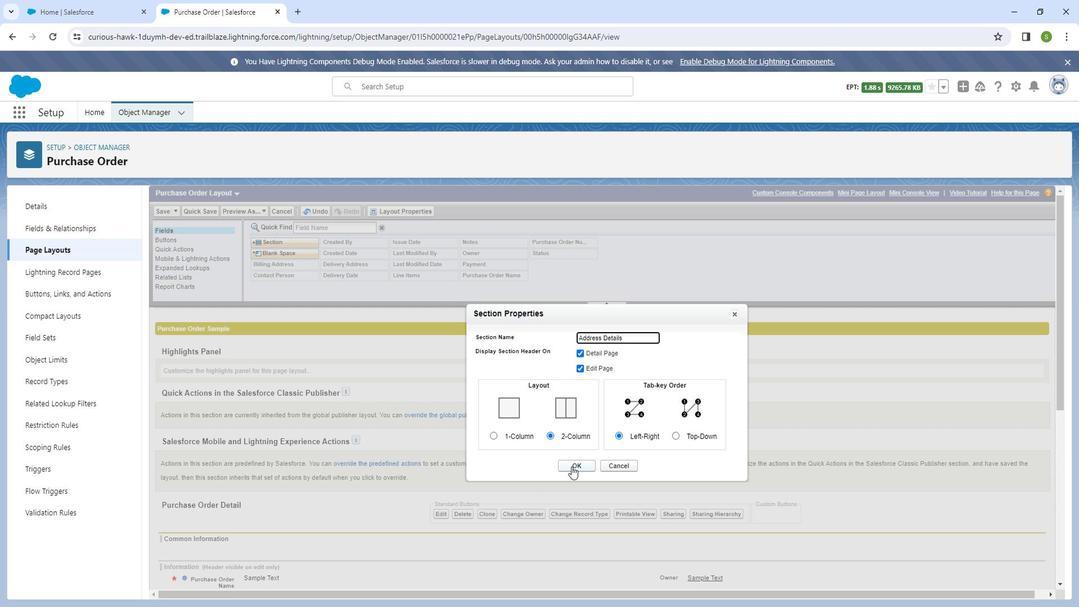 
Action: Mouse moved to (291, 241)
Screenshot: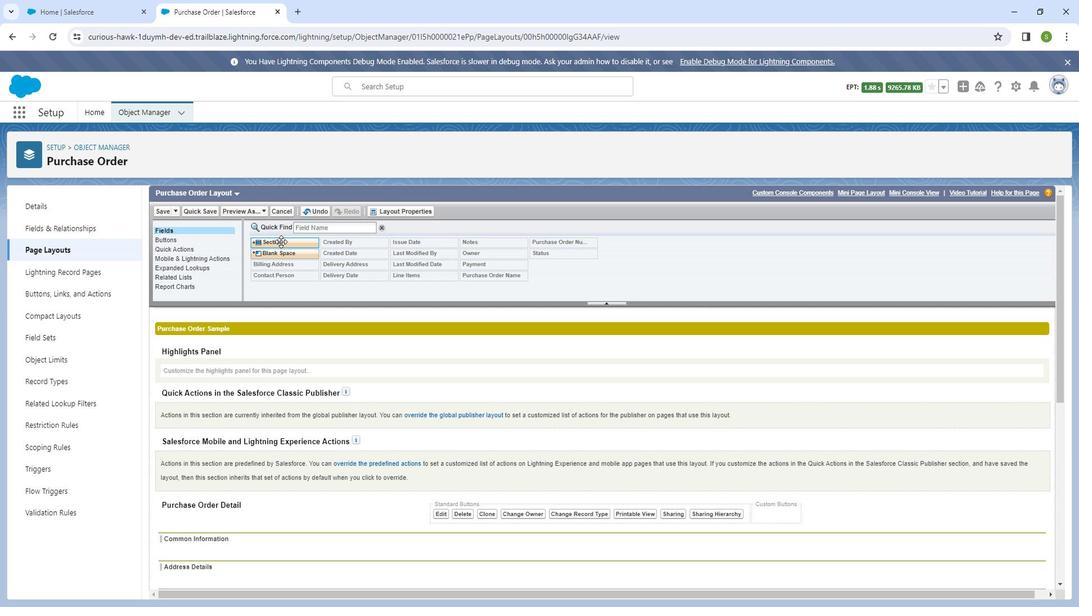 
Action: Mouse pressed left at (291, 241)
Screenshot: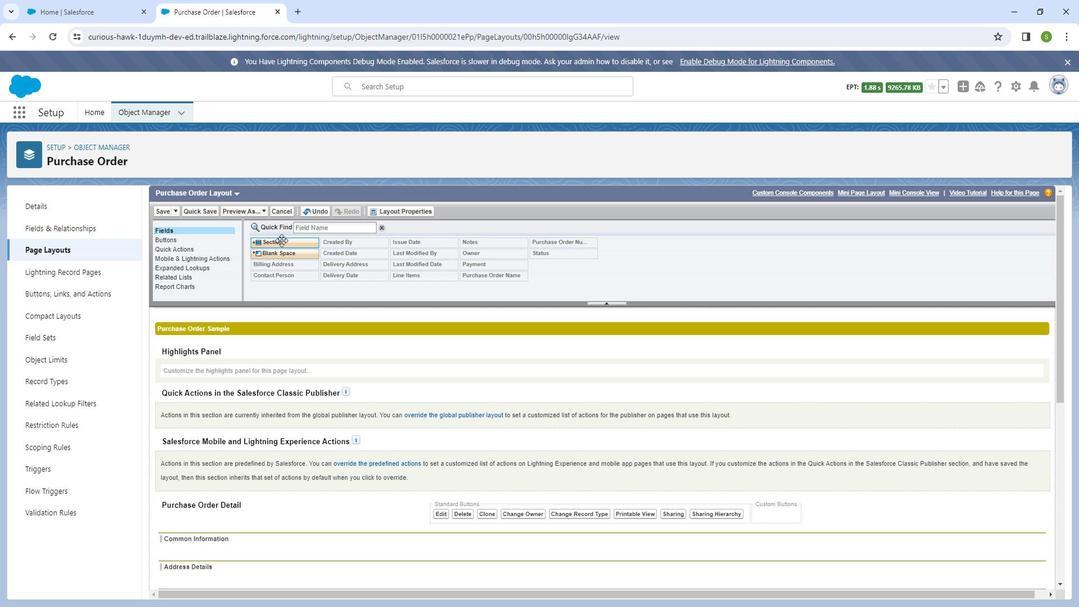 
Action: Mouse moved to (635, 336)
Screenshot: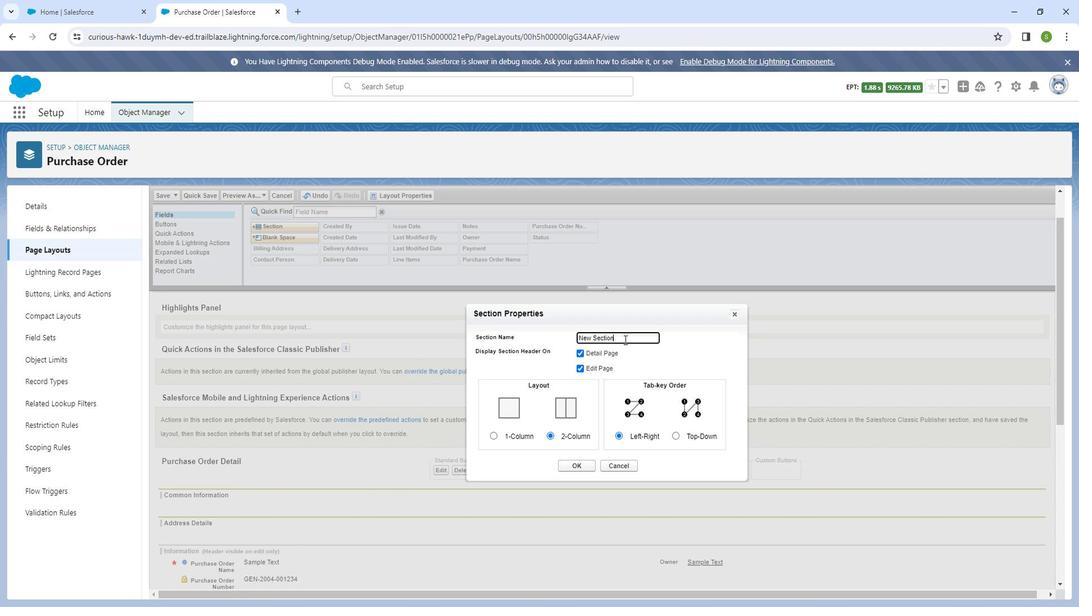 
Action: Mouse pressed left at (635, 336)
Screenshot: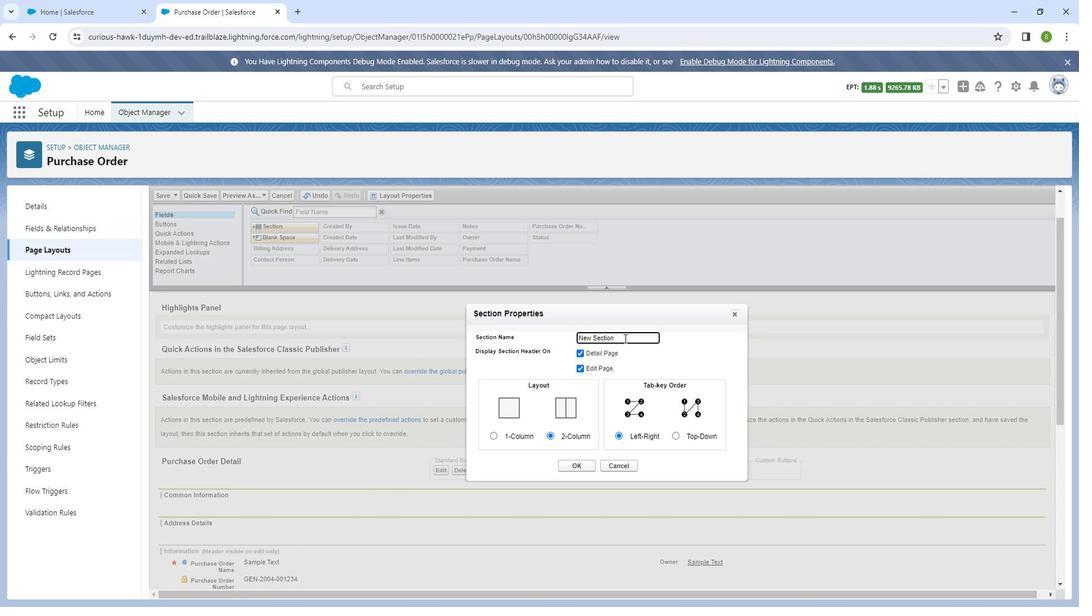
Action: Mouse moved to (635, 336)
Screenshot: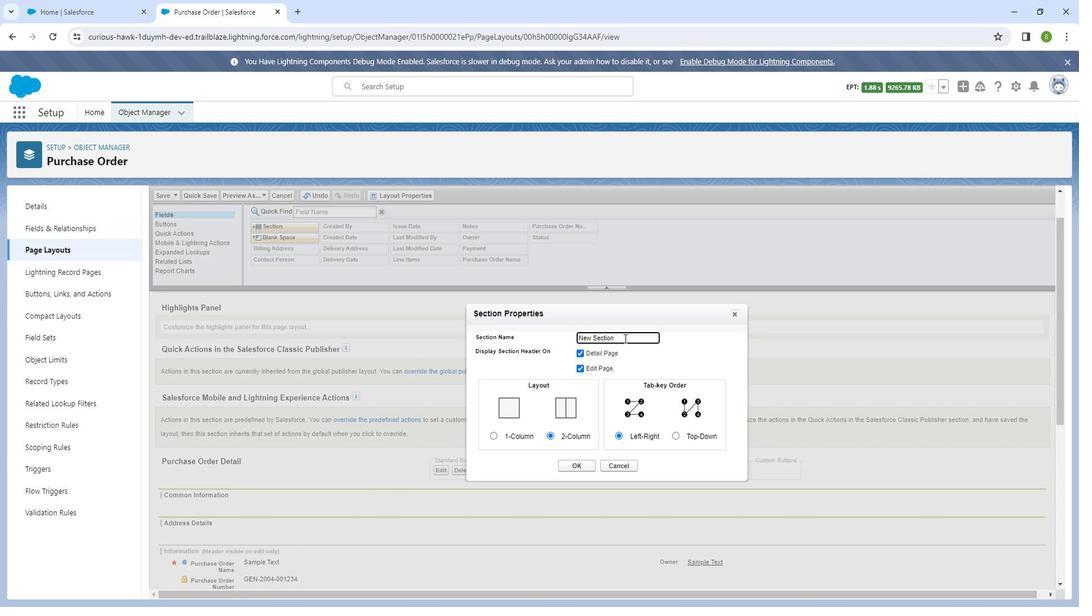 
Action: Mouse pressed left at (635, 336)
Screenshot: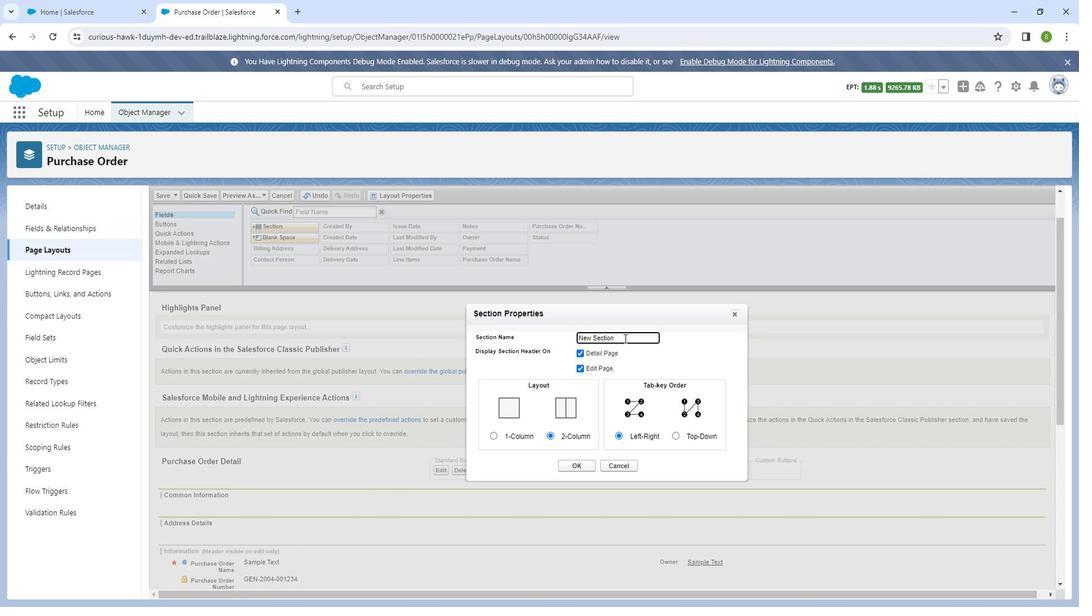 
Action: Key pressed <Key.backspace>
Screenshot: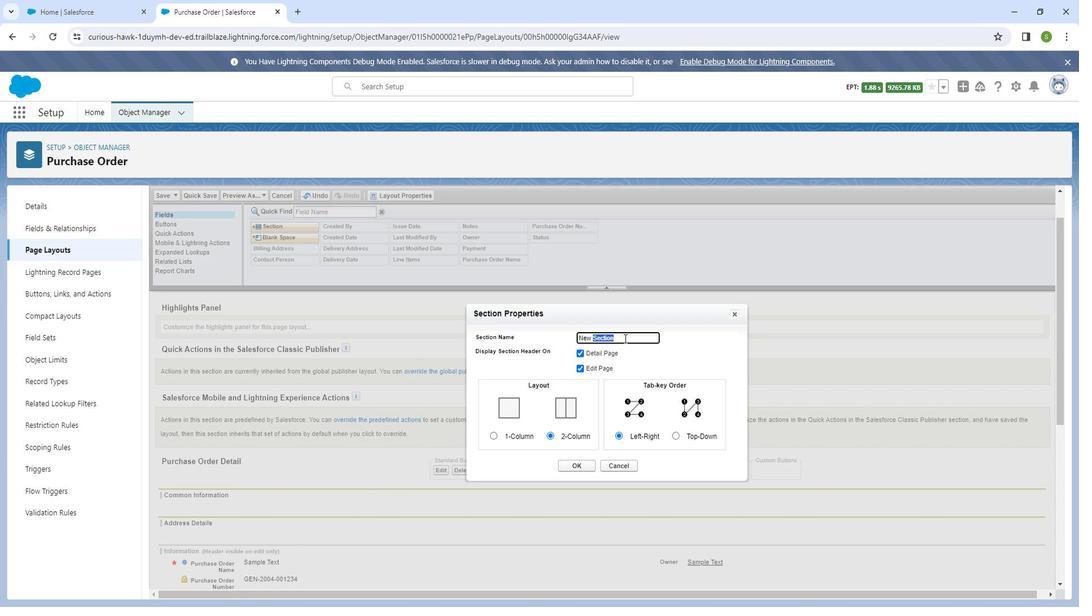 
Action: Mouse moved to (634, 336)
Screenshot: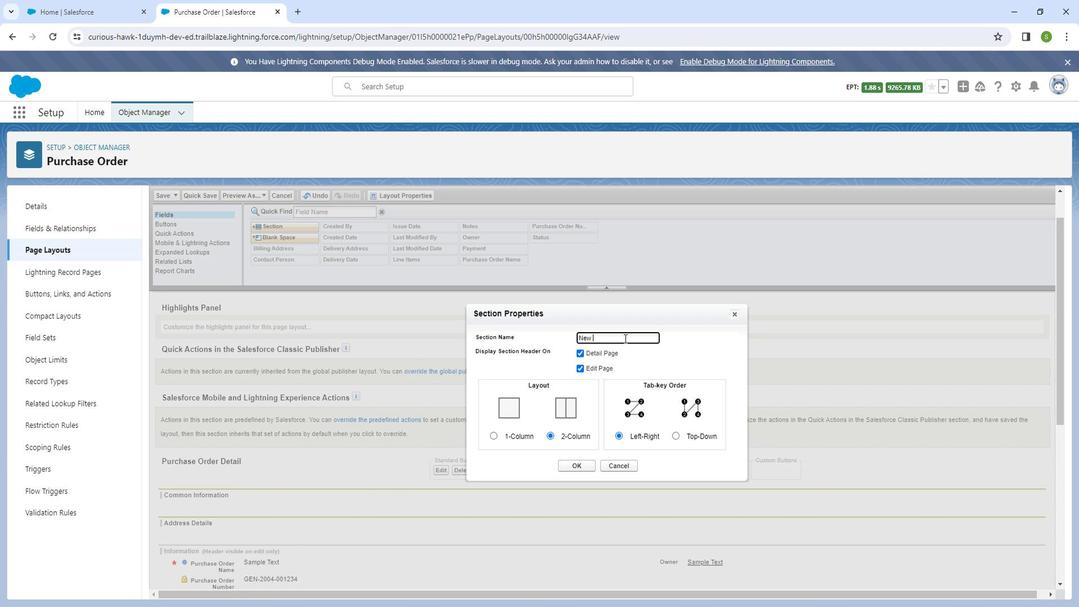 
Action: Key pressed <Key.backspace><Key.backspace><Key.backspace><Key.backspace><Key.shift_r>Common<Key.space><Key.shift_r>Information
Screenshot: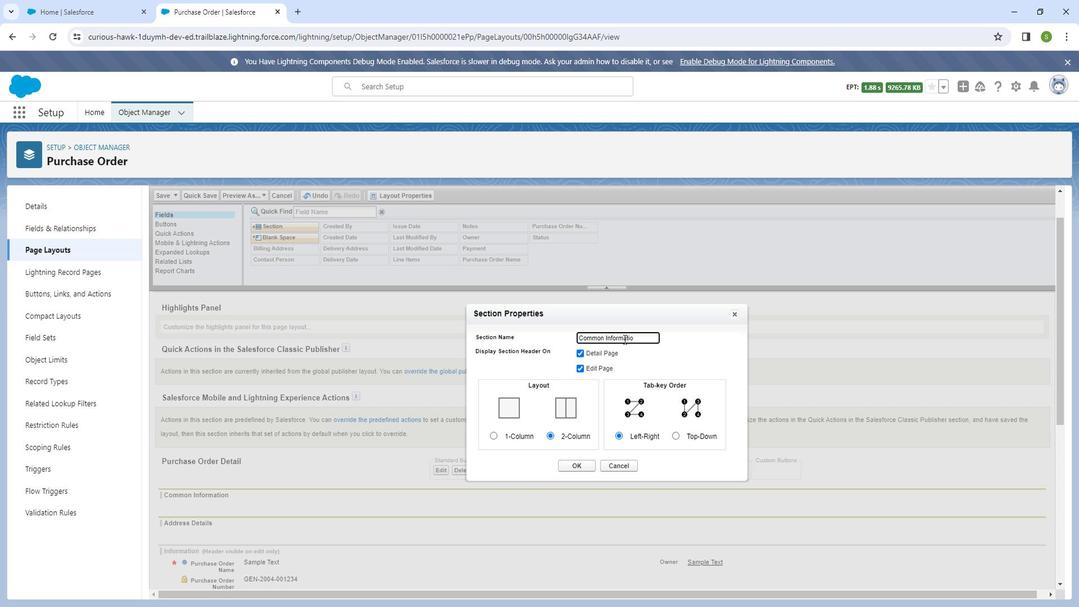 
Action: Mouse moved to (650, 334)
Screenshot: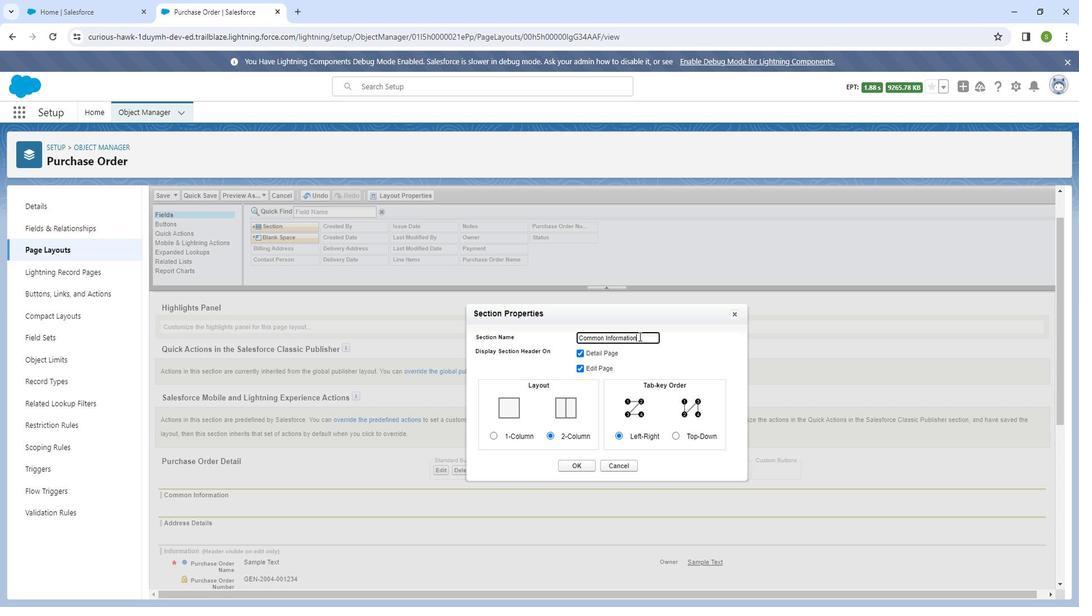 
Action: Mouse pressed left at (650, 334)
Screenshot: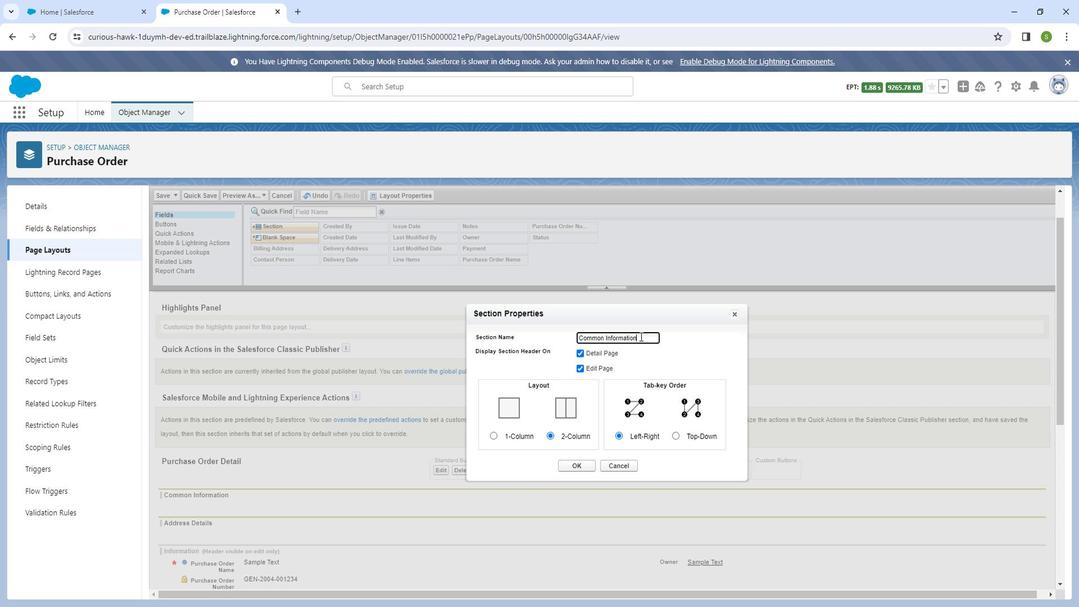 
Action: Mouse moved to (589, 337)
Screenshot: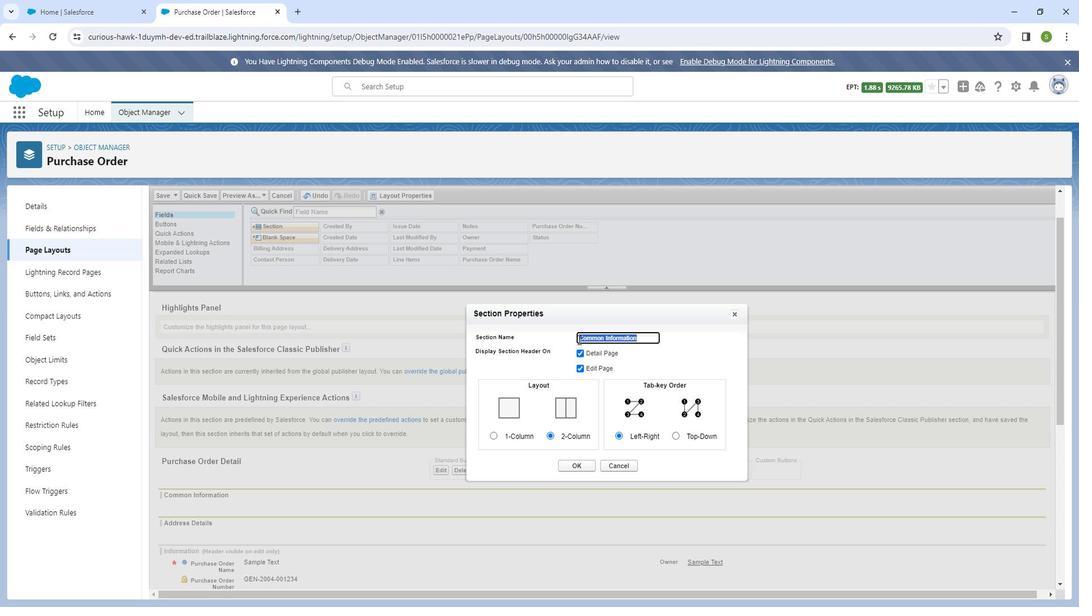 
Action: Key pressed <Key.backspace>
Screenshot: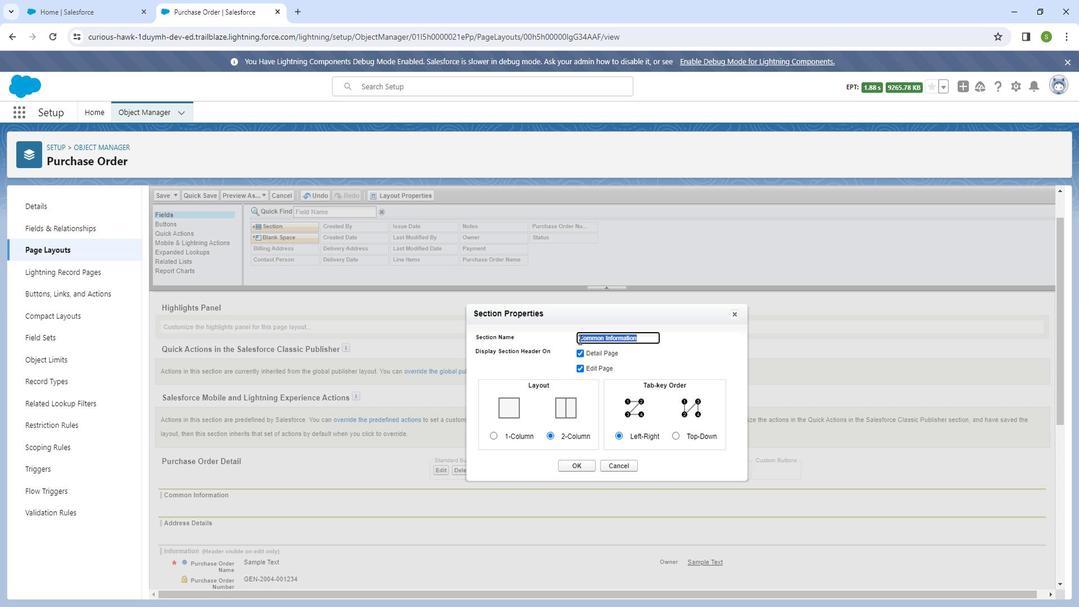 
Action: Mouse moved to (591, 339)
Screenshot: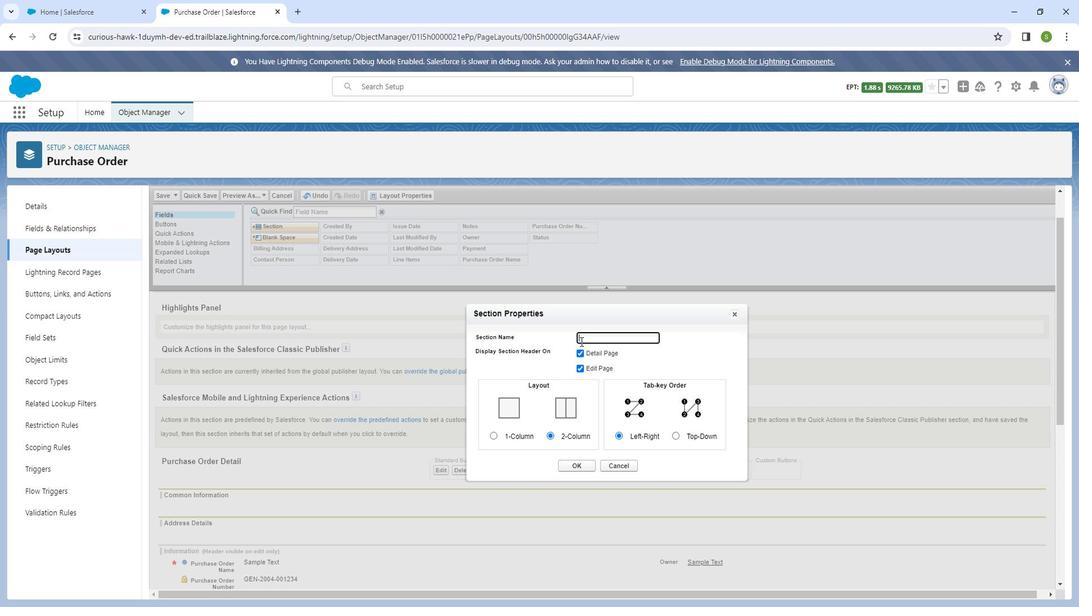 
Action: Key pressed <Key.shift_r>Date
Screenshot: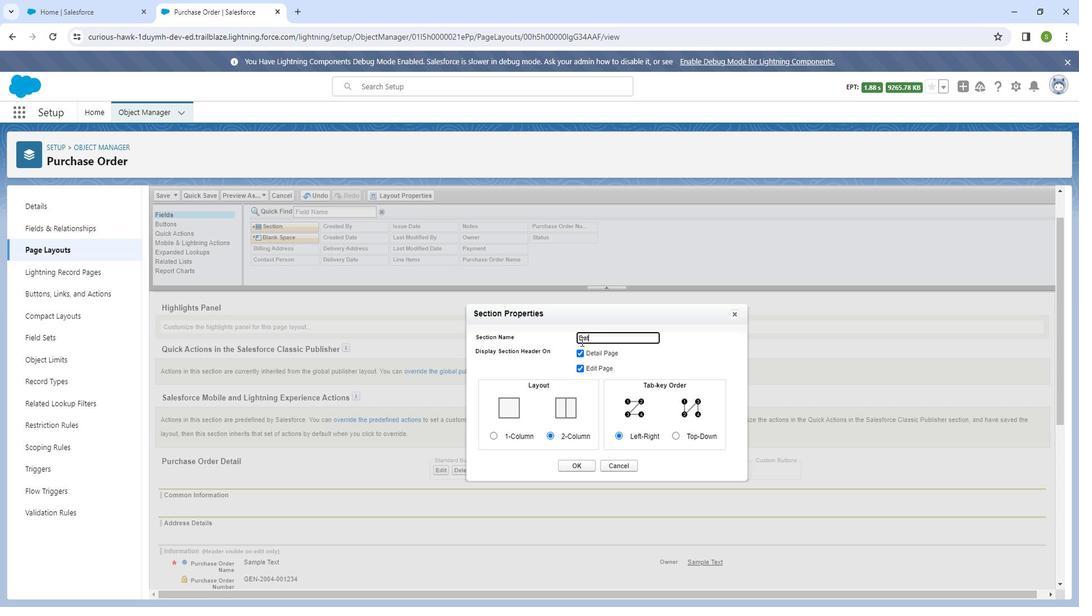 
Action: Mouse moved to (587, 460)
Screenshot: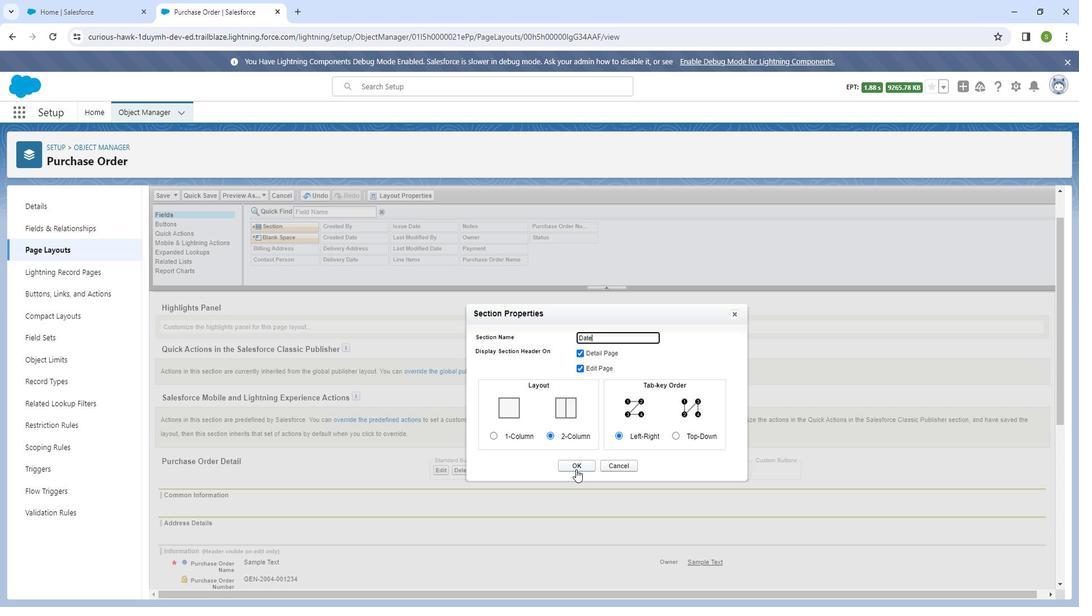 
Action: Mouse pressed left at (587, 460)
Screenshot: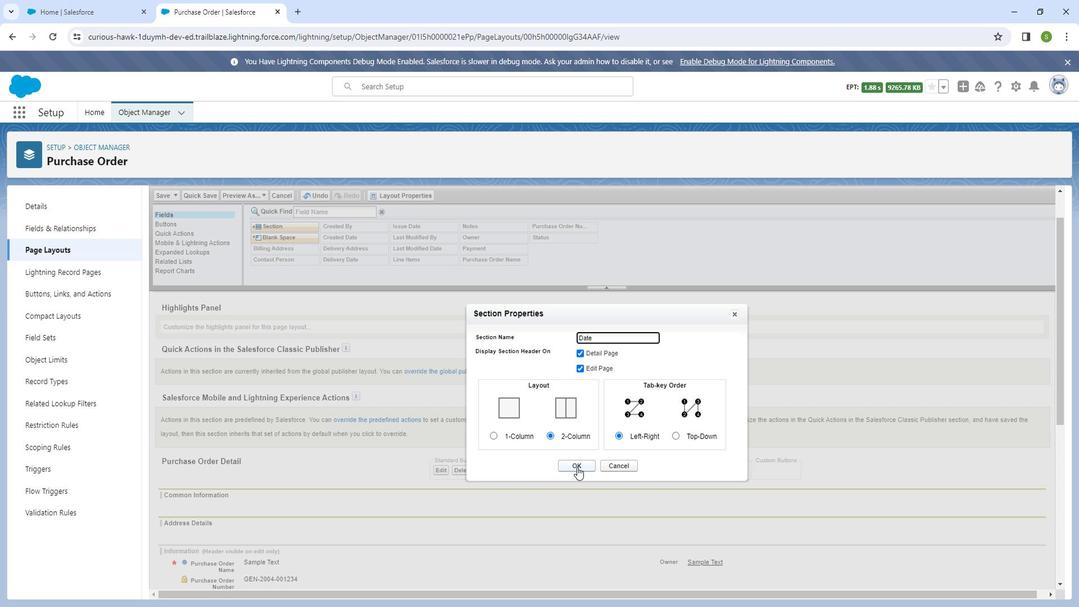 
Action: Mouse moved to (389, 444)
Screenshot: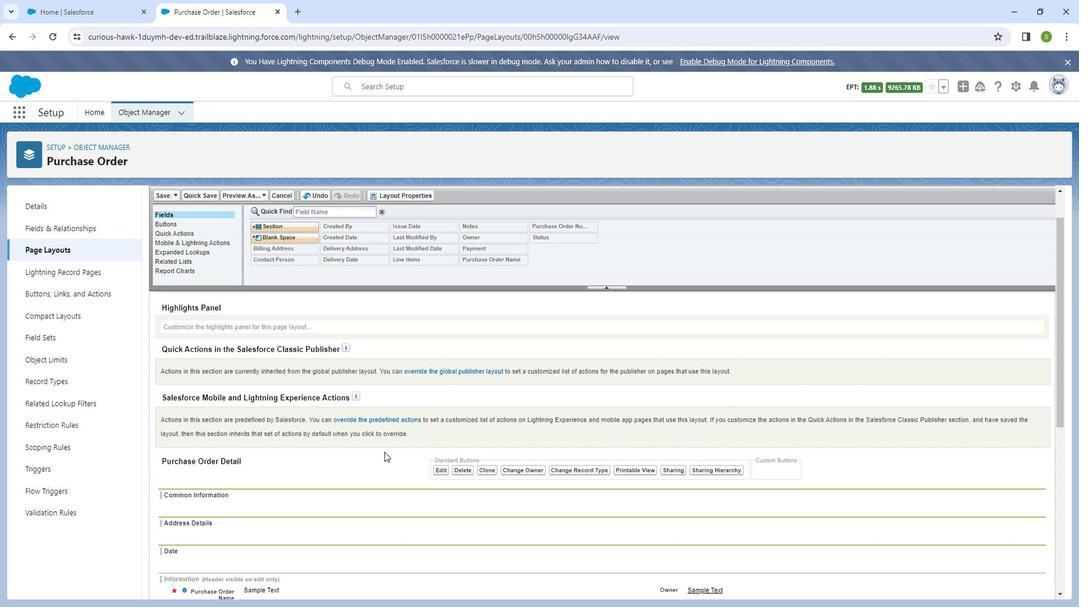 
Action: Mouse scrolled (389, 444) with delta (0, 0)
Screenshot: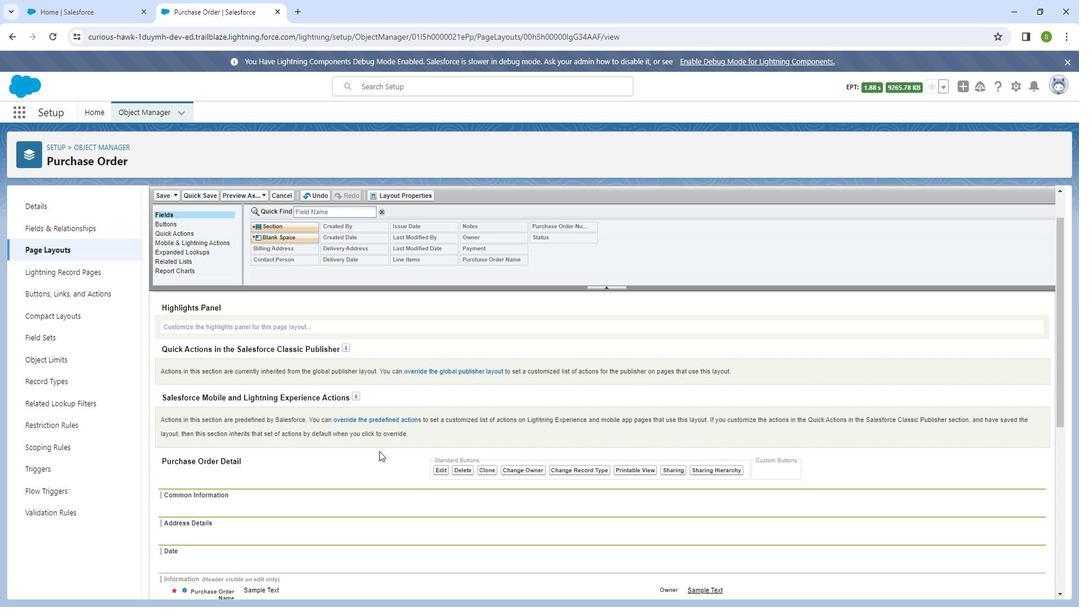 
Action: Mouse scrolled (389, 444) with delta (0, 0)
Screenshot: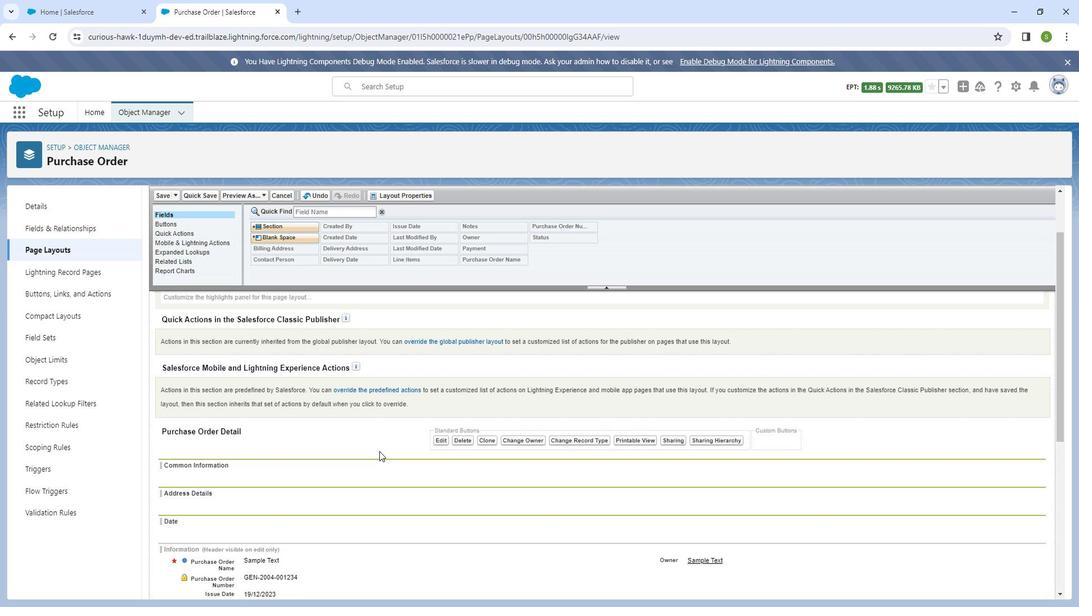 
Action: Mouse moved to (173, 198)
Screenshot: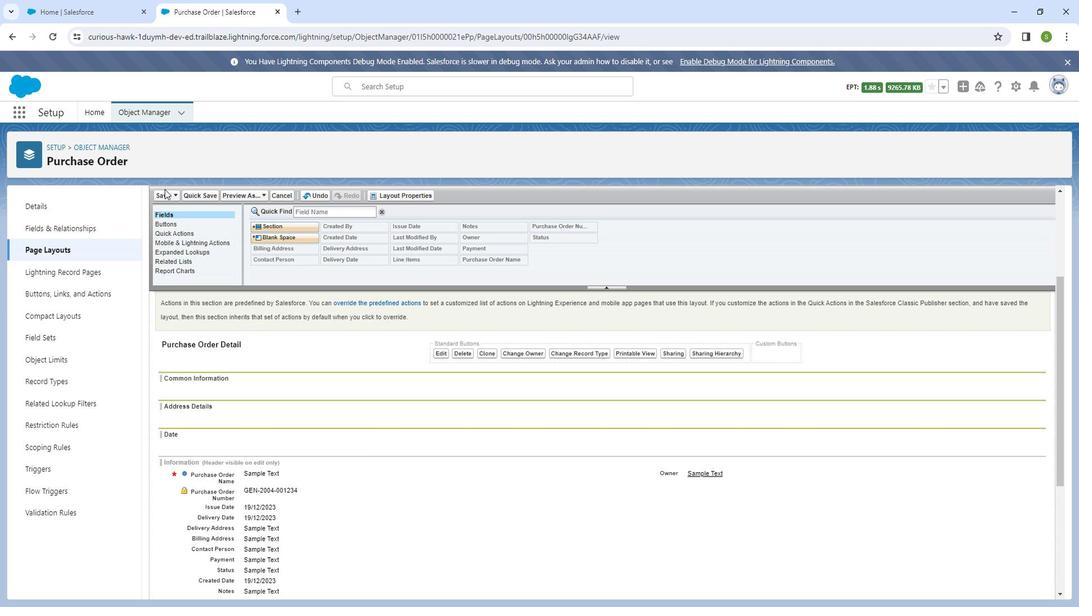 
Action: Mouse pressed left at (173, 198)
Screenshot: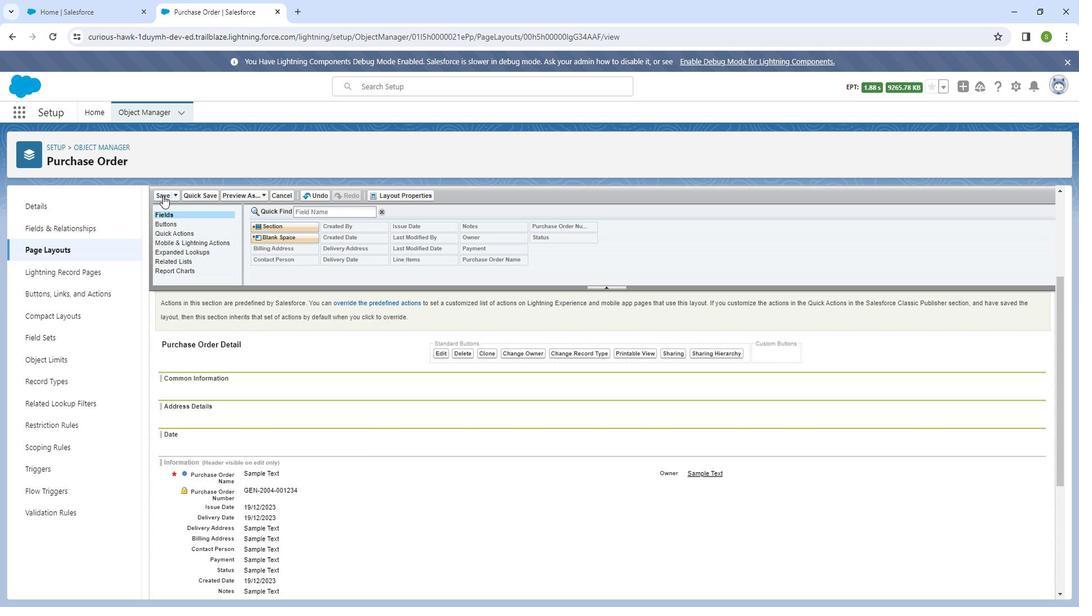 
Action: Mouse moved to (50, 225)
Screenshot: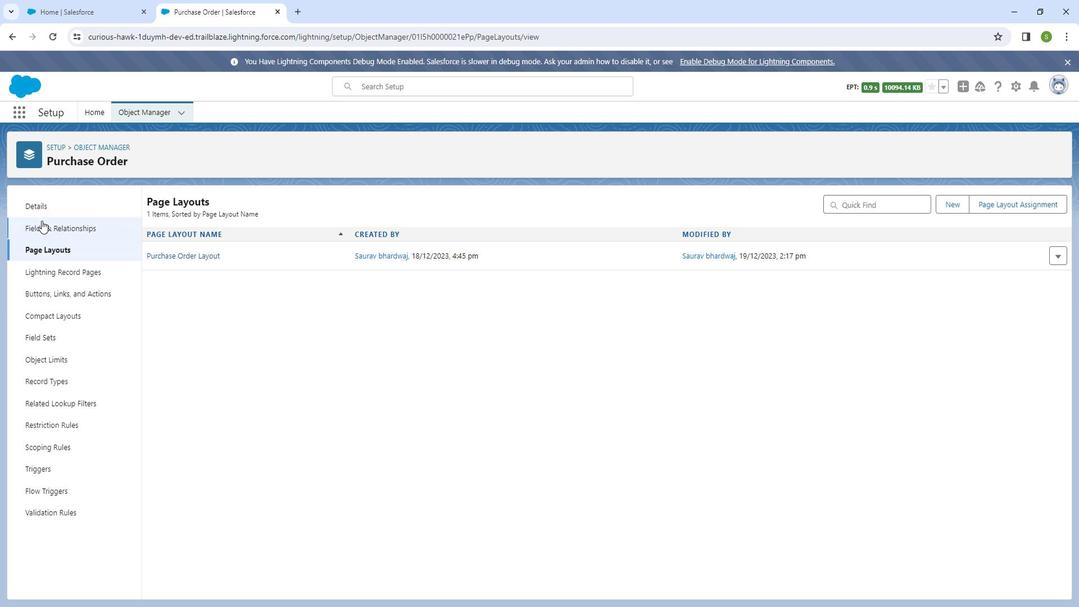 
Action: Mouse pressed left at (50, 225)
Screenshot: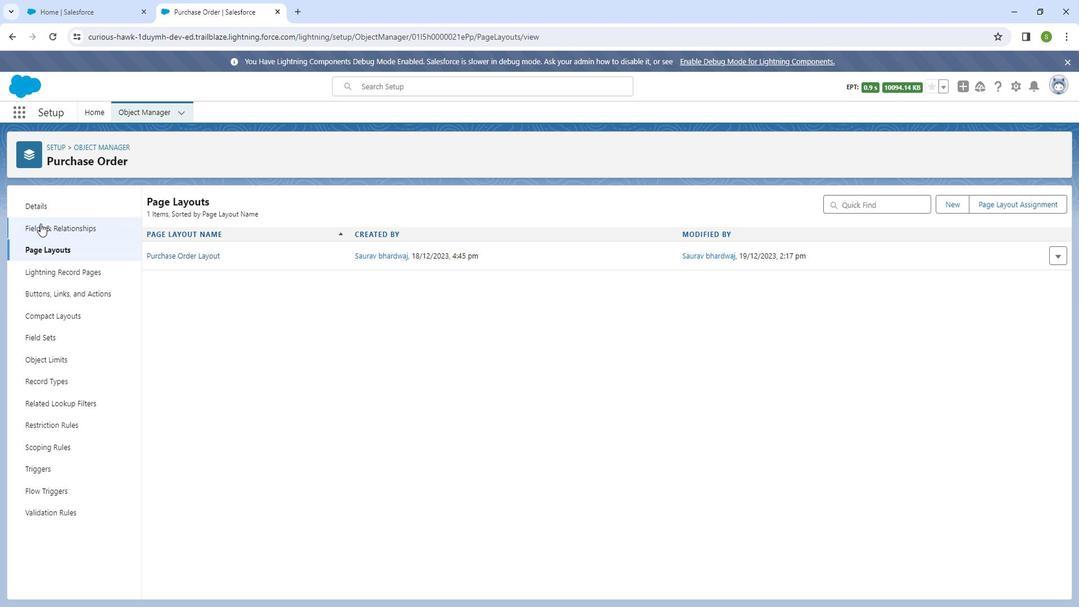 
Action: Mouse moved to (161, 121)
Screenshot: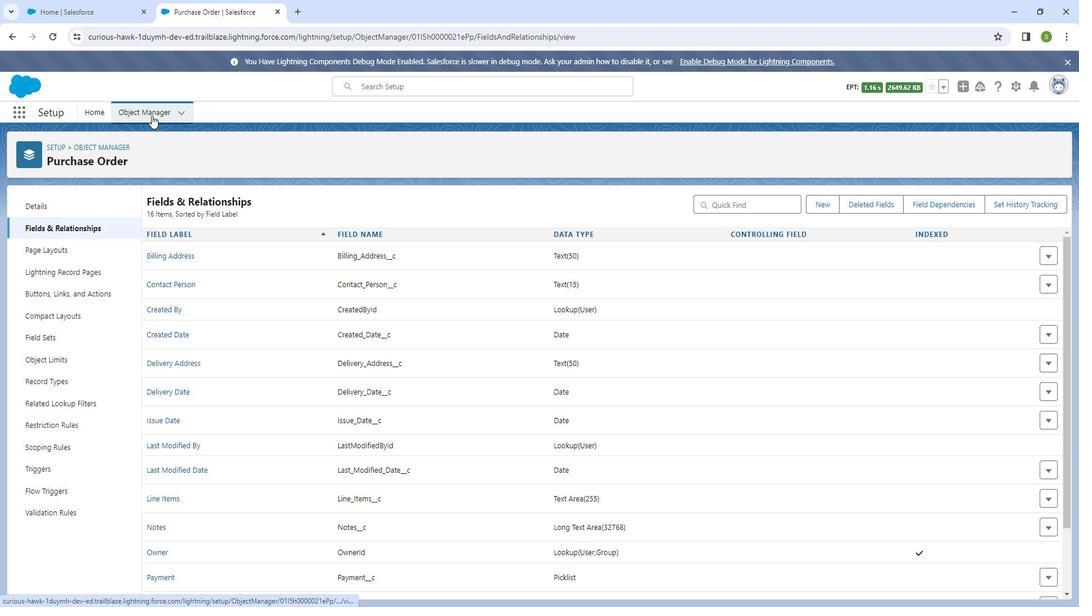 
Action: Mouse pressed left at (161, 121)
Screenshot: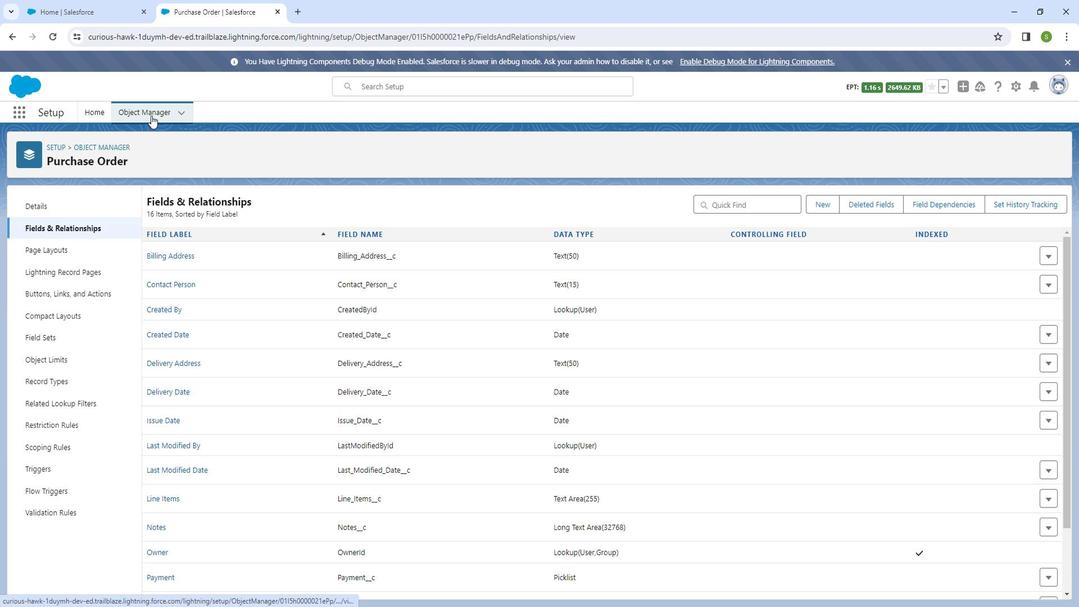
Action: Mouse moved to (895, 152)
Screenshot: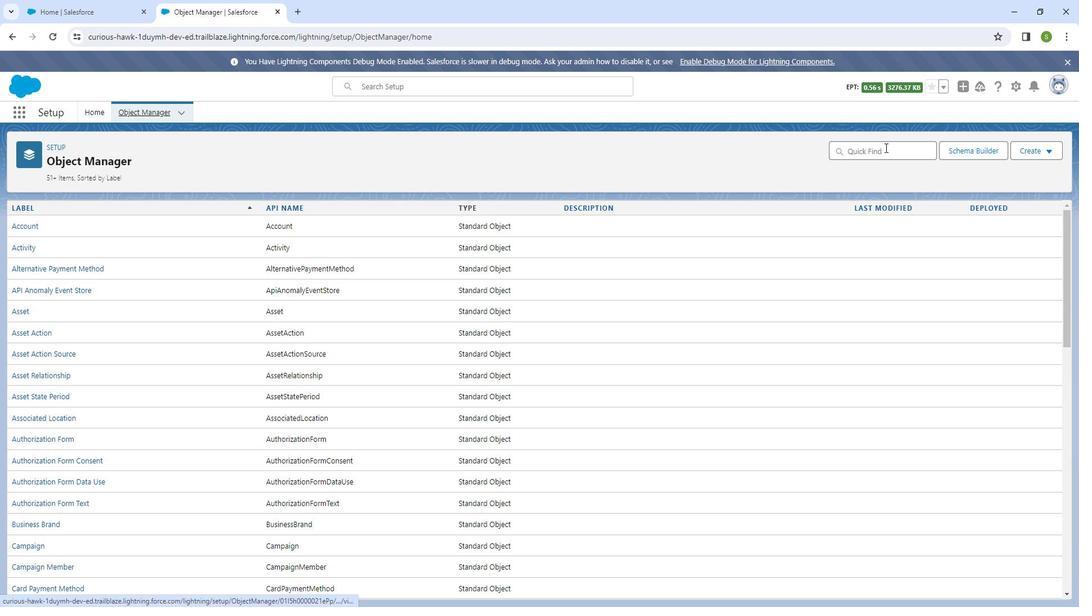 
Action: Mouse pressed left at (895, 152)
Screenshot: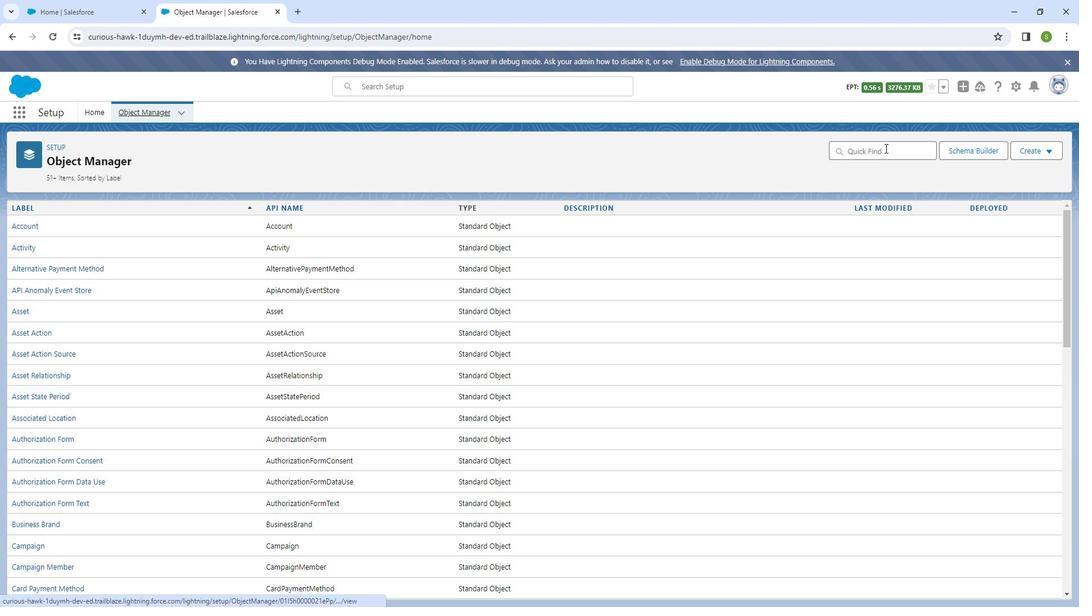 
Action: Mouse moved to (810, 199)
Screenshot: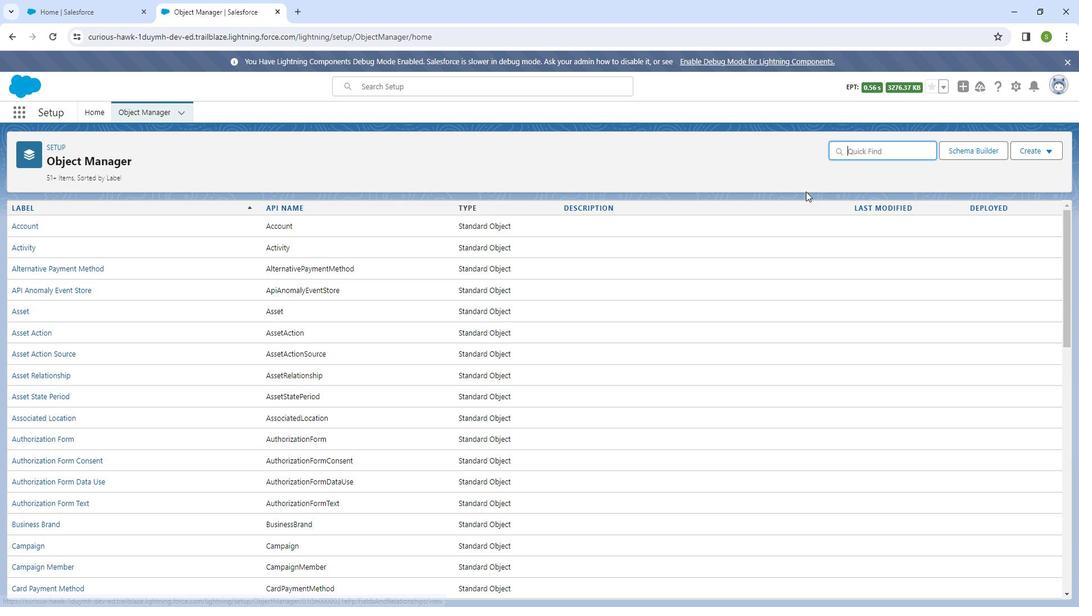 
Action: Key pressed <Key.shift_r>Supplier
Screenshot: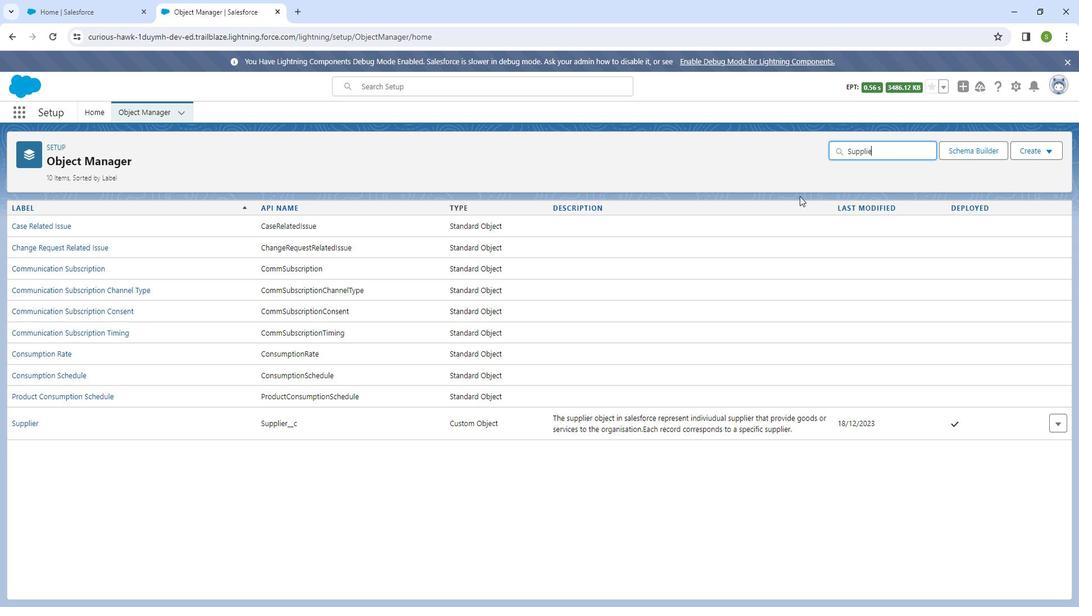 
Action: Mouse moved to (39, 234)
Screenshot: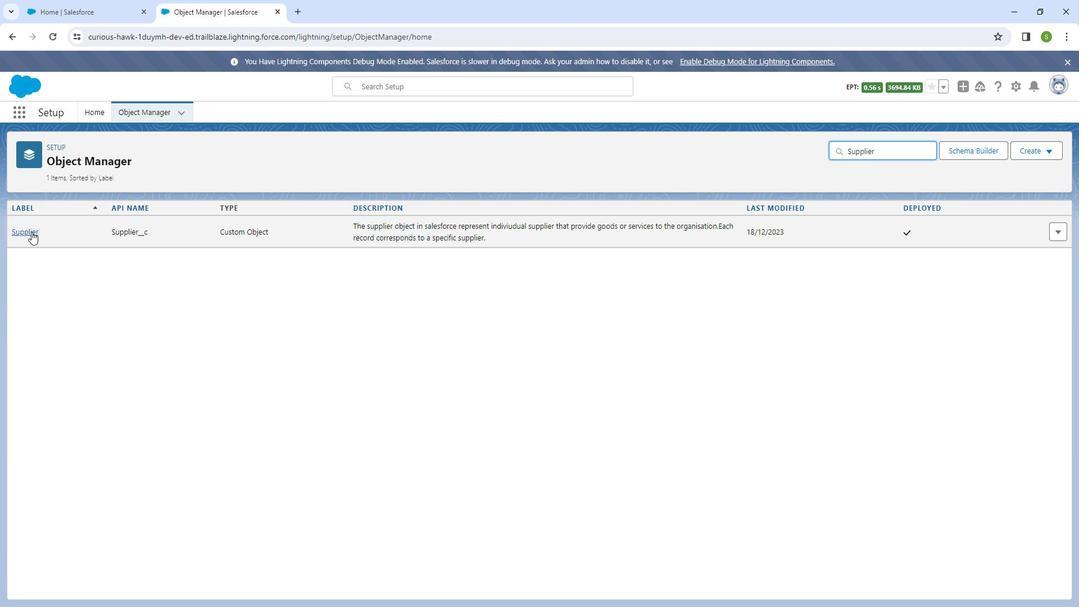 
Action: Mouse pressed left at (39, 234)
Screenshot: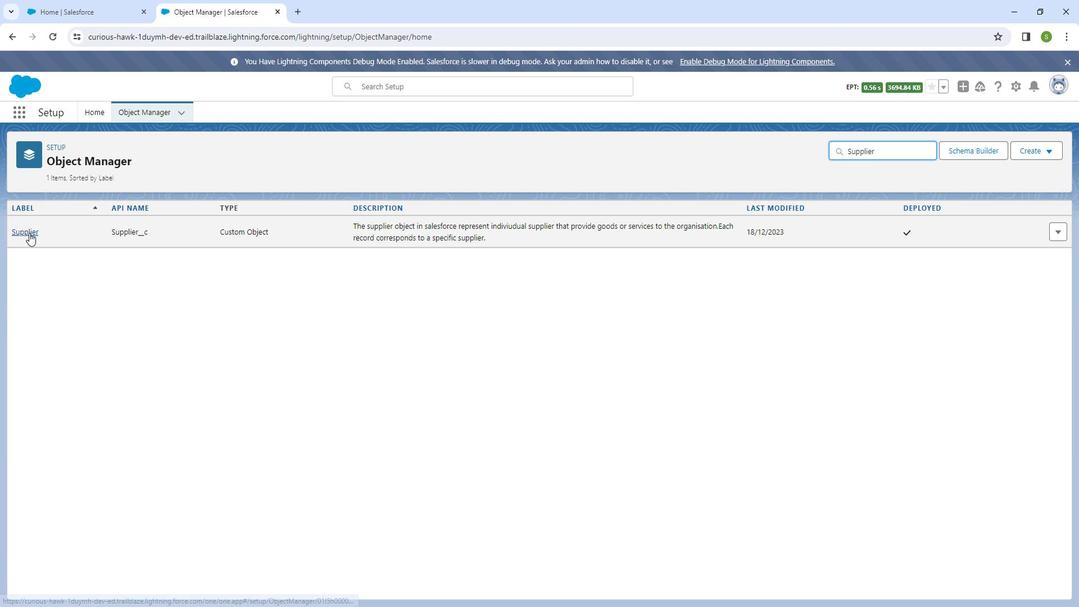 
Action: Mouse moved to (90, 230)
Screenshot: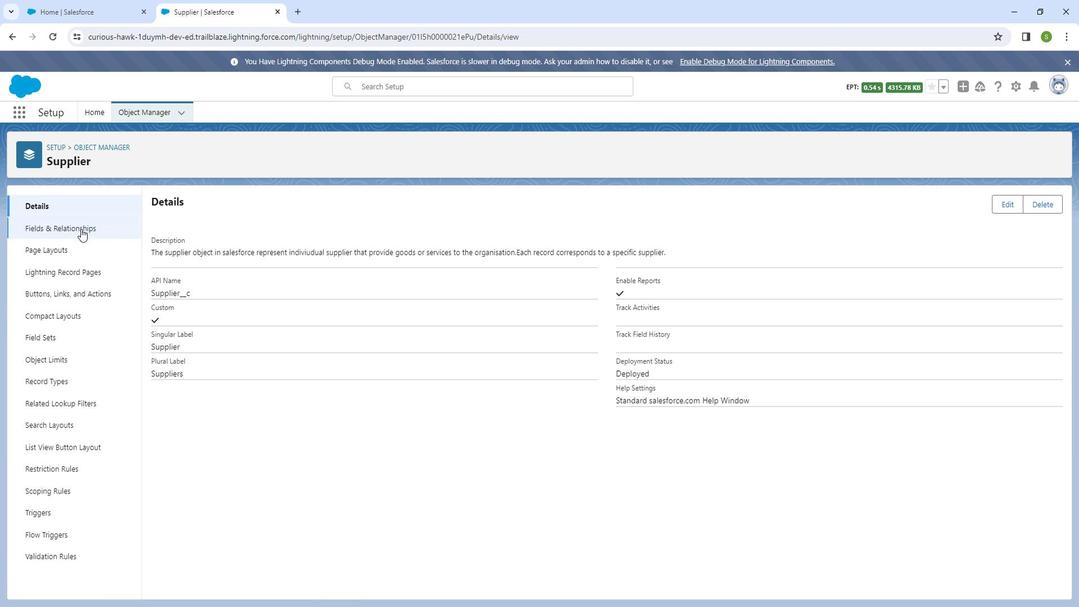 
Action: Mouse pressed left at (90, 230)
Screenshot: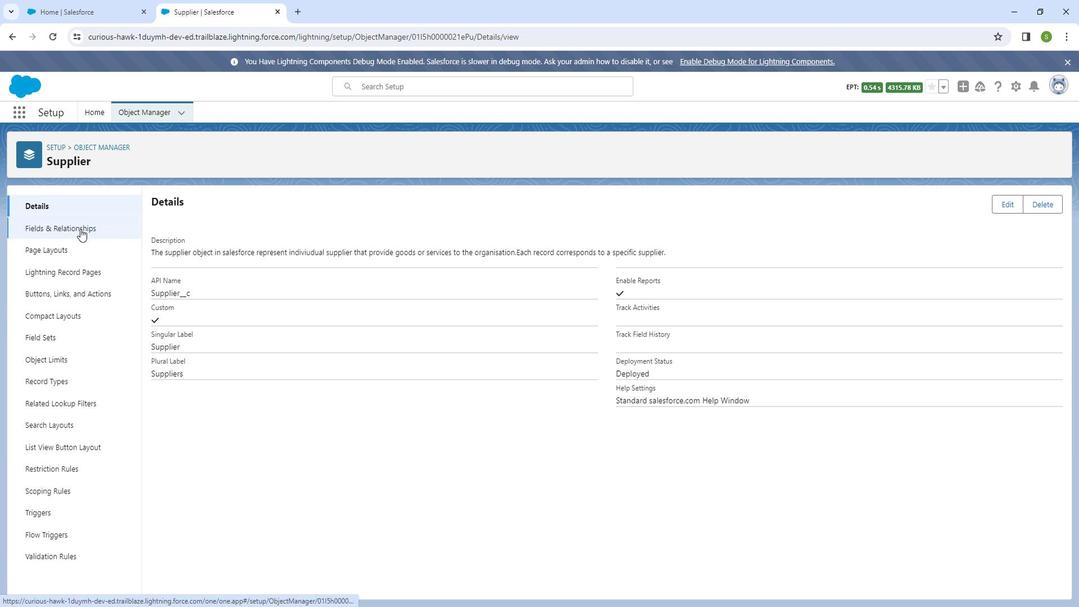 
Action: Mouse moved to (77, 247)
Screenshot: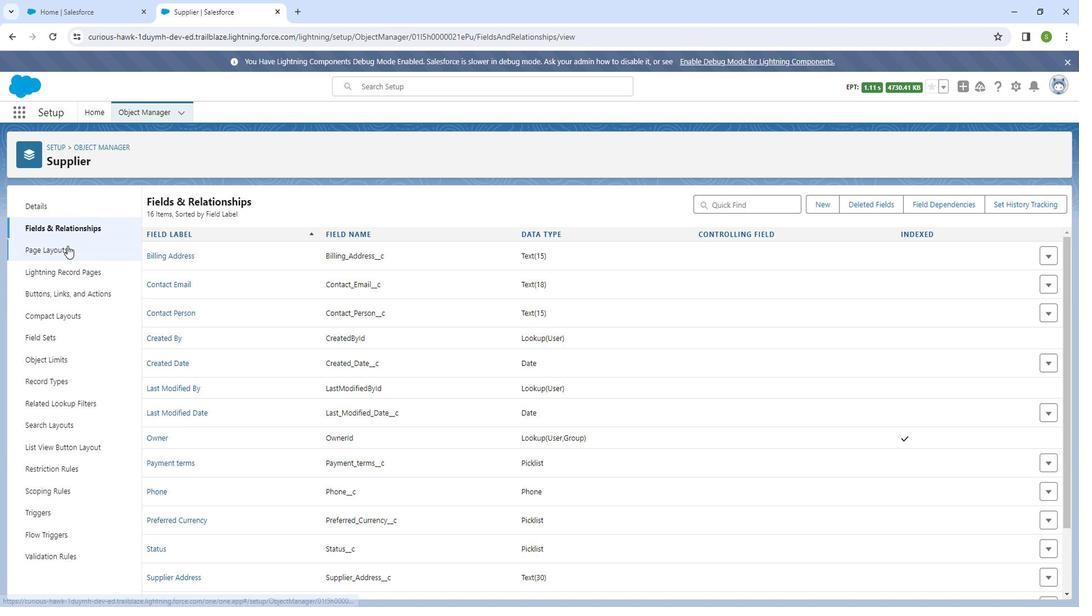 
Action: Mouse pressed left at (77, 247)
Screenshot: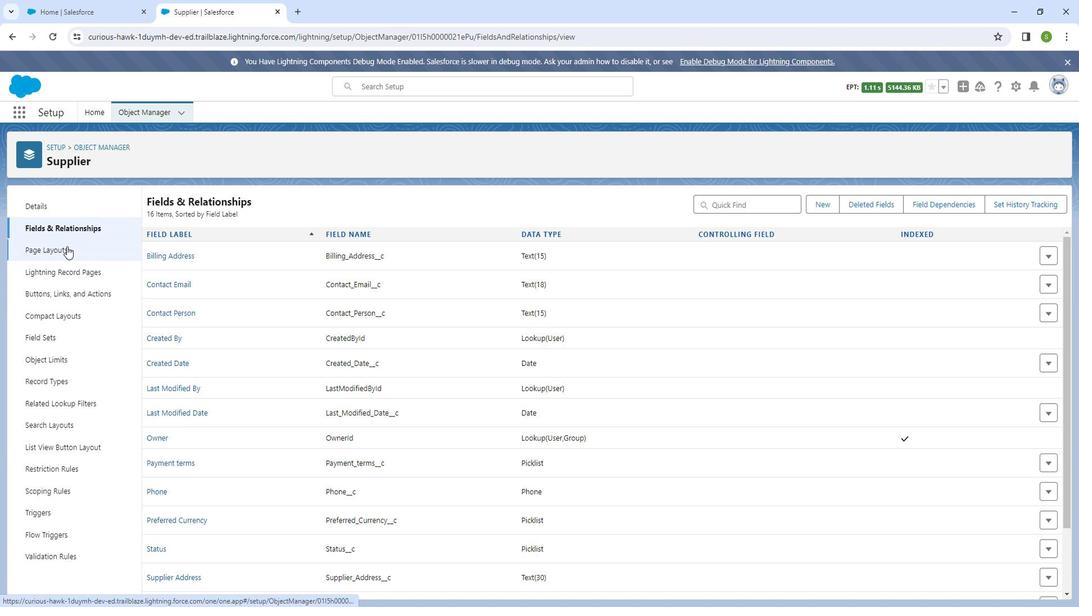 
Action: Mouse moved to (1069, 253)
Screenshot: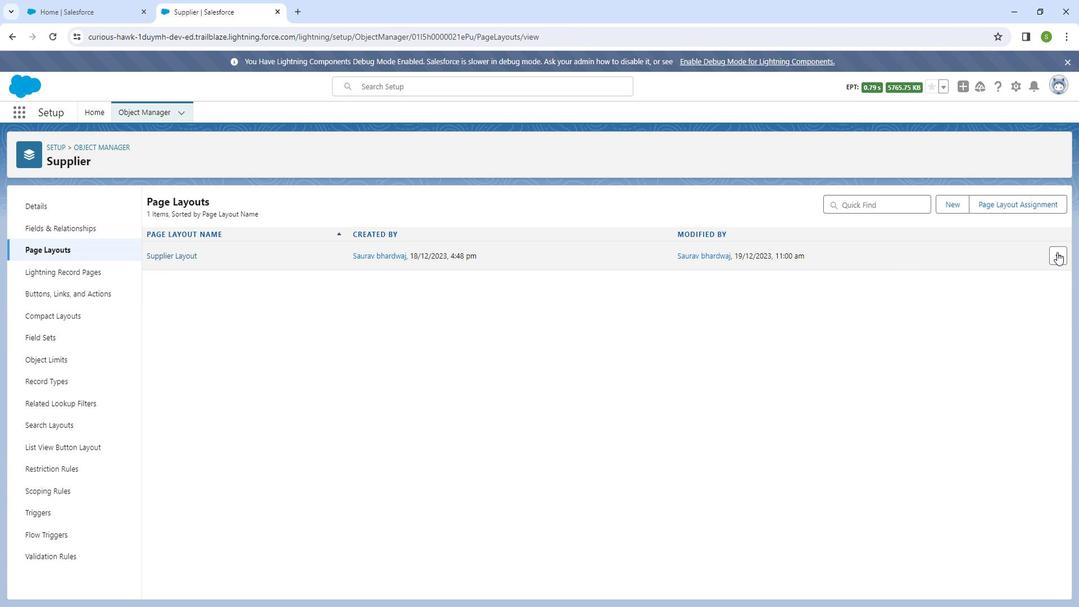
Action: Mouse pressed left at (1069, 253)
Screenshot: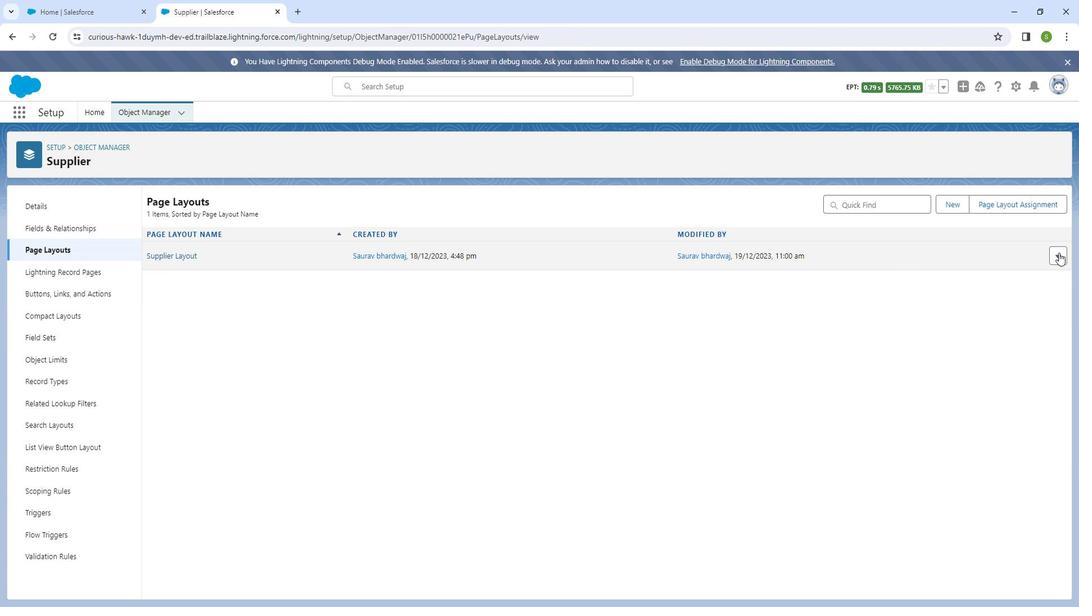
Action: Mouse moved to (1059, 283)
Screenshot: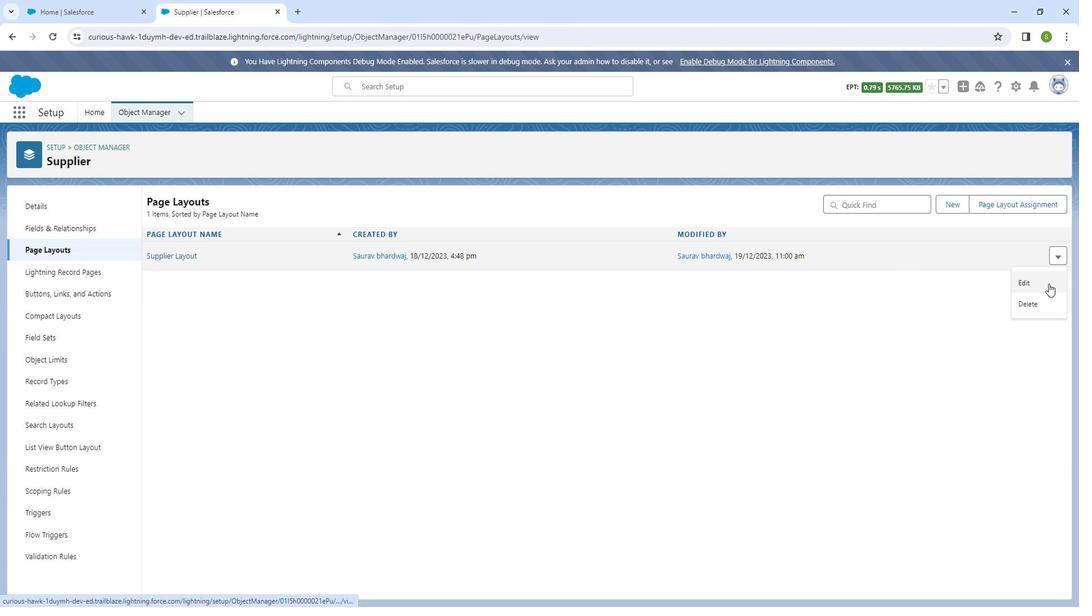 
Action: Mouse pressed left at (1059, 283)
Screenshot: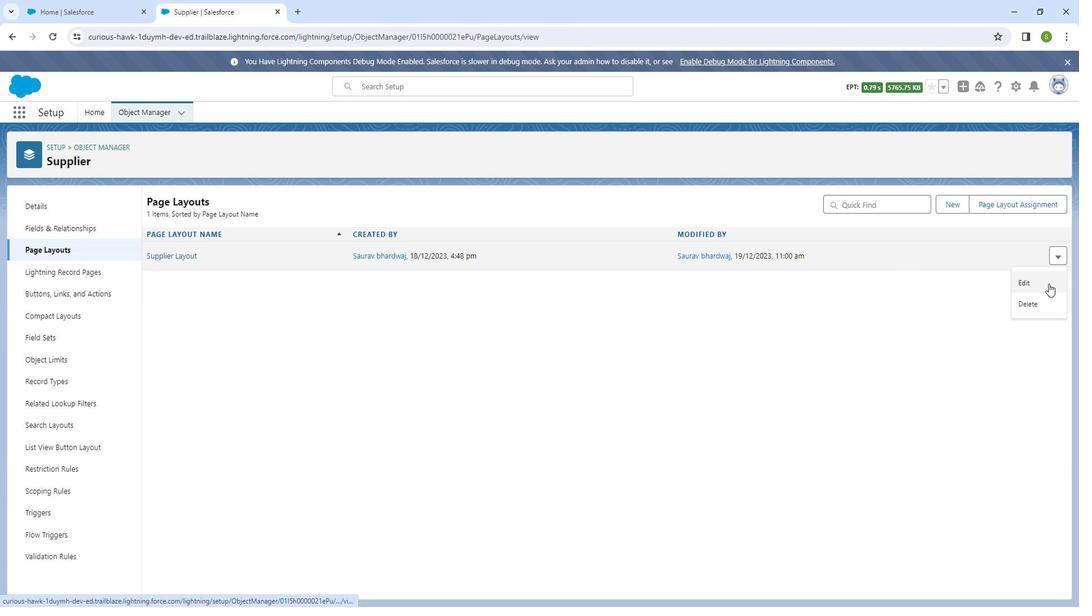 
Action: Mouse moved to (308, 241)
Screenshot: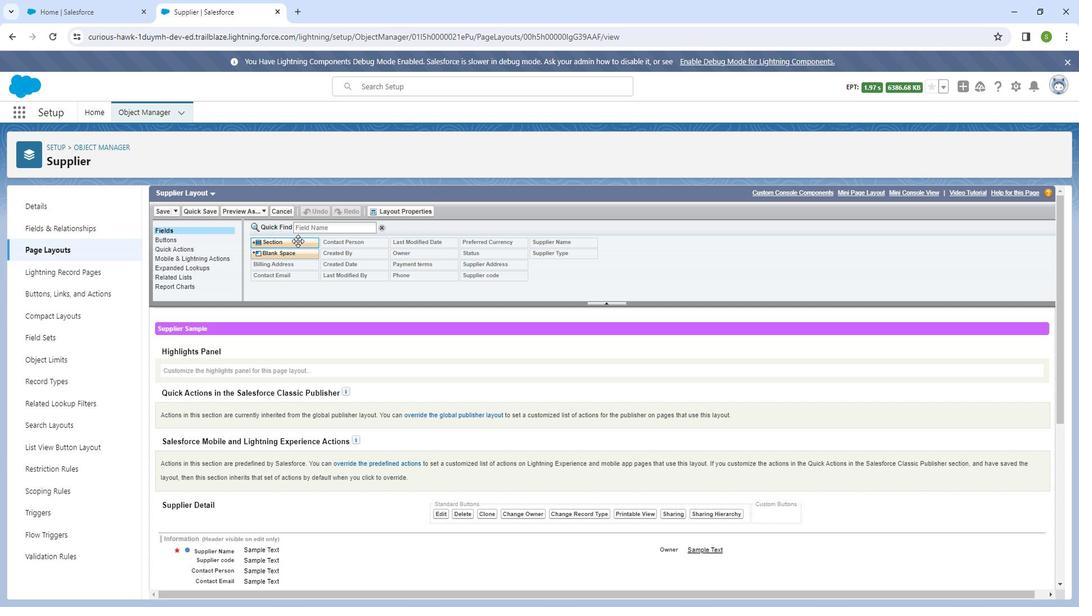 
Action: Mouse pressed left at (308, 241)
Screenshot: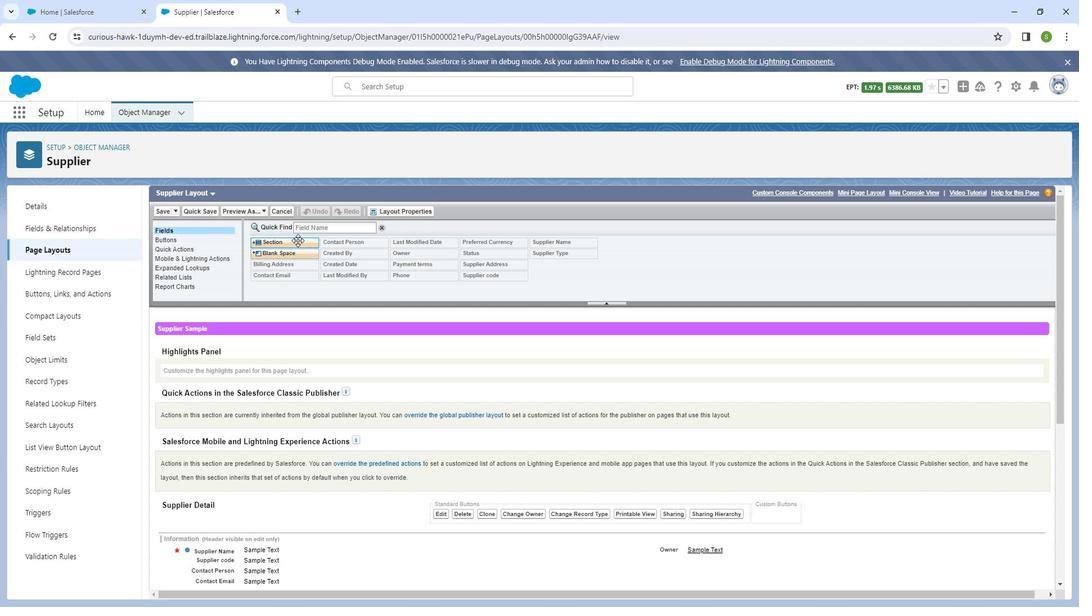 
Action: Mouse moved to (633, 339)
Screenshot: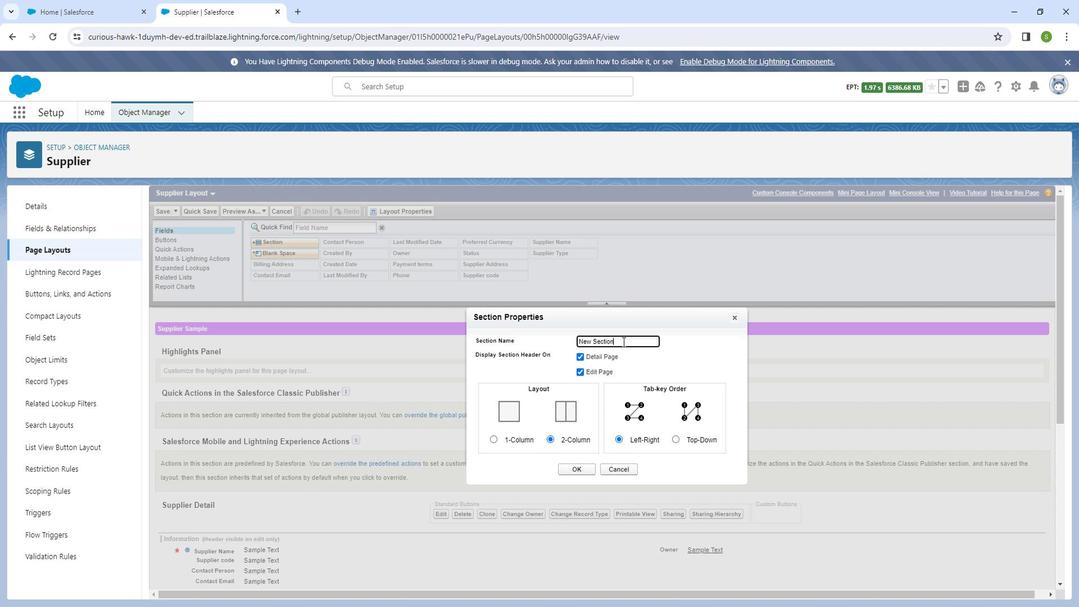 
Action: Mouse pressed left at (633, 339)
Screenshot: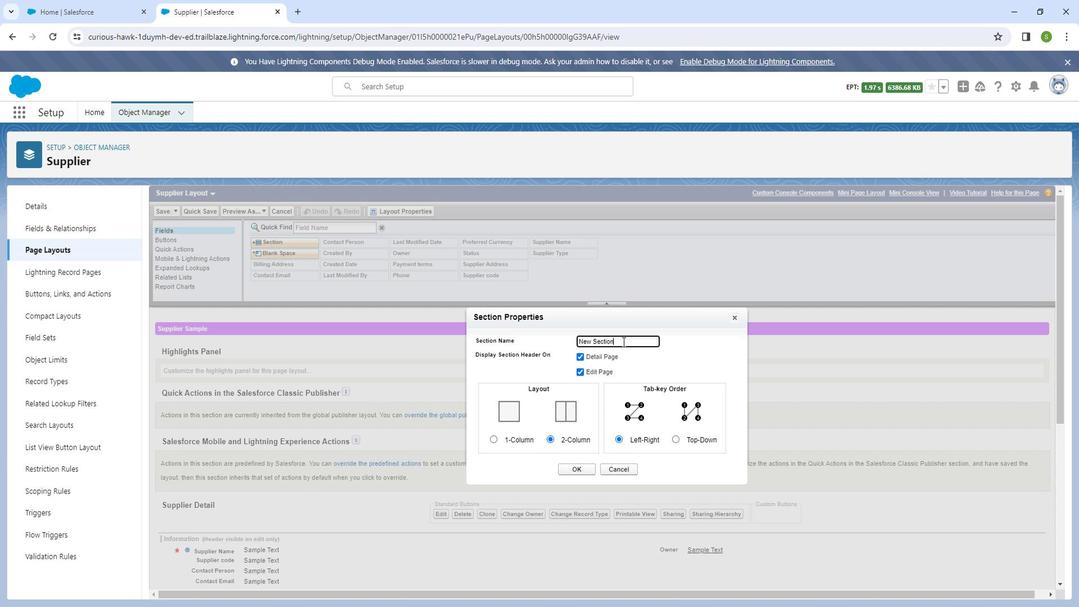 
Action: Mouse moved to (581, 341)
Screenshot: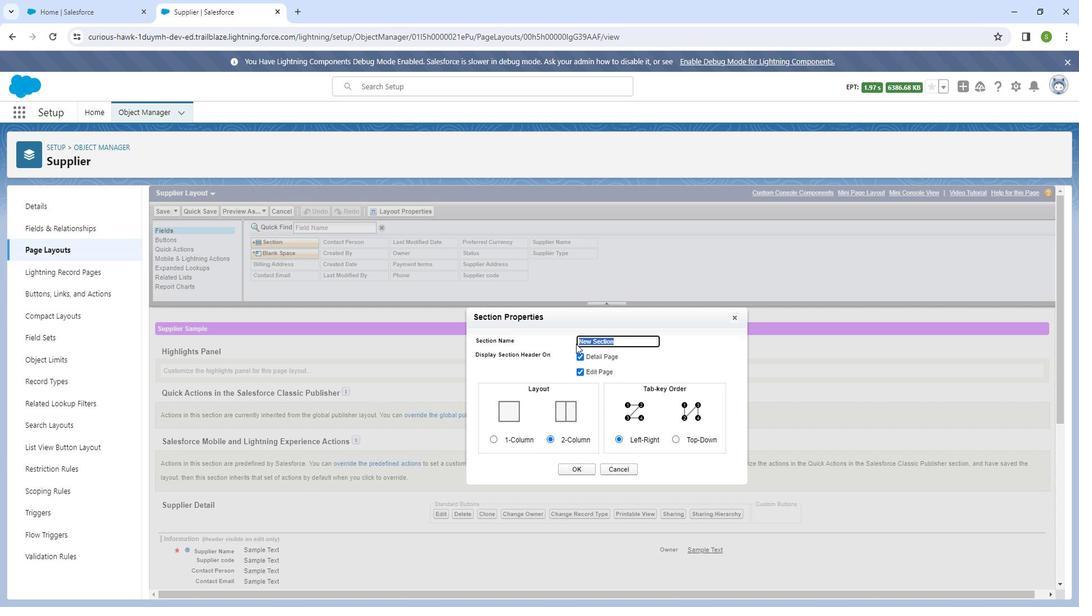 
Action: Key pressed <Key.shift_r>Address<Key.space><Key.shift_r>Section
Screenshot: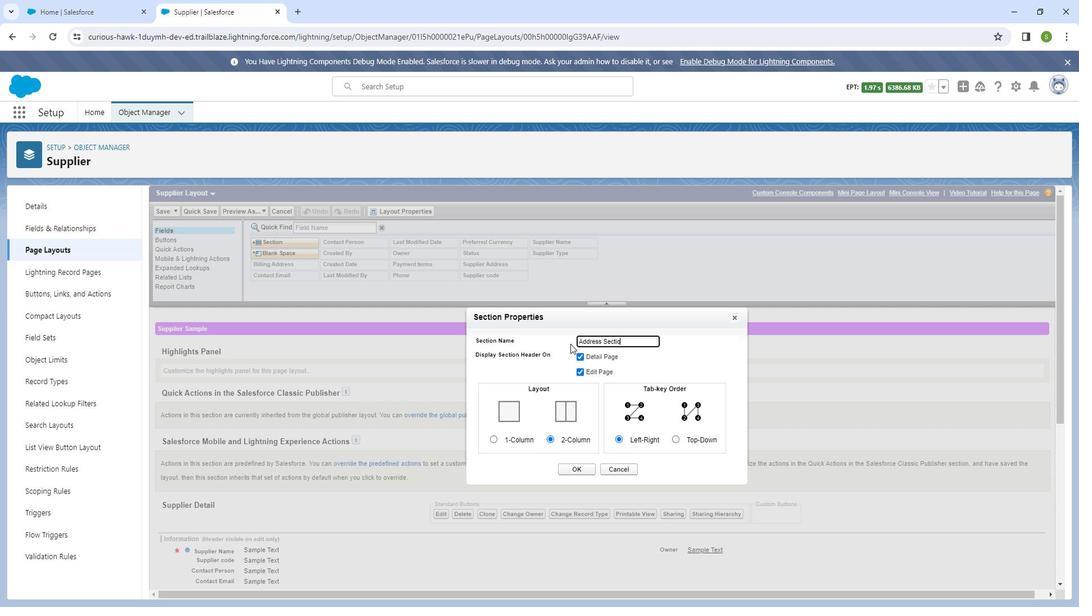 
Action: Mouse moved to (580, 462)
Screenshot: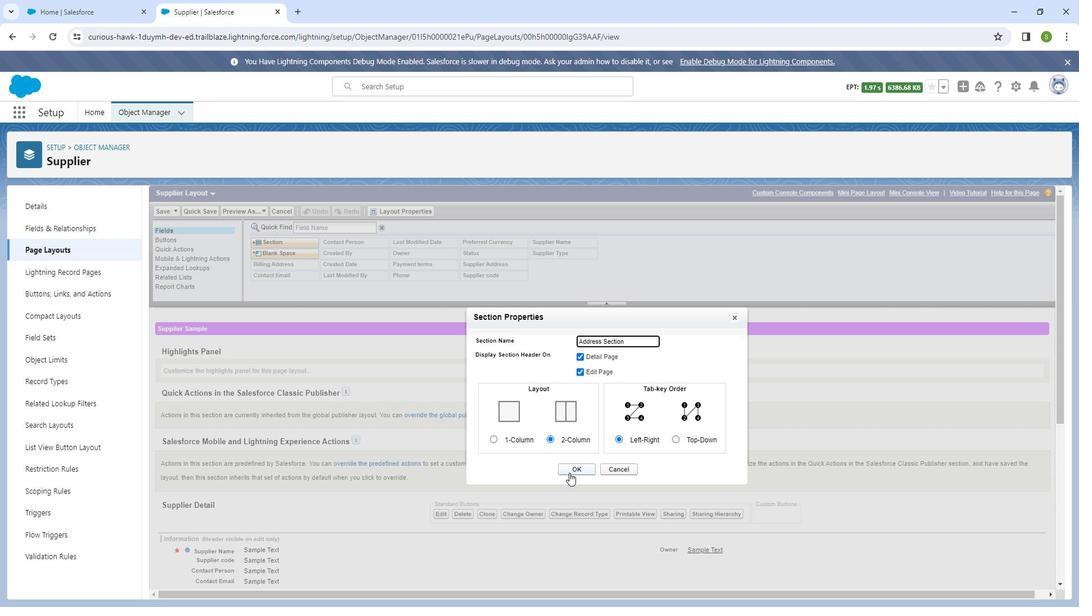 
Action: Mouse pressed left at (580, 462)
Screenshot: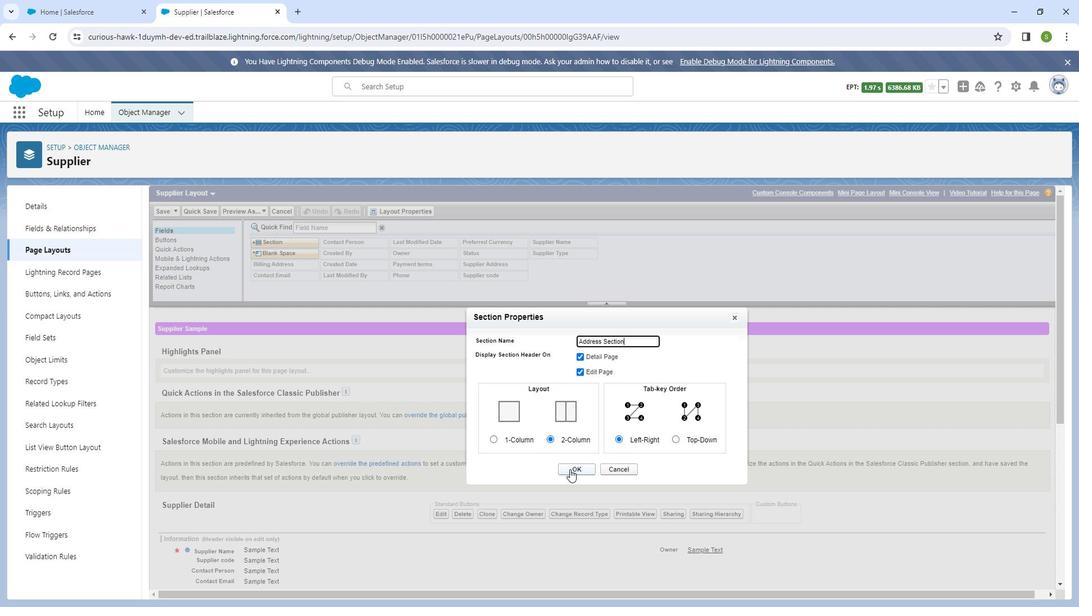 
Action: Mouse moved to (291, 242)
Screenshot: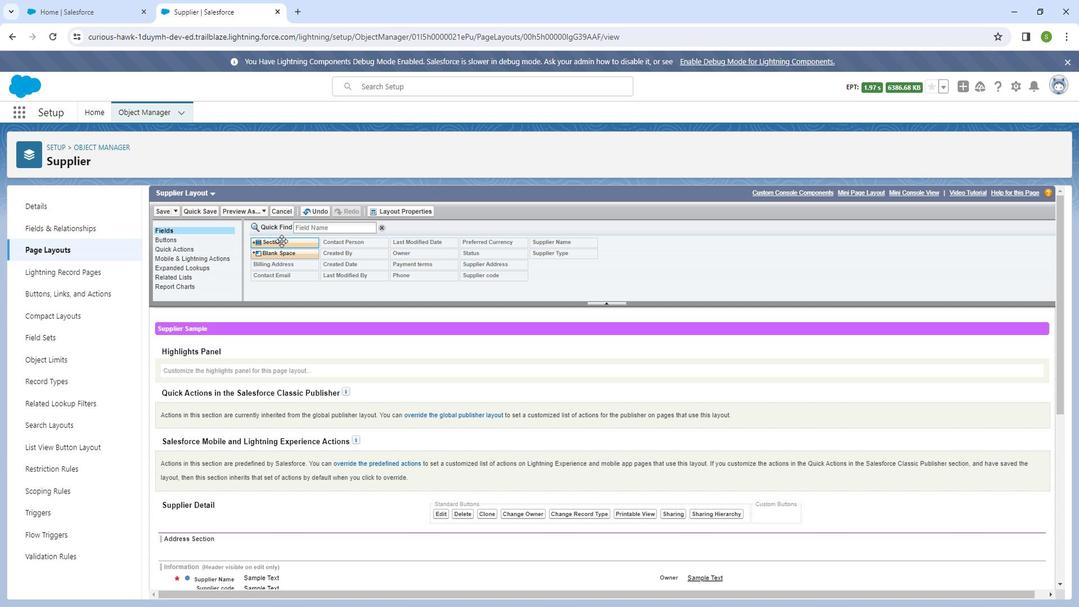 
Action: Mouse pressed left at (291, 242)
Screenshot: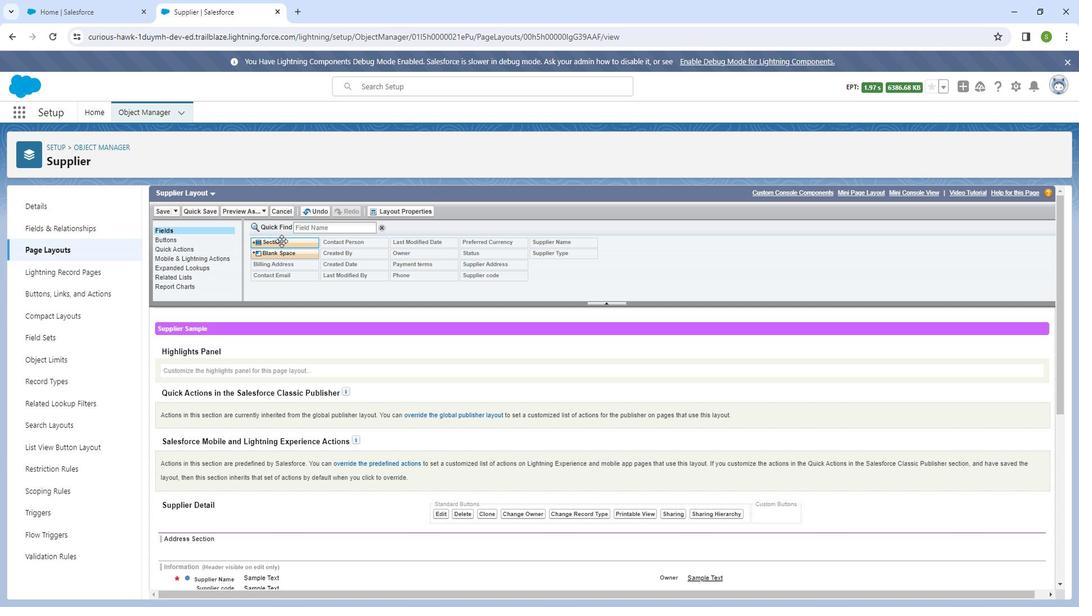 
Action: Mouse moved to (632, 335)
Screenshot: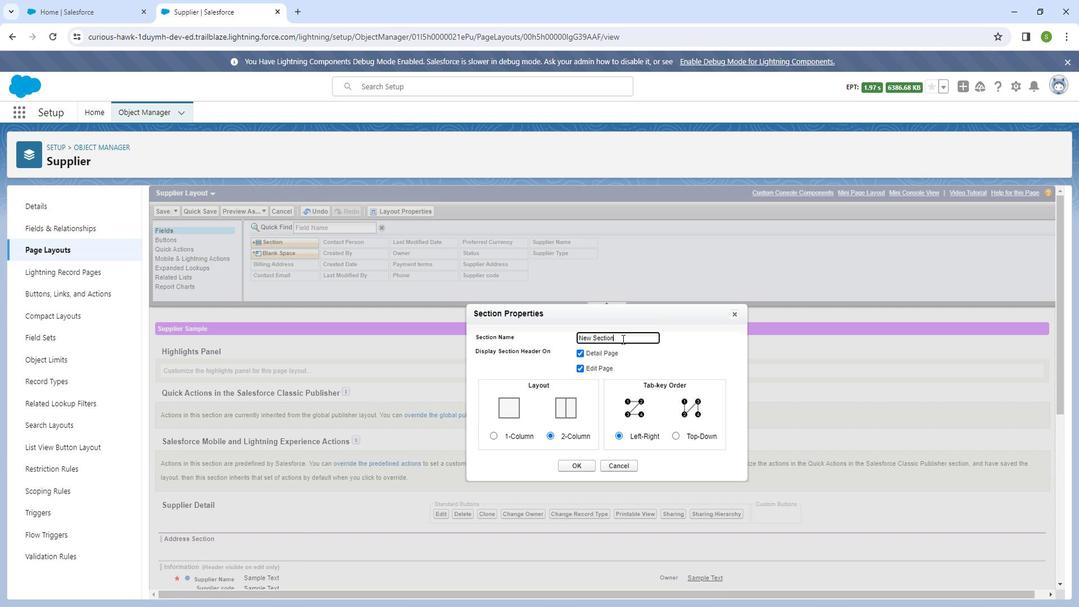 
Action: Mouse pressed left at (632, 335)
Screenshot: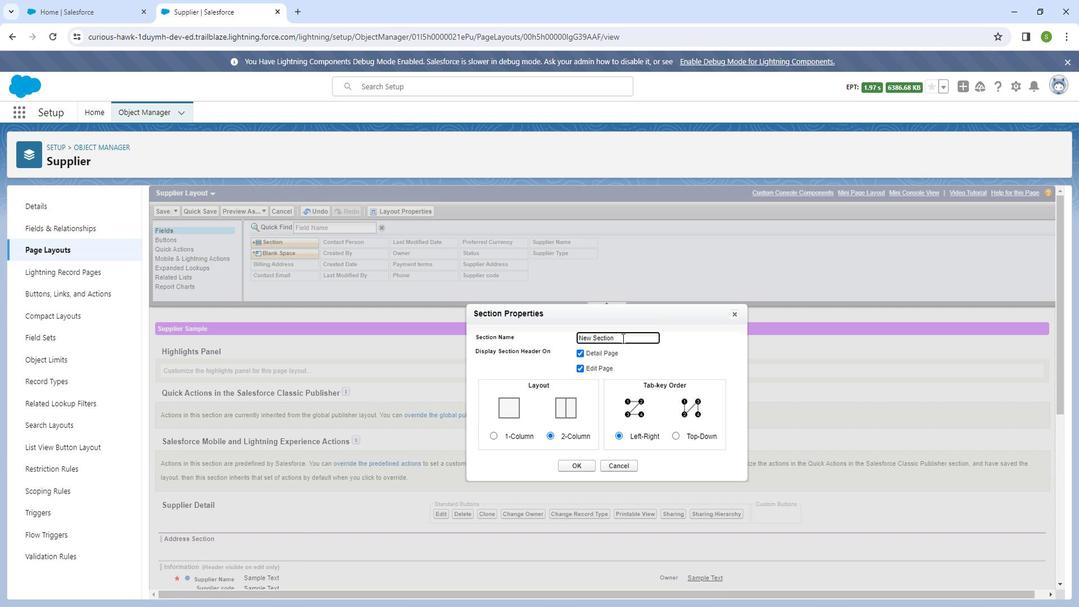 
Action: Mouse pressed left at (632, 335)
Screenshot: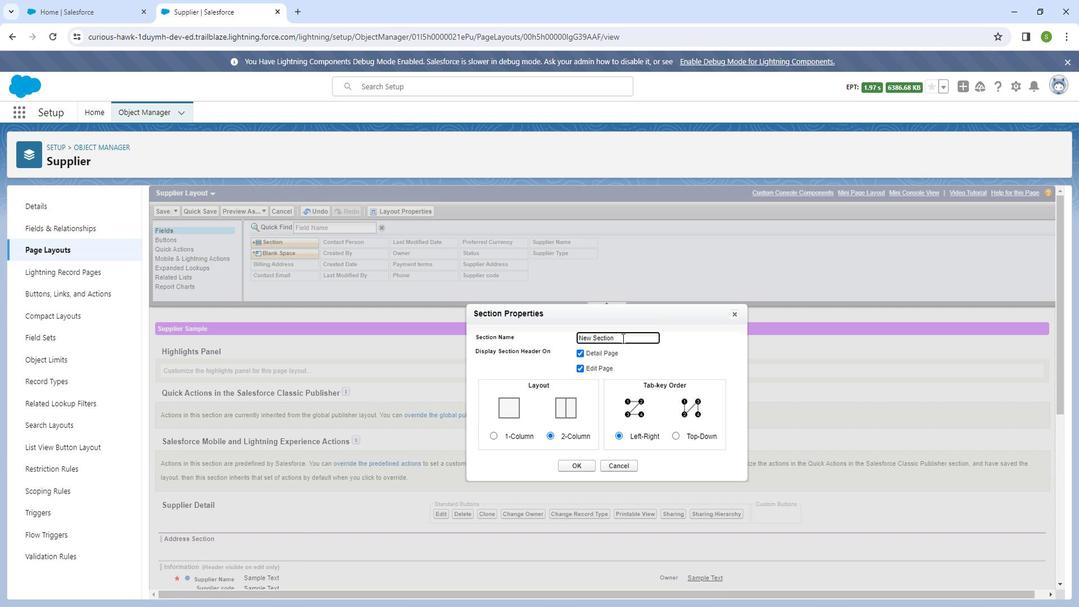 
Action: Key pressed <Key.backspace><Key.backspace><Key.backspace><Key.backspace><Key.backspace><Key.backspace>
Screenshot: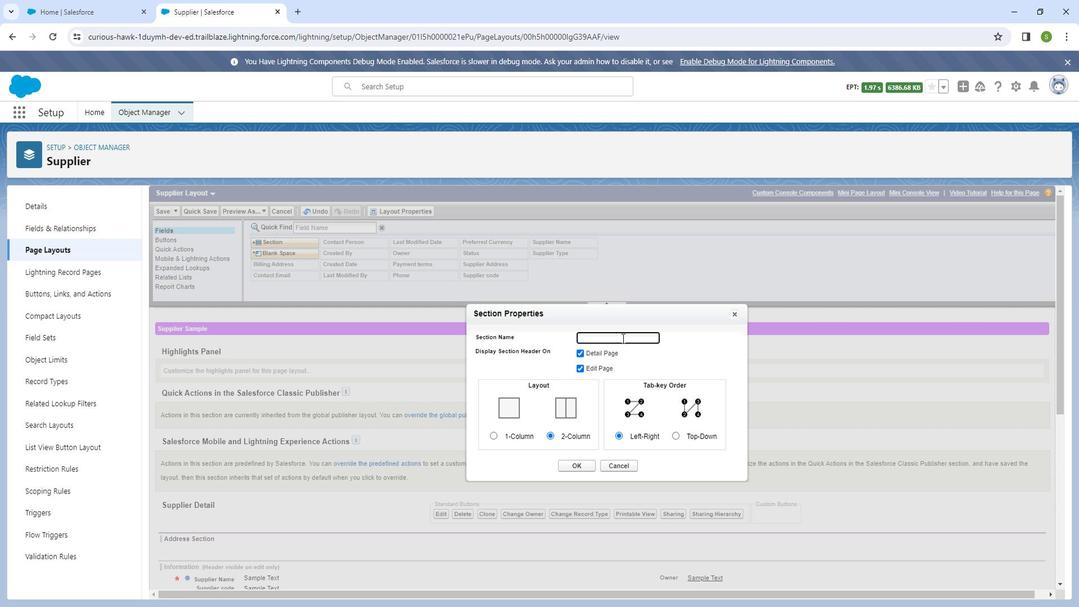
Action: Mouse moved to (625, 332)
Screenshot: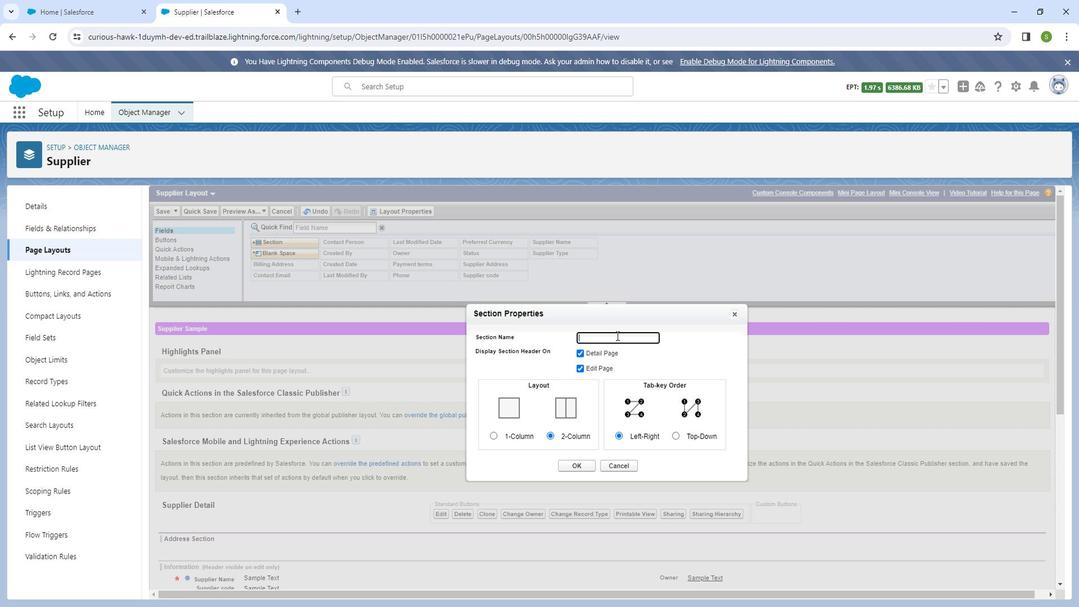 
Action: Key pressed <Key.shift_r>Date
Screenshot: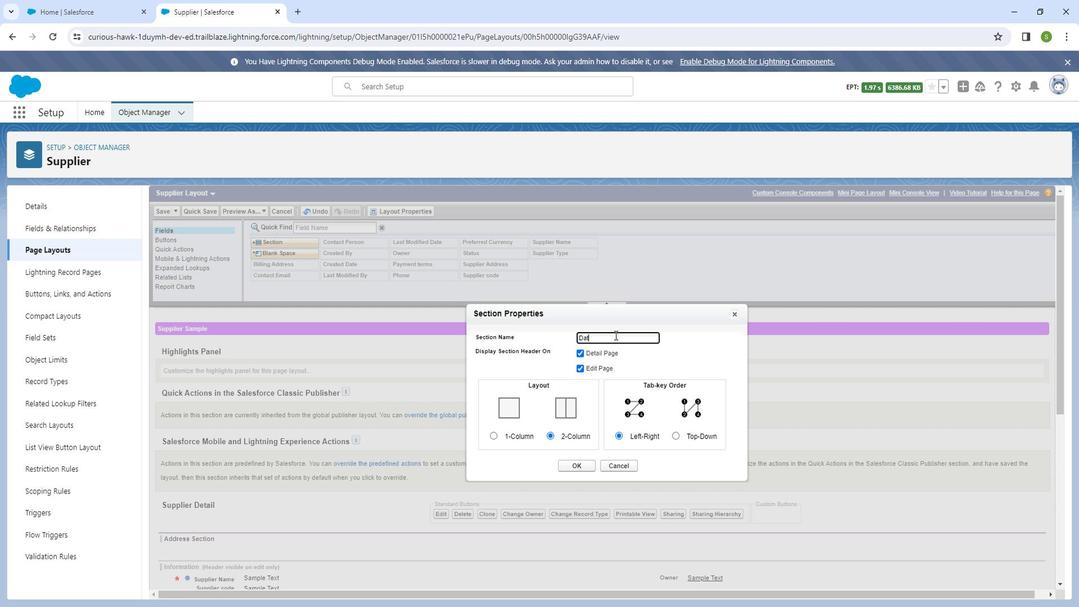
Action: Mouse moved to (584, 454)
Screenshot: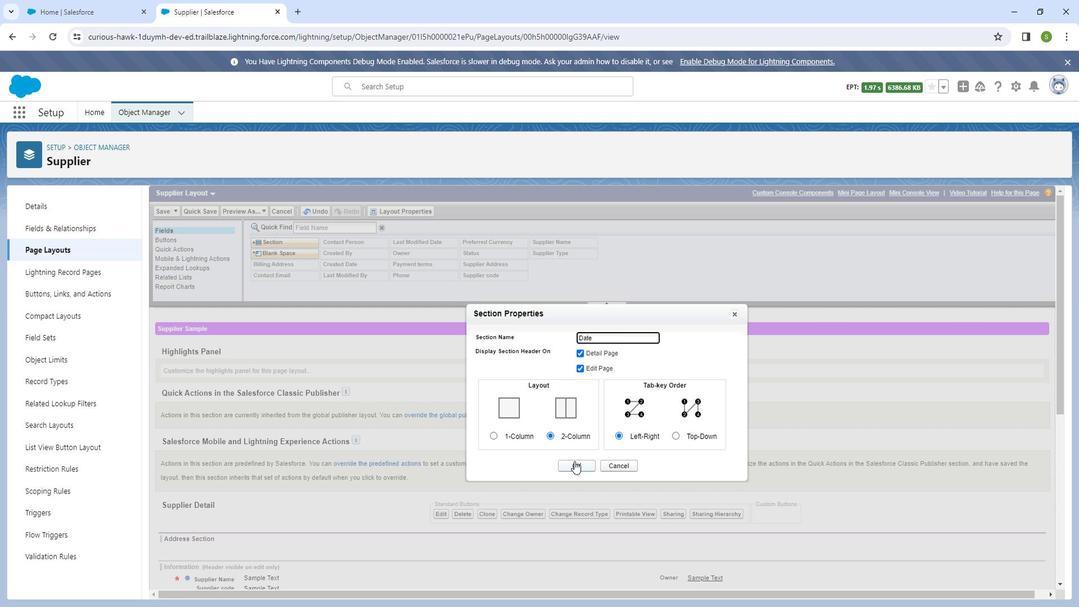 
Action: Mouse pressed left at (584, 454)
Screenshot: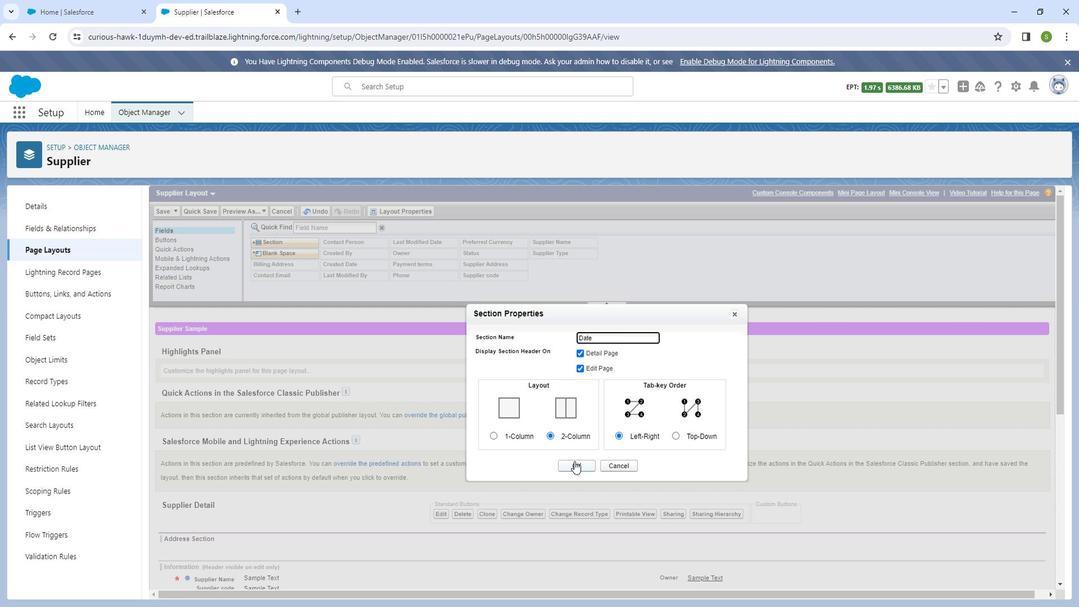 
Action: Mouse moved to (280, 242)
Screenshot: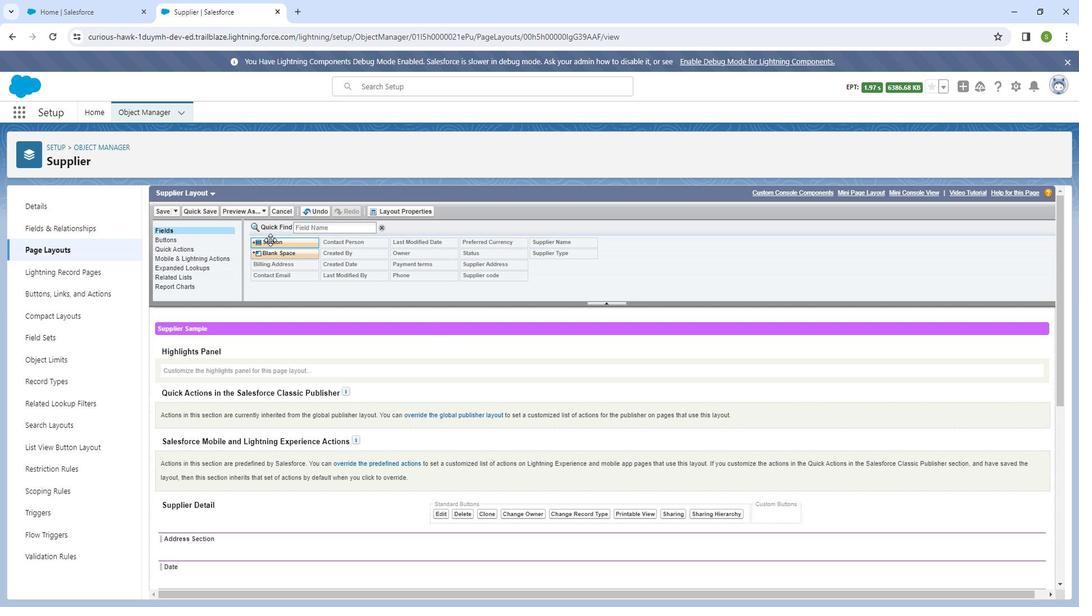 
Action: Mouse pressed left at (280, 242)
Screenshot: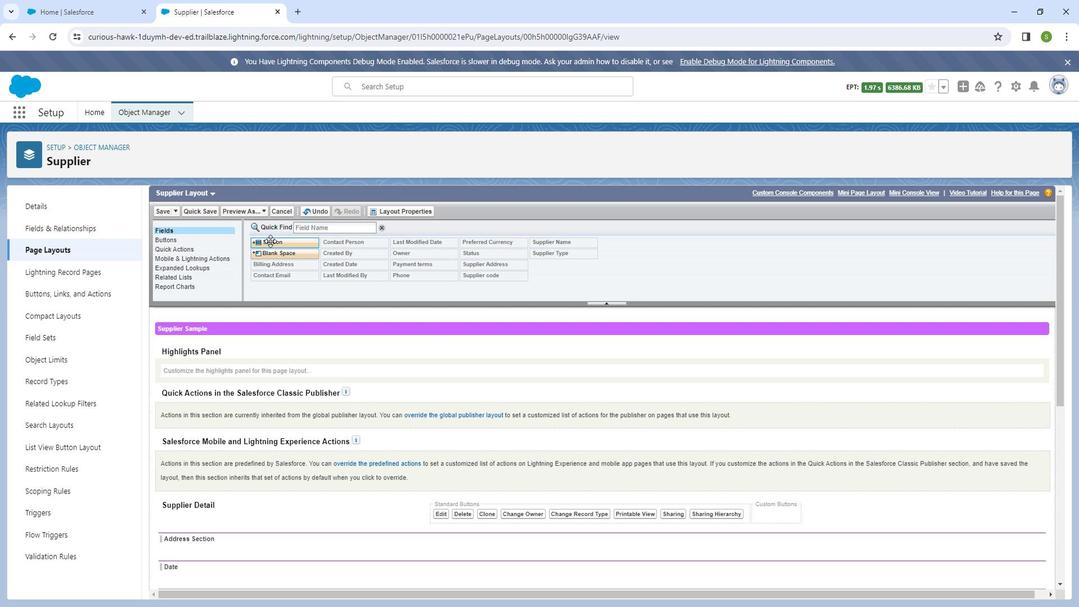
Action: Mouse moved to (640, 337)
Screenshot: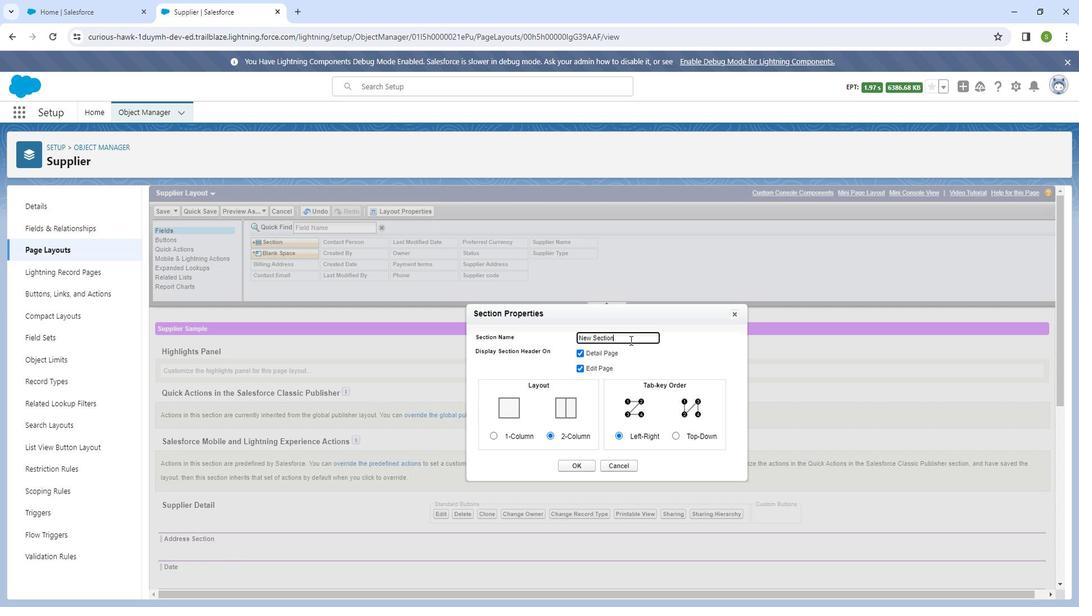 
Action: Mouse pressed left at (640, 337)
Screenshot: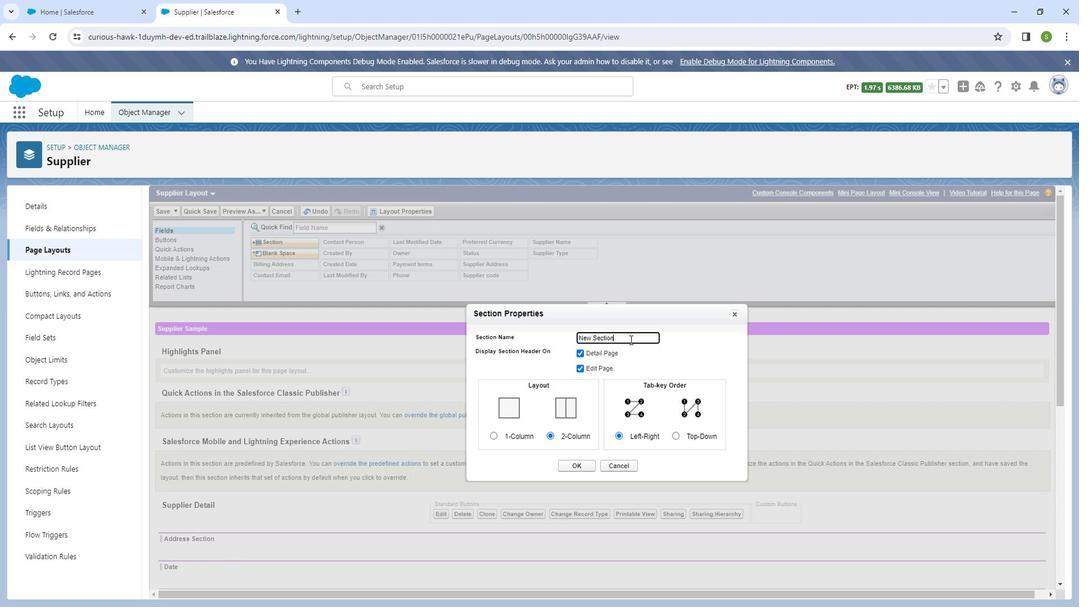 
Action: Mouse pressed left at (640, 337)
Screenshot: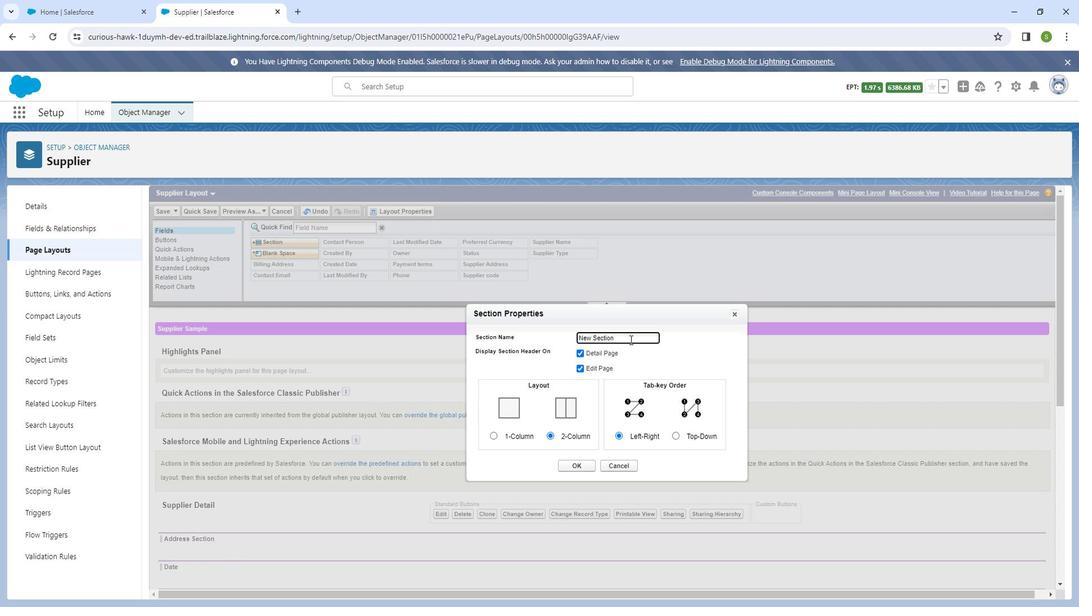 
Action: Mouse moved to (635, 334)
Screenshot: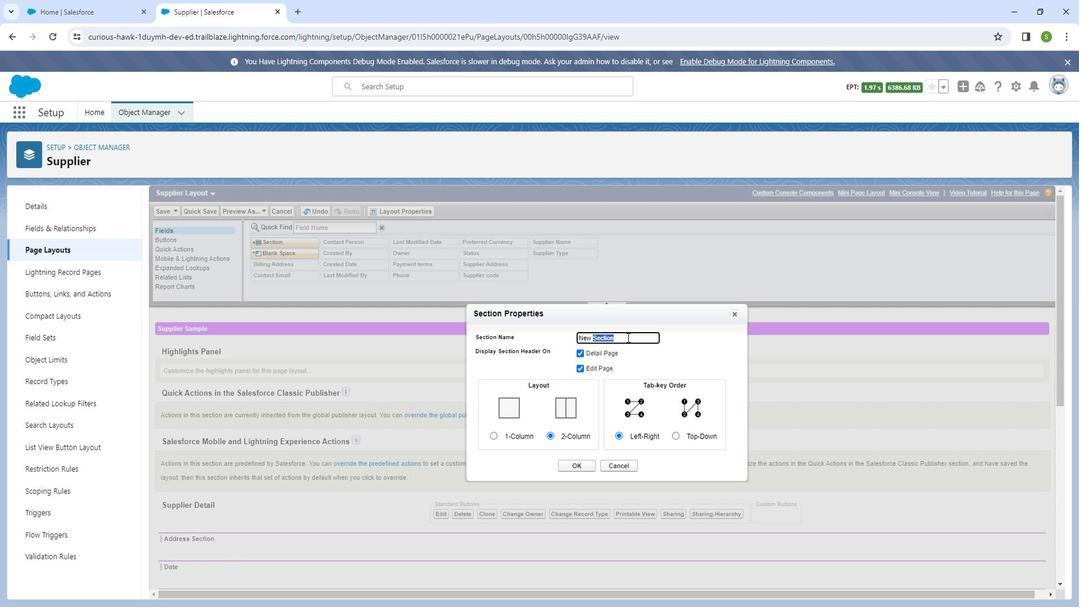 
Action: Key pressed <Key.backspace><Key.backspace><Key.backspace><Key.backspace><Key.backspace><Key.shift_r>Commom<Key.backspace>n<Key.space><Key.shift_r>Information
Screenshot: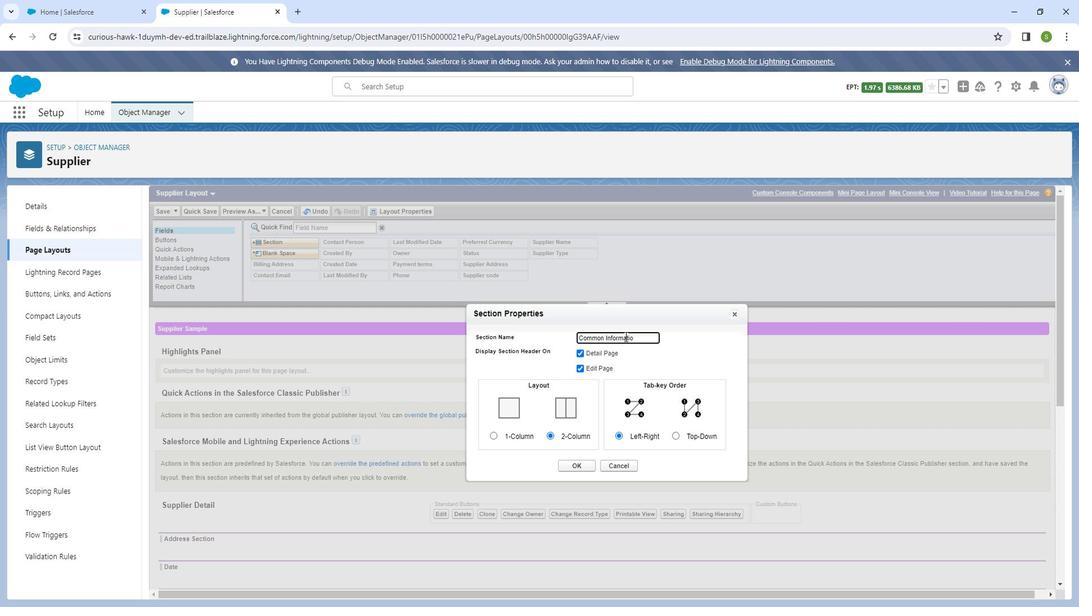 
Action: Mouse moved to (588, 461)
Screenshot: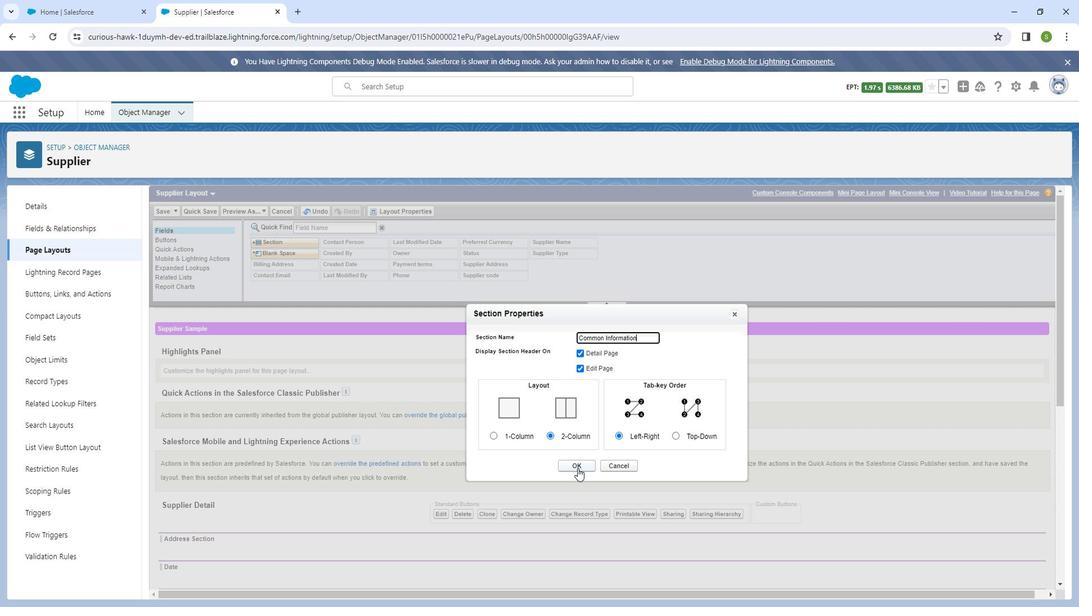 
Action: Mouse pressed left at (588, 461)
Screenshot: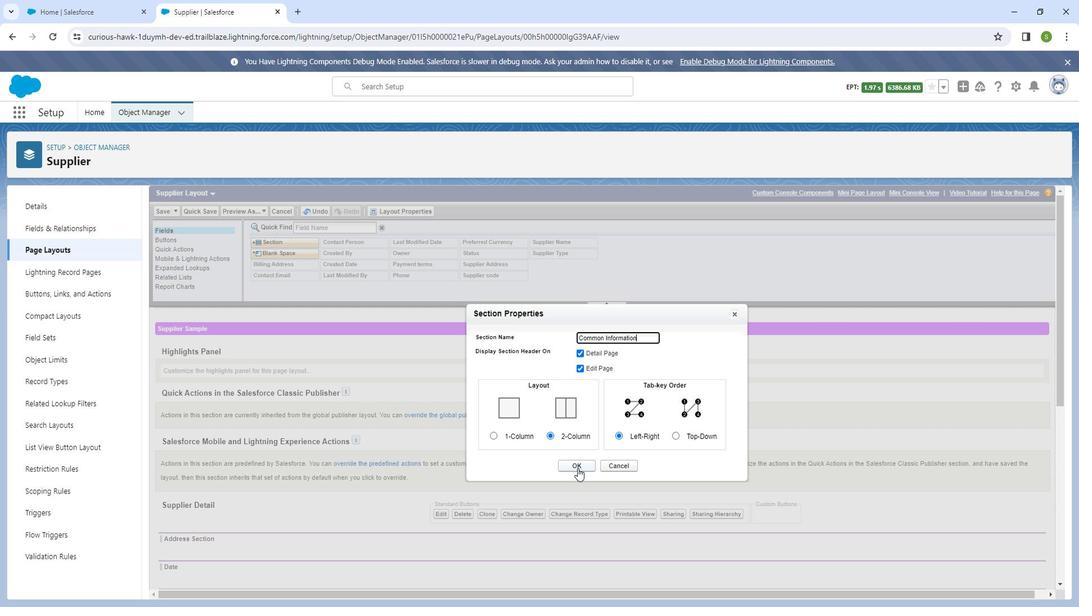 
Action: Mouse moved to (545, 420)
Screenshot: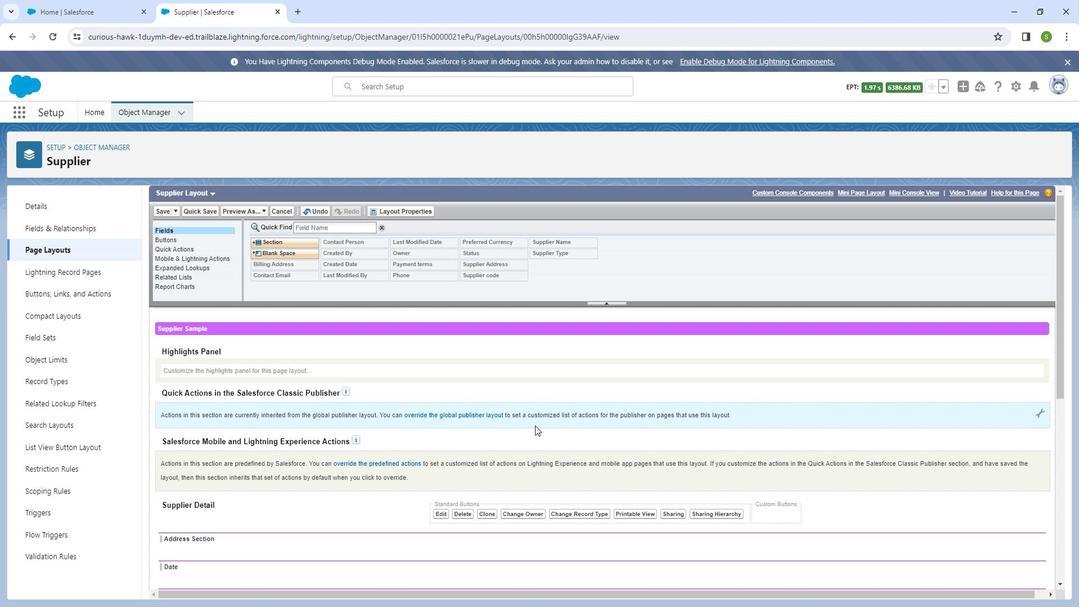 
Action: Mouse scrolled (545, 420) with delta (0, 0)
Screenshot: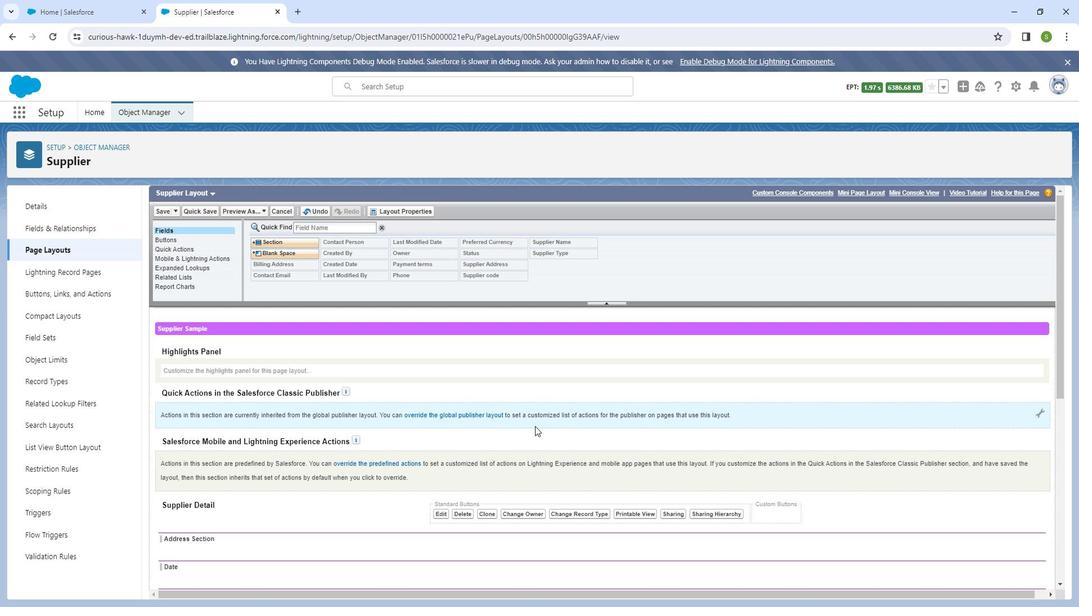 
Action: Mouse moved to (545, 421)
Screenshot: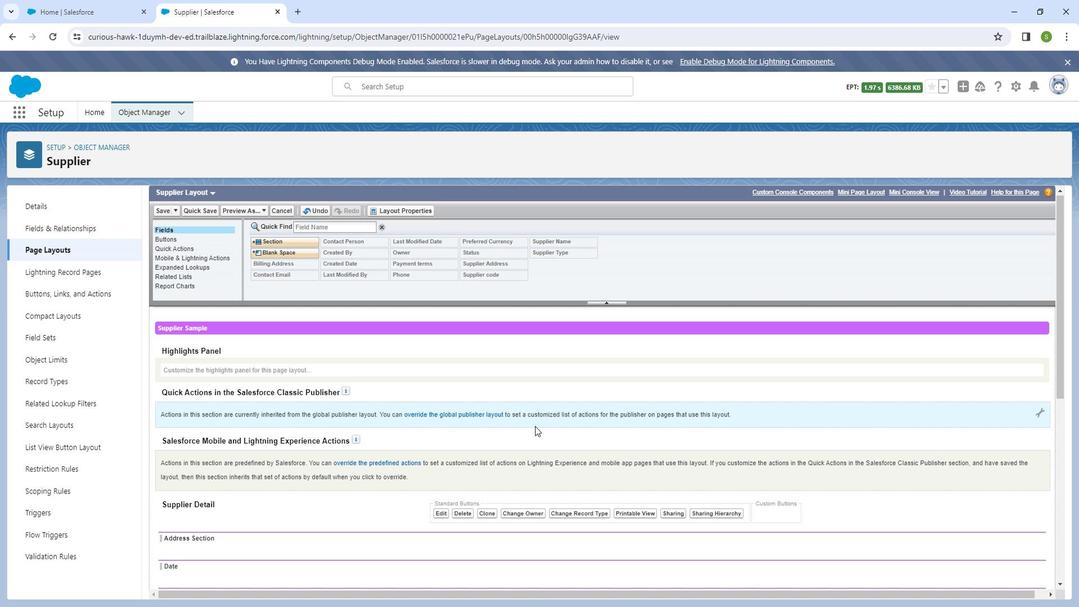 
Action: Mouse scrolled (545, 420) with delta (0, 0)
Screenshot: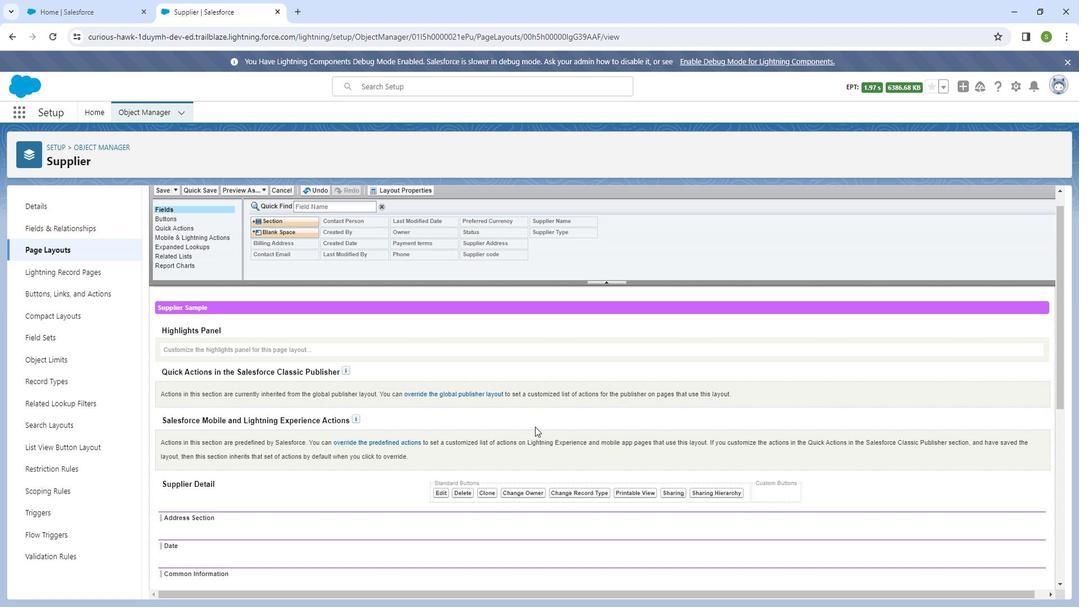 
Action: Mouse moved to (543, 422)
Screenshot: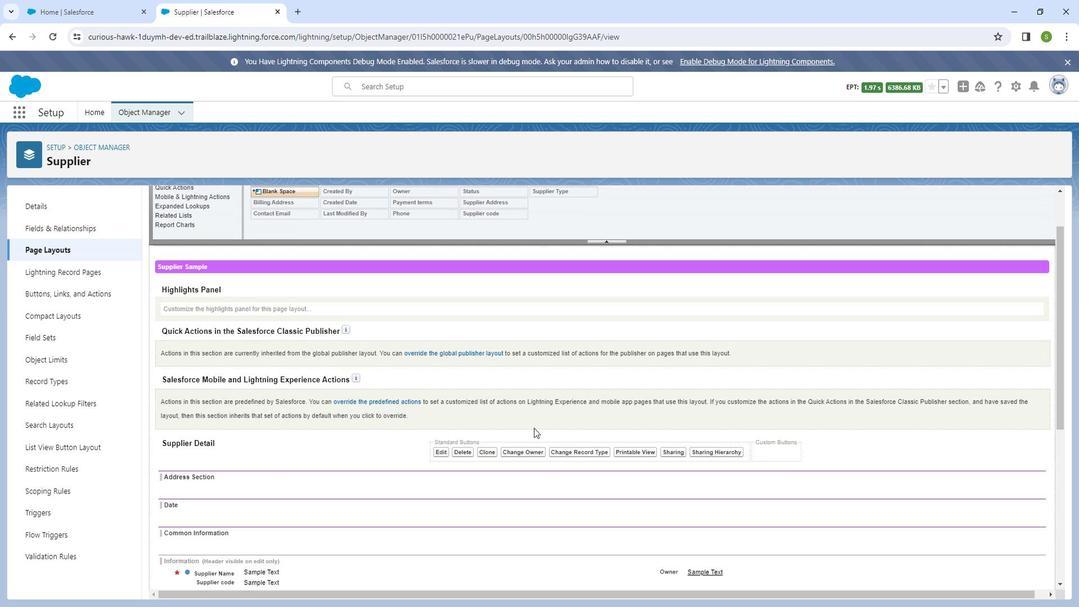 
Action: Mouse scrolled (543, 422) with delta (0, 0)
Screenshot: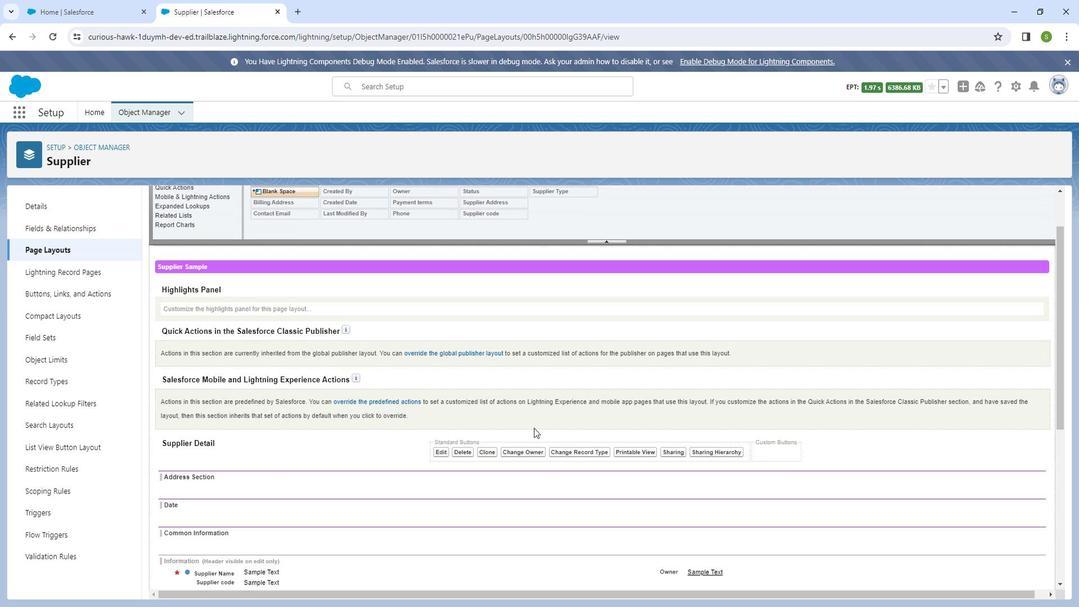 
Action: Mouse moved to (543, 424)
Screenshot: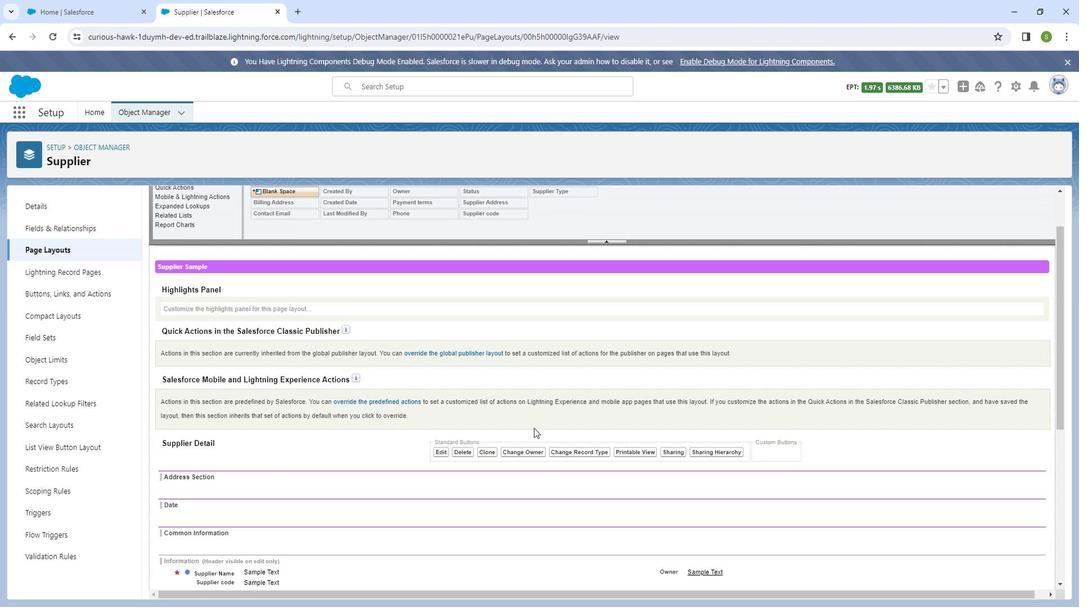 
Action: Mouse scrolled (543, 423) with delta (0, 0)
Screenshot: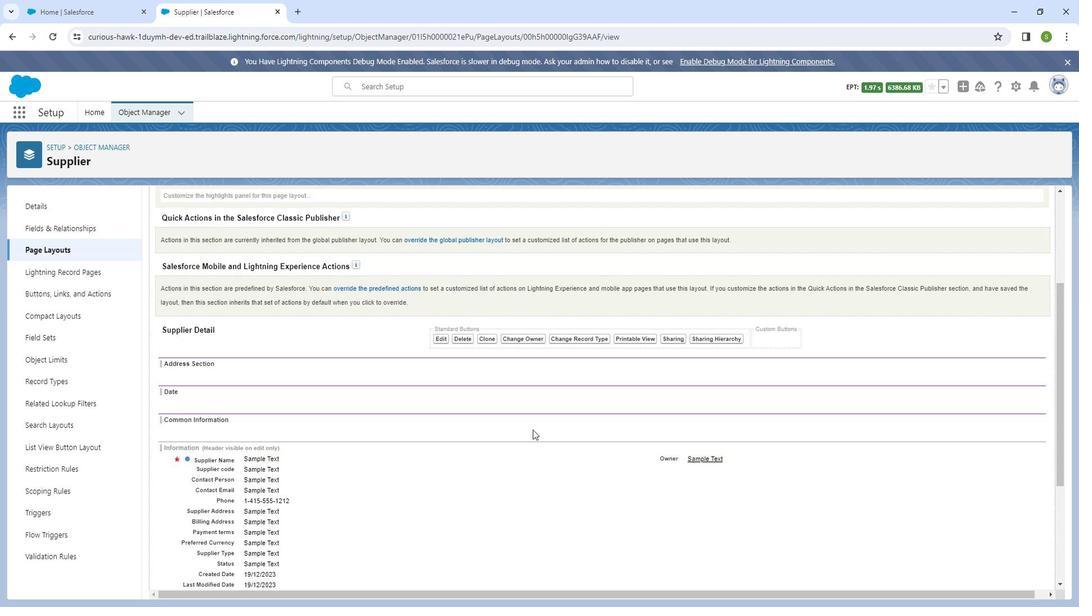
Action: Mouse moved to (406, 427)
Screenshot: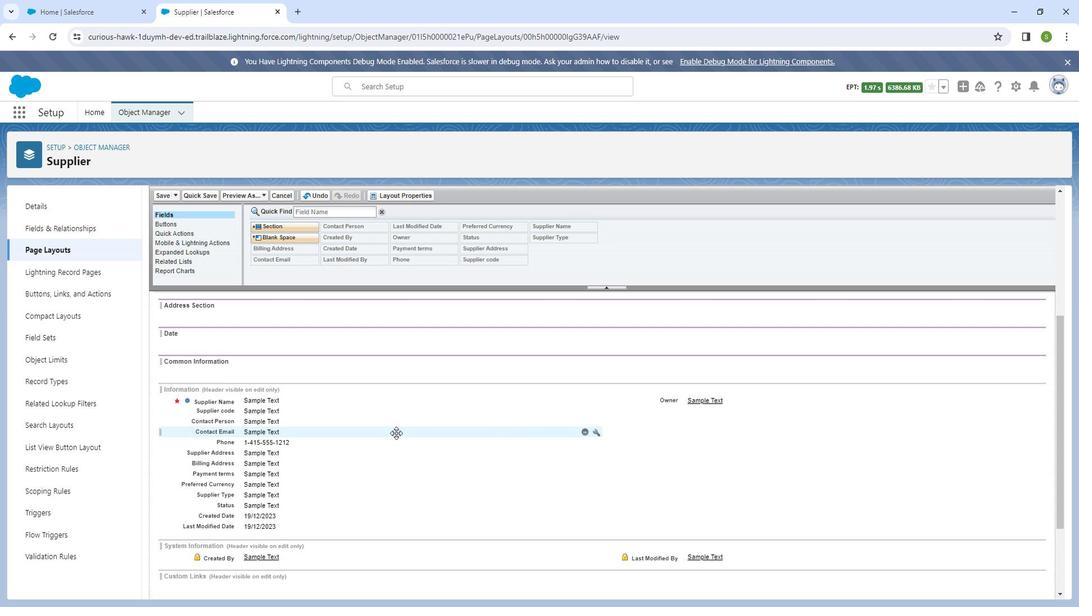 
Action: Mouse scrolled (406, 428) with delta (0, 0)
Screenshot: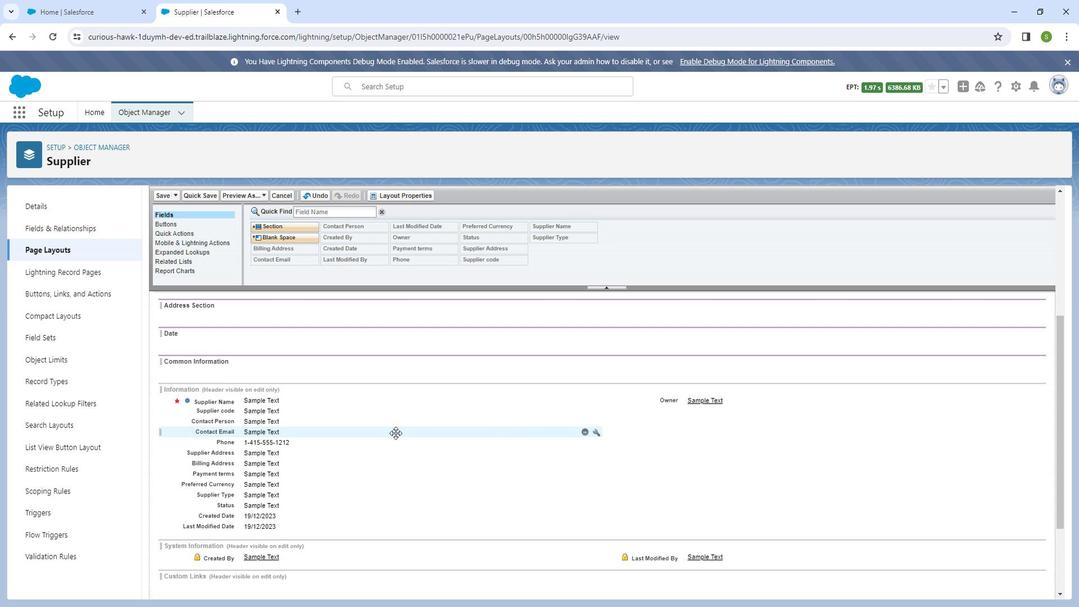 
Action: Mouse moved to (174, 196)
Screenshot: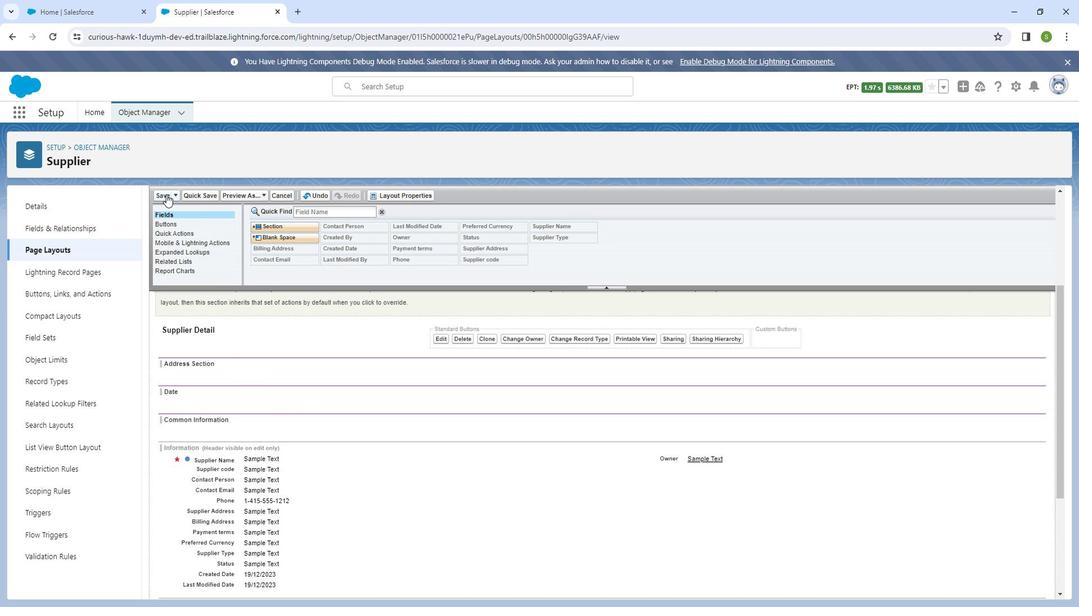 
Action: Mouse pressed left at (174, 196)
Screenshot: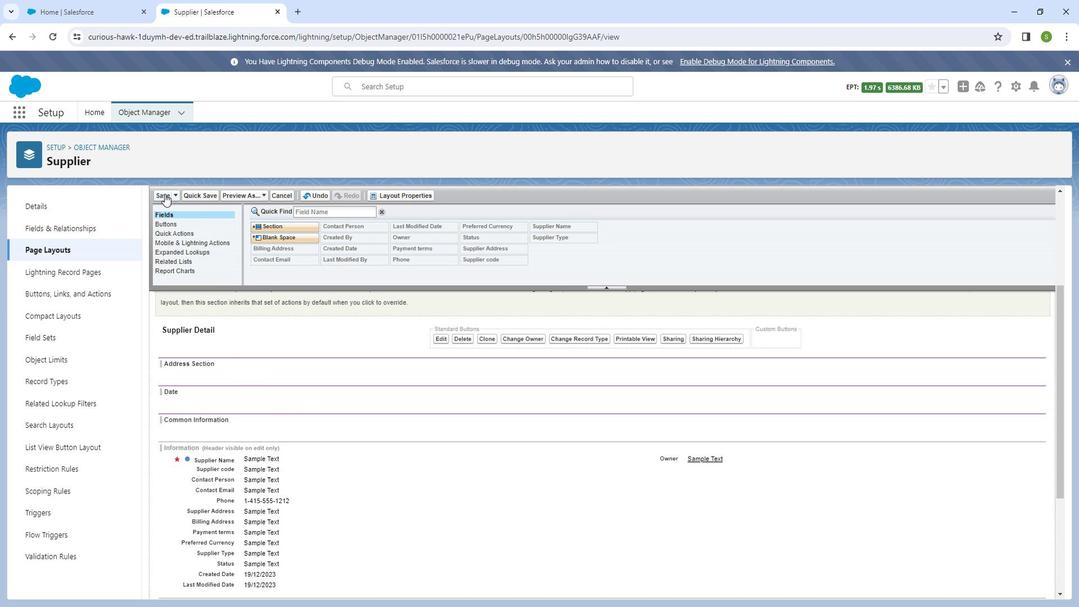 
Action: Mouse moved to (59, 255)
Screenshot: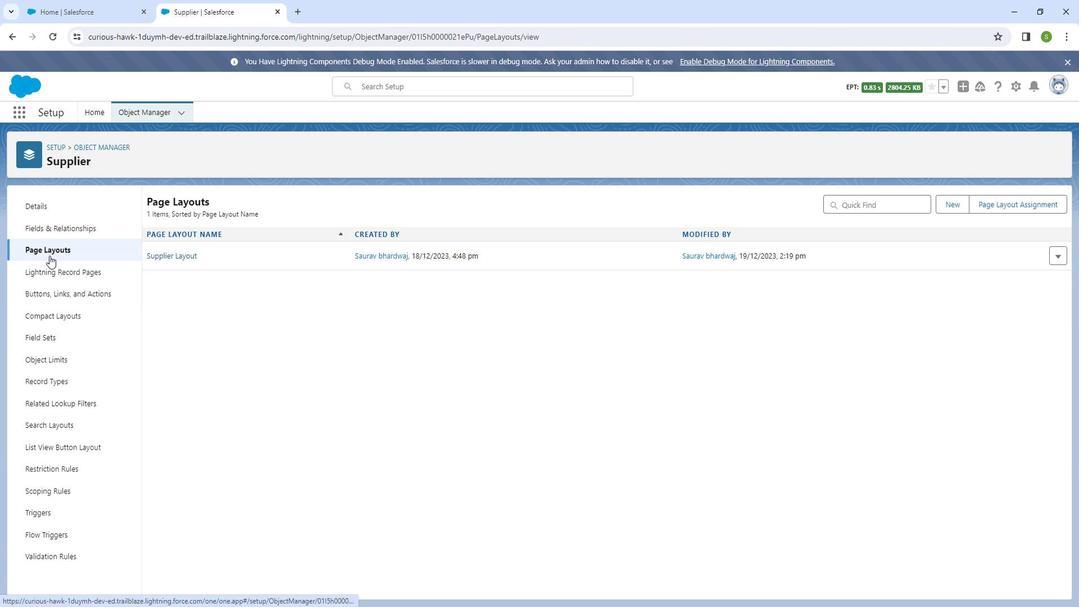 
Action: Mouse pressed left at (59, 255)
Screenshot: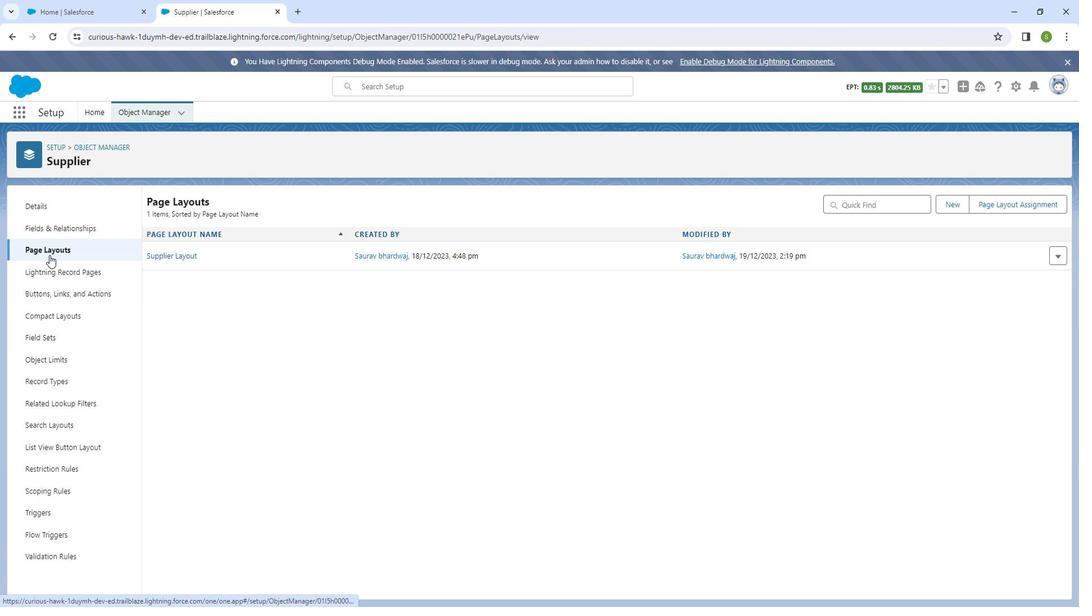 
Action: Mouse moved to (539, 381)
Screenshot: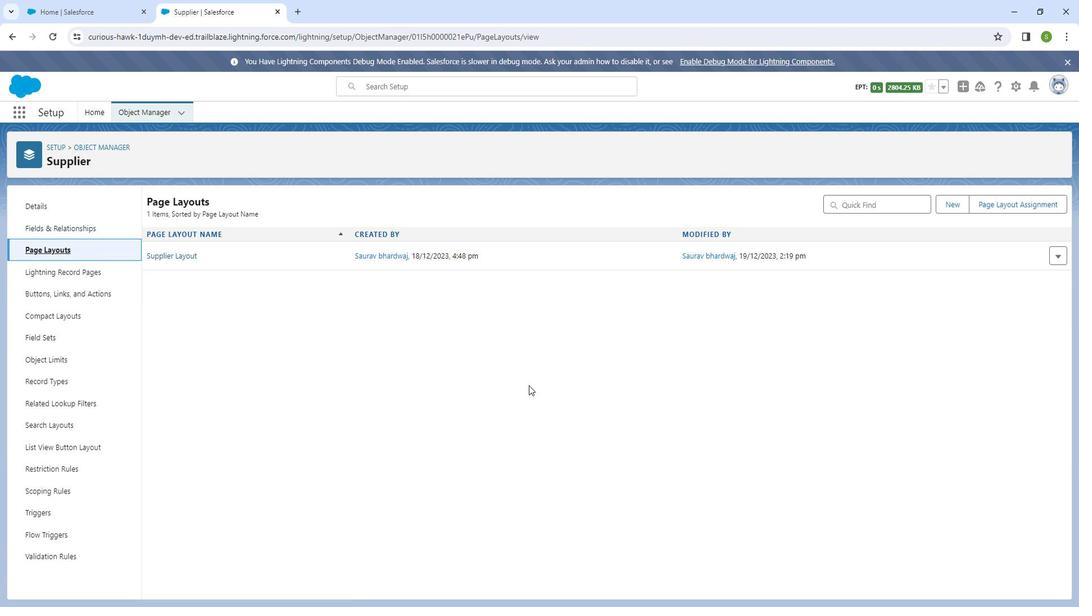
